 Task: Look for space in Redhill, United Kingdom from 11th June, 2023 to 15th June, 2023 for 2 adults in price range Rs.7000 to Rs.16000. Place can be private room with 1  bedroom having 2 beds and 1 bathroom. Property type can be house, flat, guest house, hotel. Booking option can be shelf check-in. Required host language is English.
Action: Mouse moved to (487, 106)
Screenshot: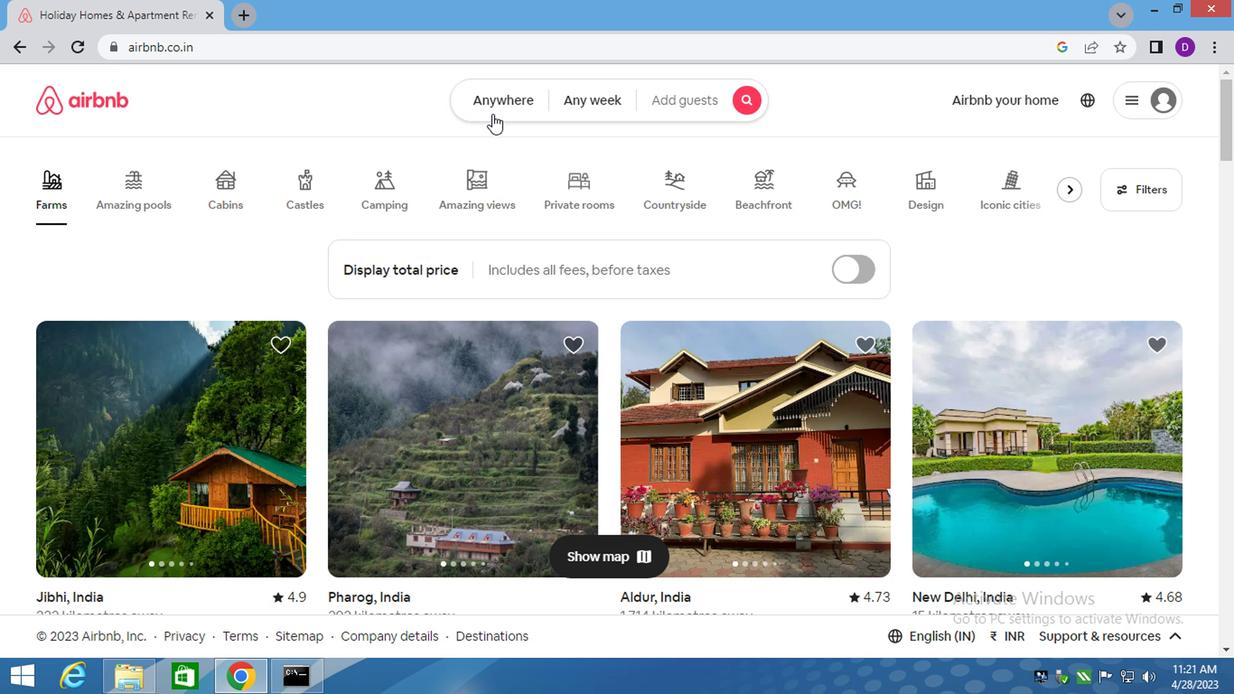 
Action: Mouse pressed left at (487, 106)
Screenshot: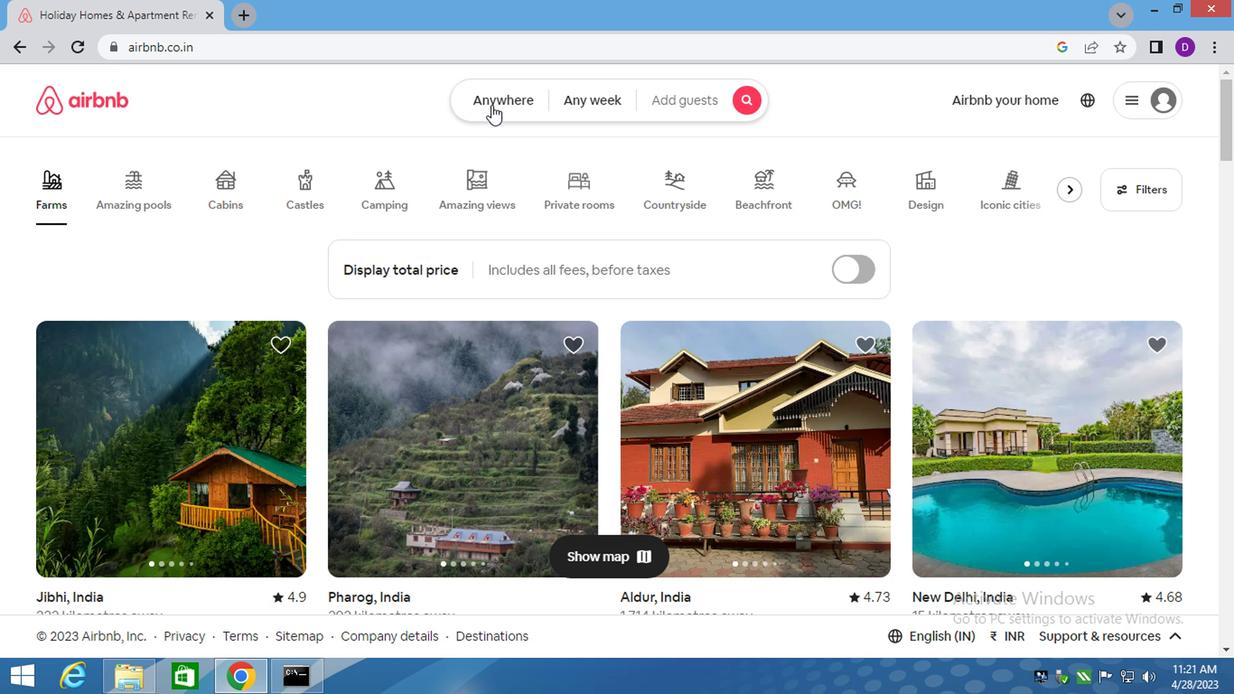 
Action: Mouse moved to (314, 178)
Screenshot: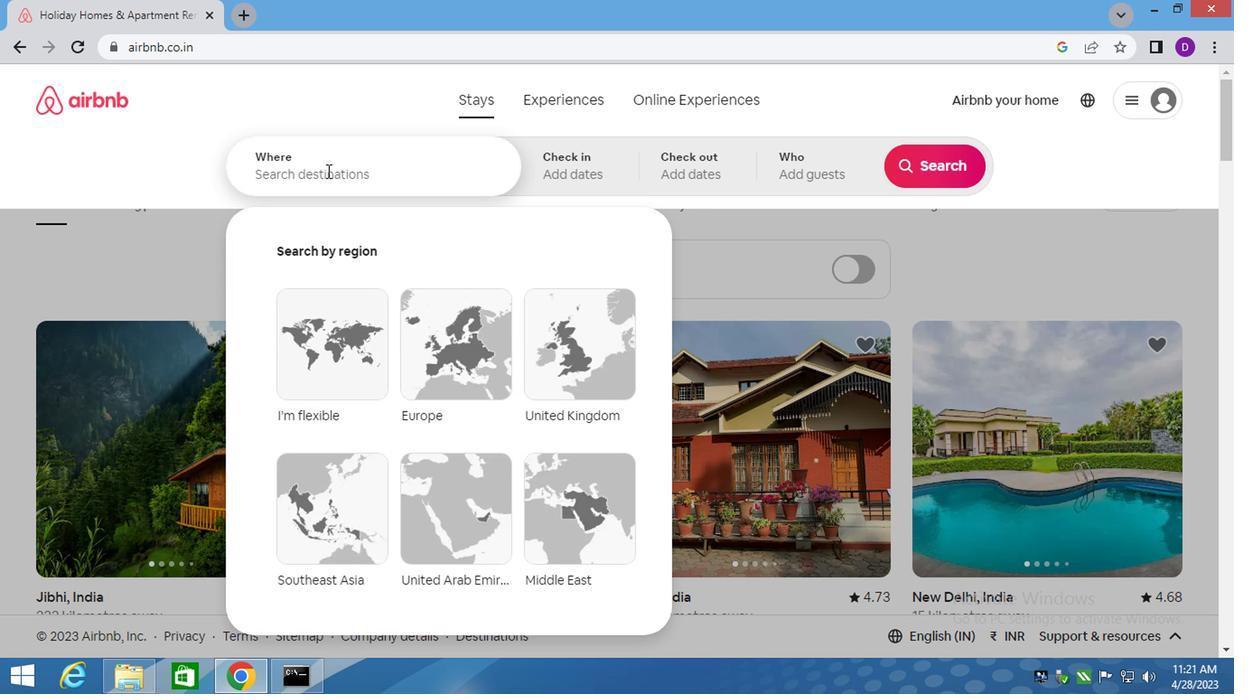 
Action: Mouse pressed left at (314, 178)
Screenshot: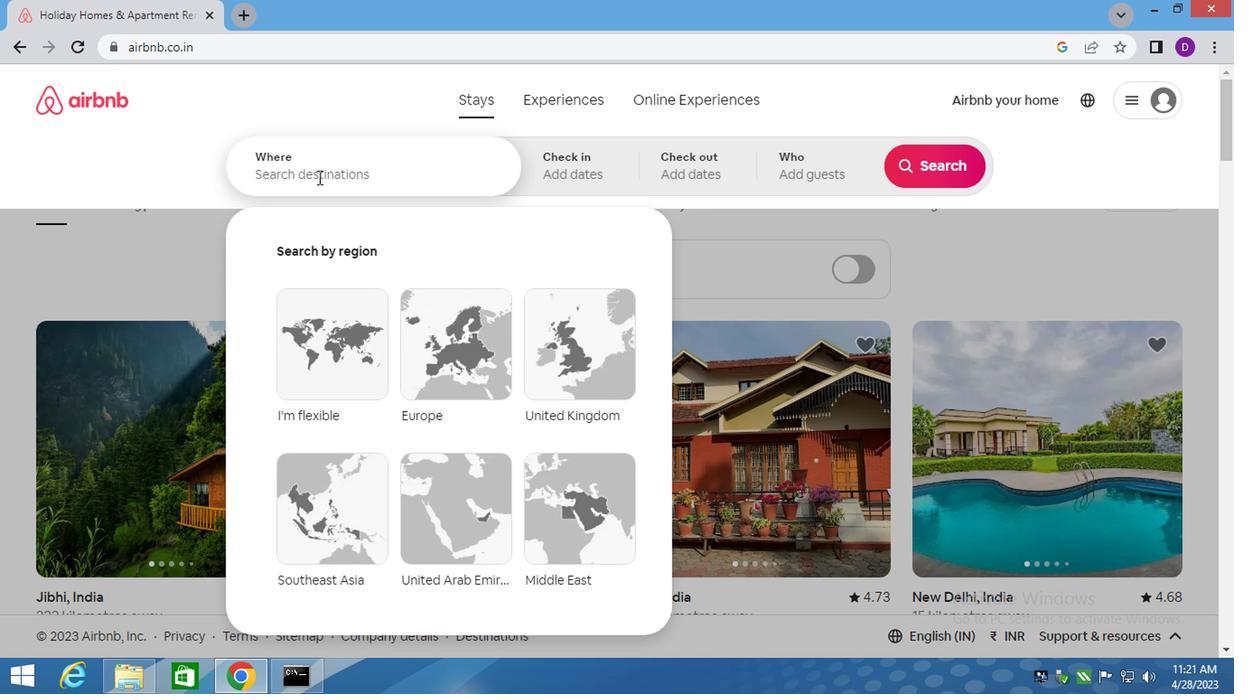 
Action: Key pressed redhill
Screenshot: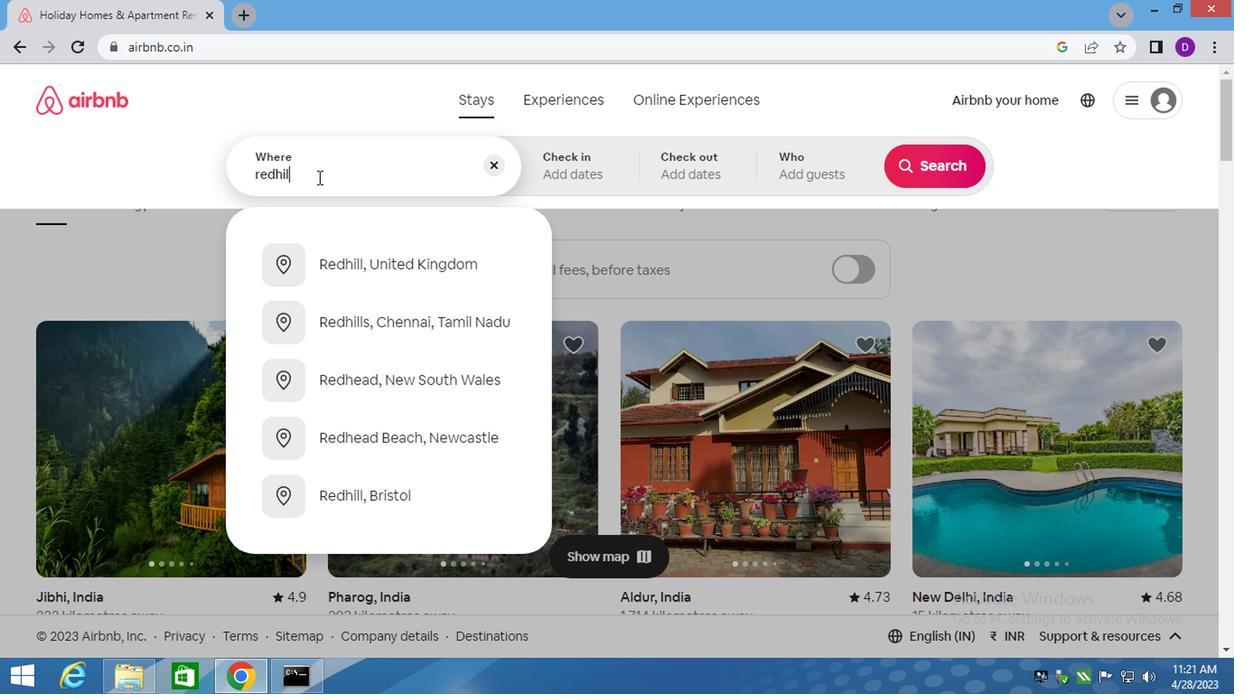 
Action: Mouse moved to (426, 265)
Screenshot: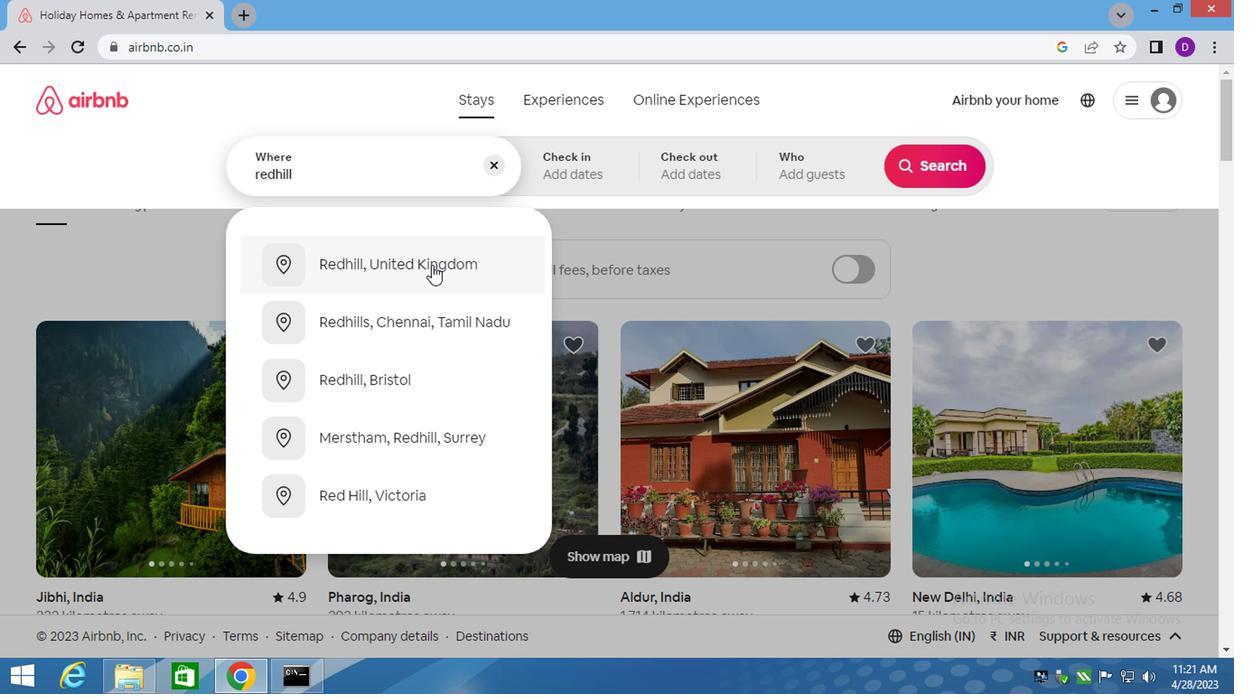 
Action: Mouse pressed left at (426, 265)
Screenshot: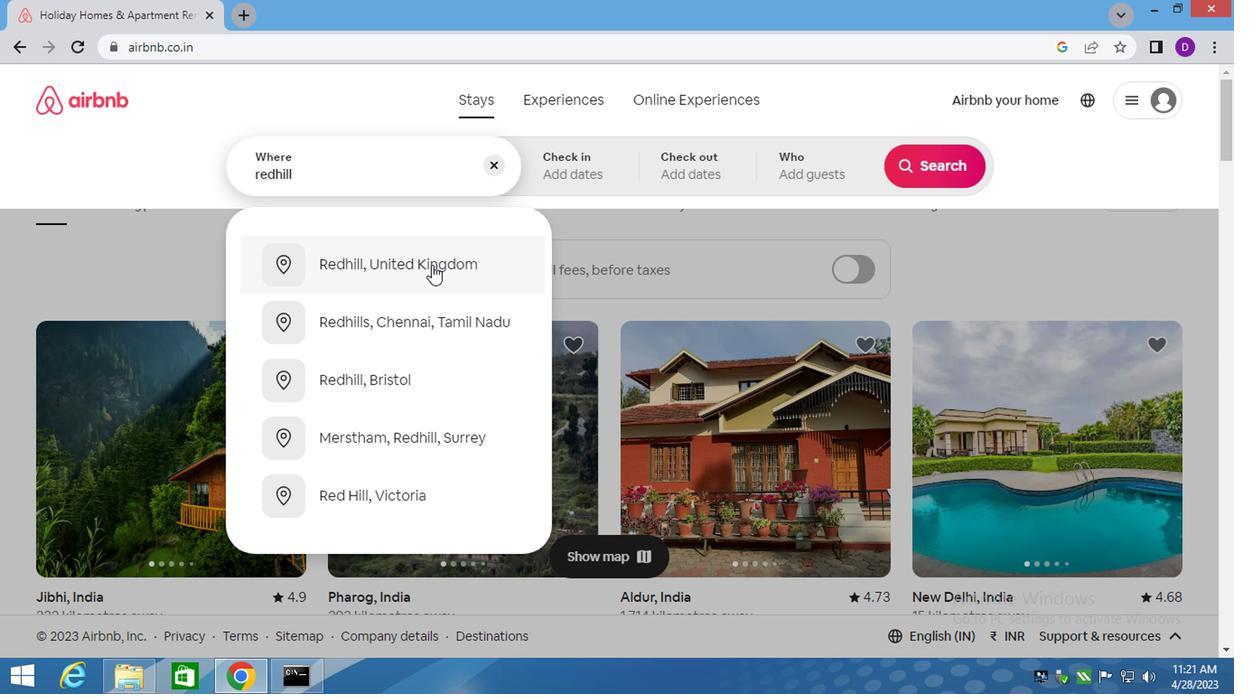 
Action: Mouse moved to (923, 312)
Screenshot: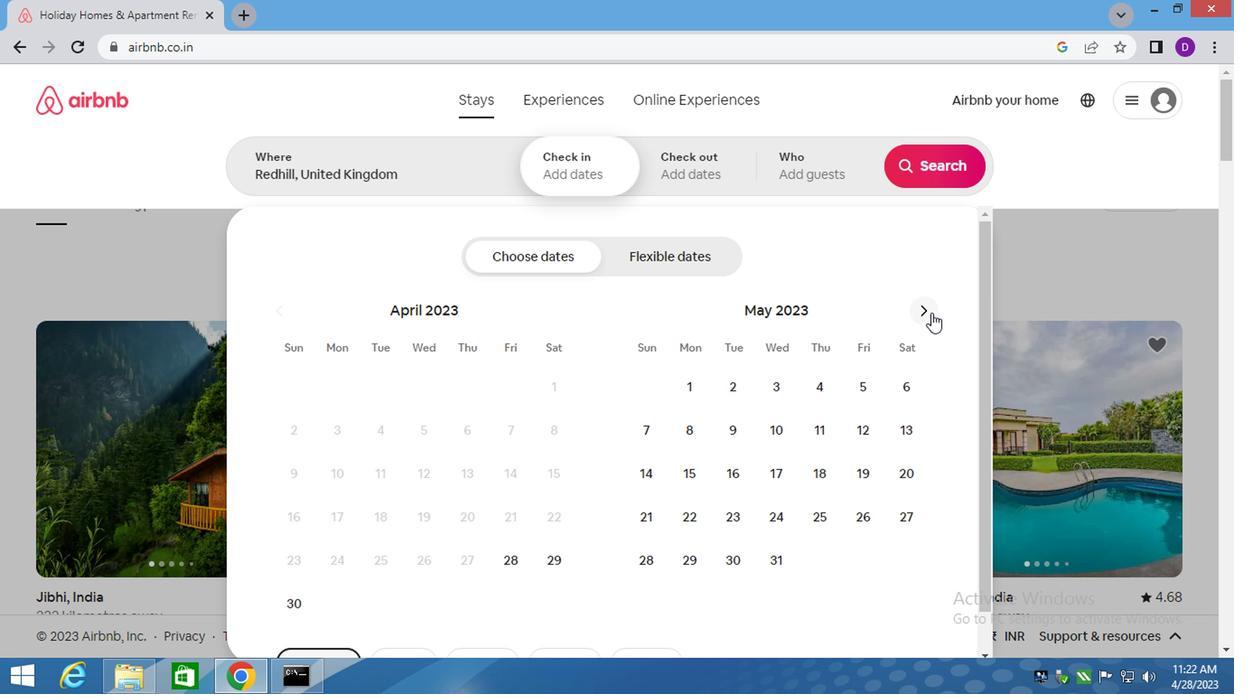 
Action: Mouse pressed left at (923, 312)
Screenshot: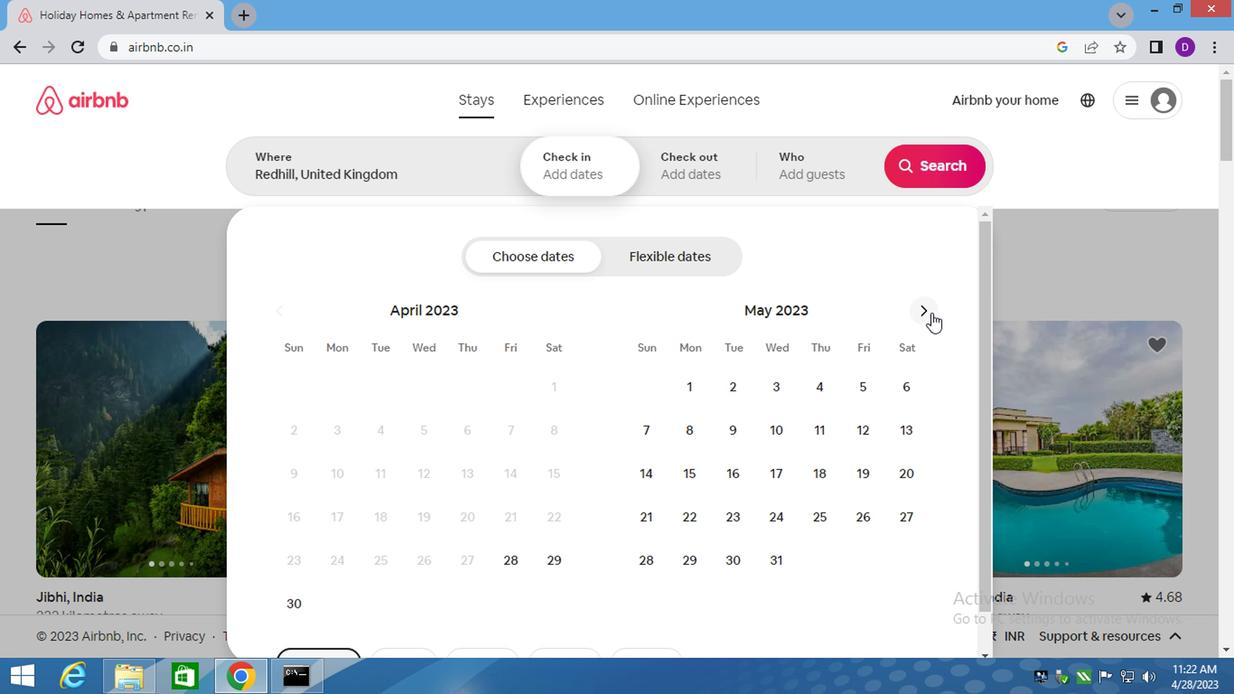 
Action: Mouse moved to (655, 473)
Screenshot: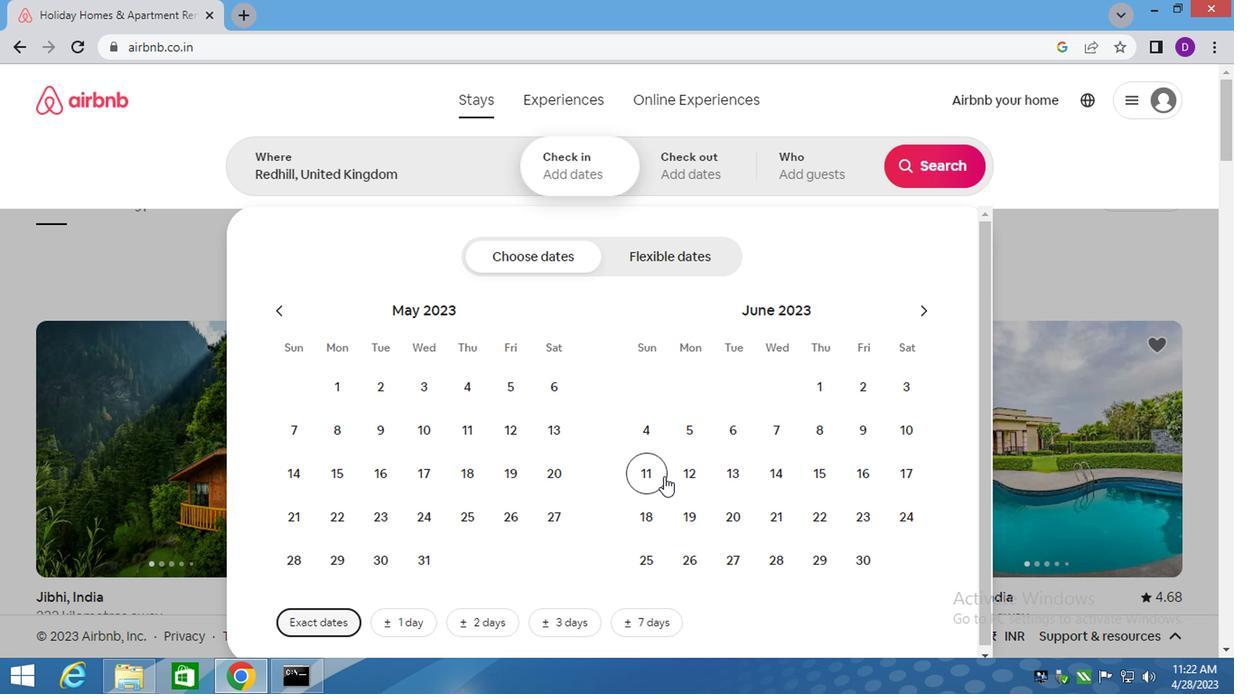 
Action: Mouse pressed left at (655, 473)
Screenshot: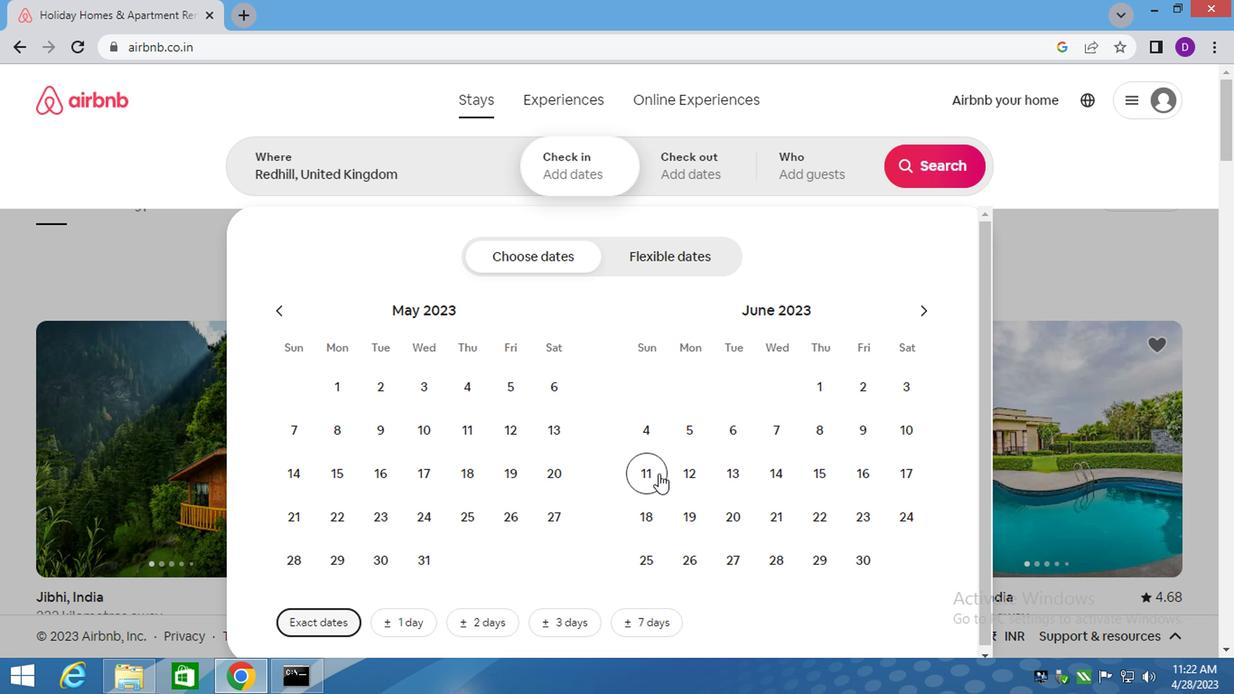 
Action: Mouse moved to (804, 476)
Screenshot: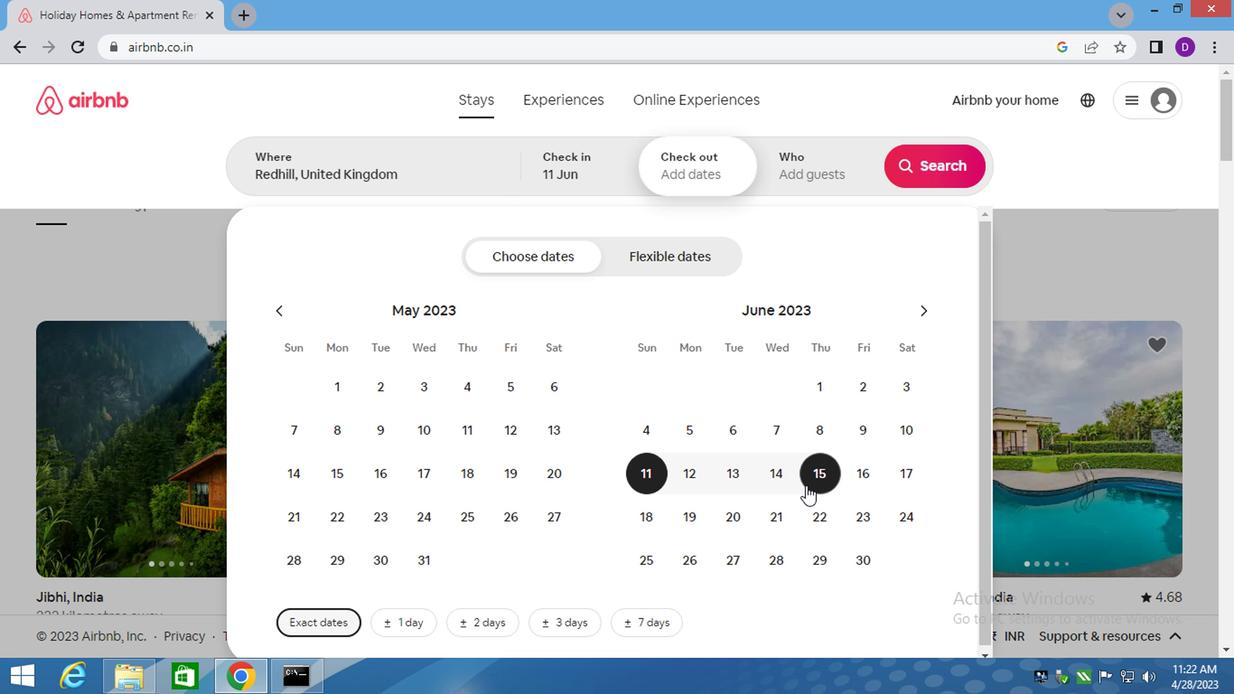 
Action: Mouse pressed left at (804, 476)
Screenshot: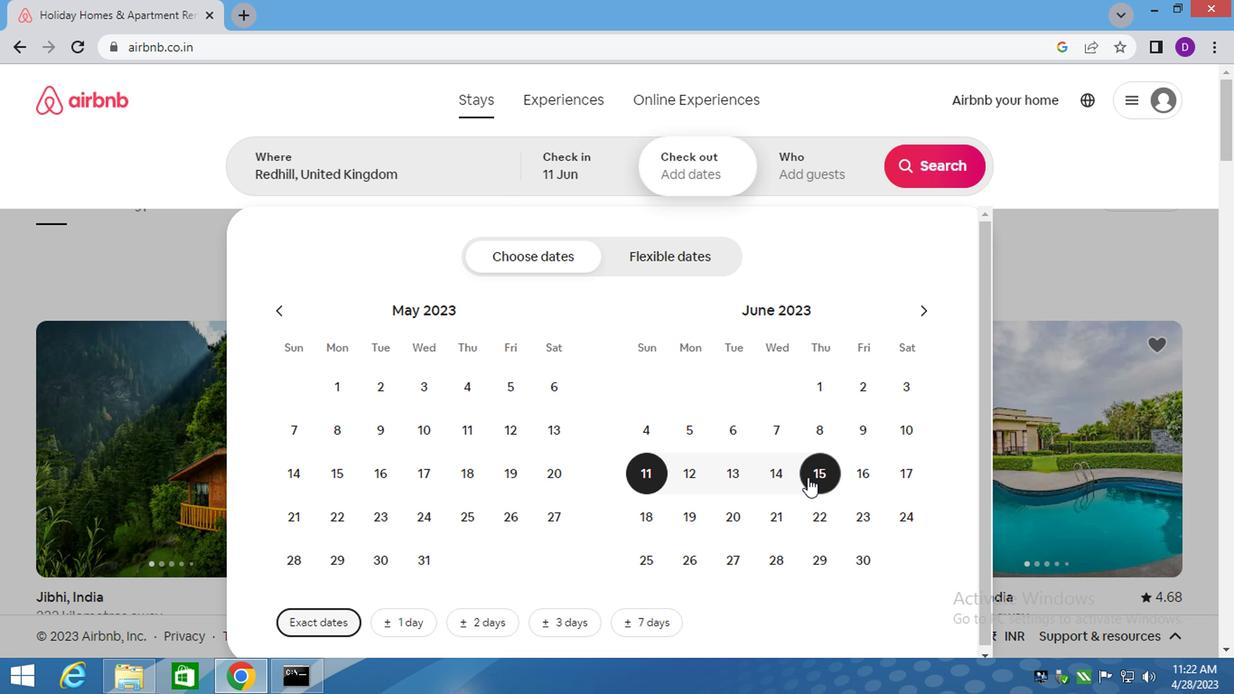 
Action: Mouse moved to (802, 165)
Screenshot: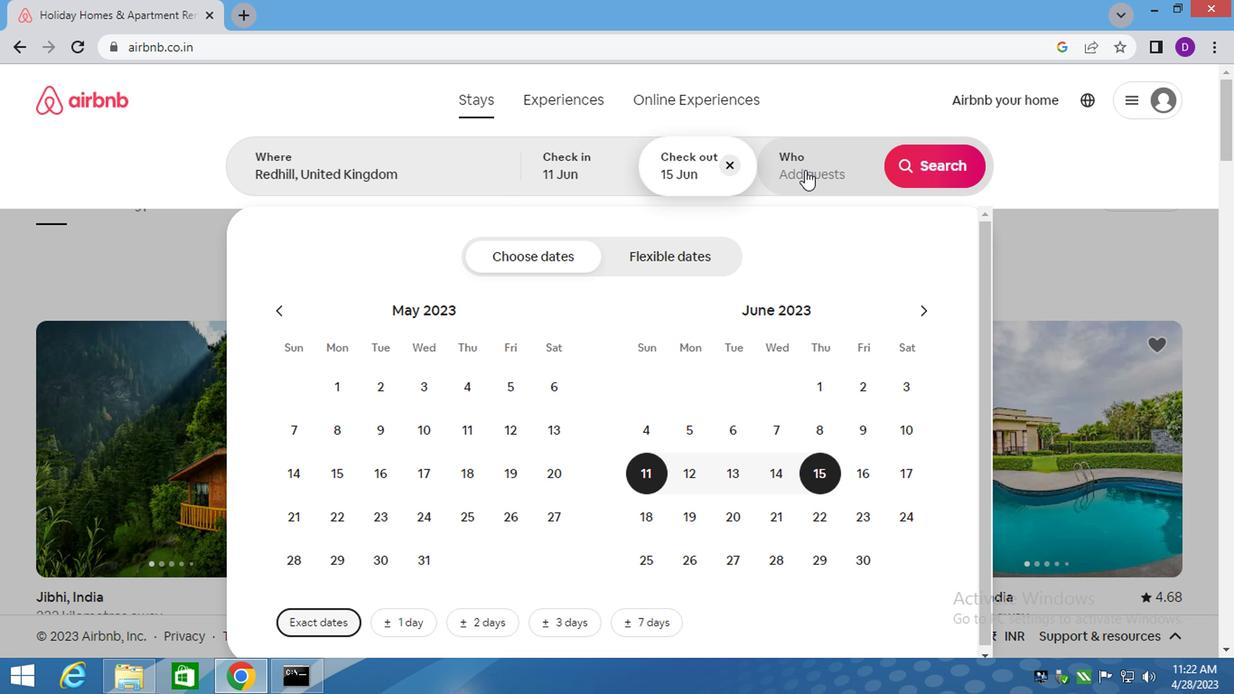 
Action: Mouse pressed left at (802, 165)
Screenshot: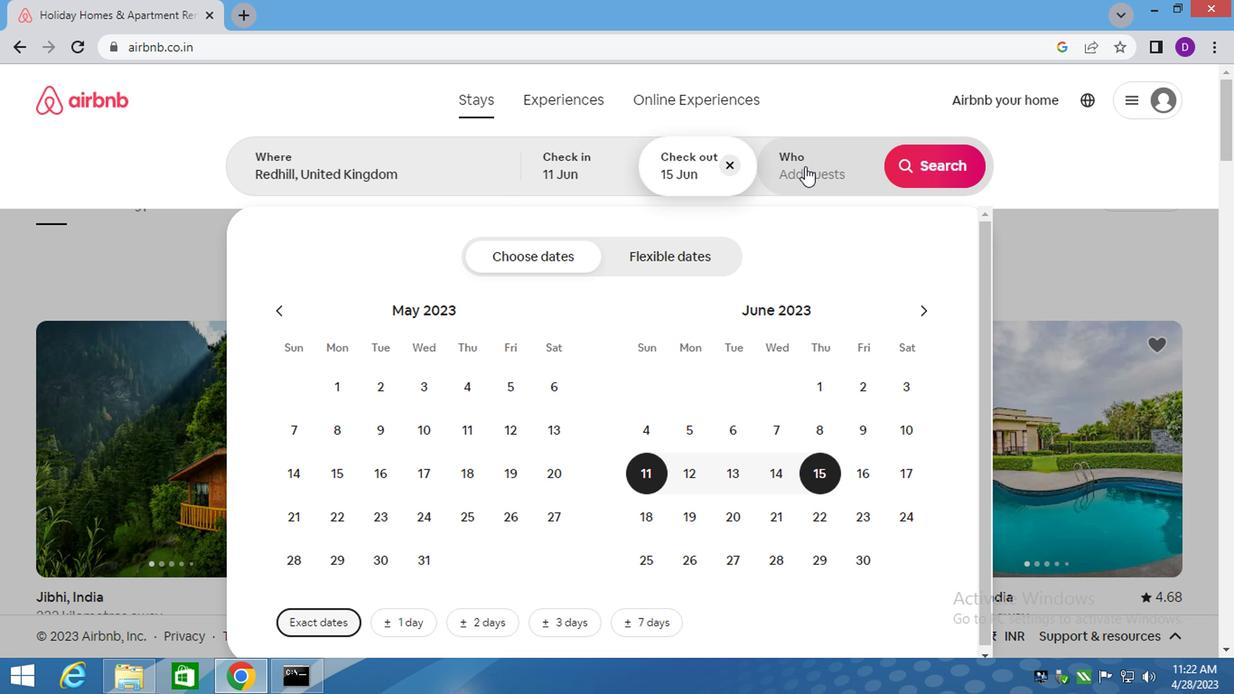 
Action: Mouse moved to (926, 262)
Screenshot: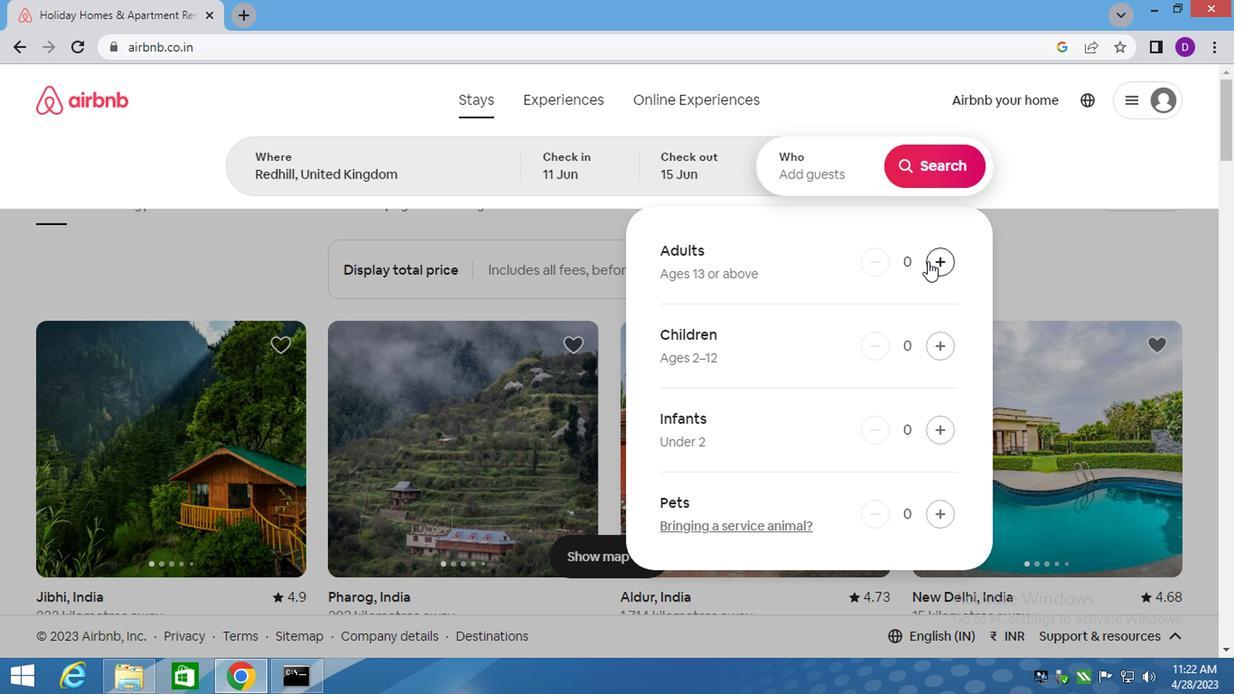 
Action: Mouse pressed left at (926, 262)
Screenshot: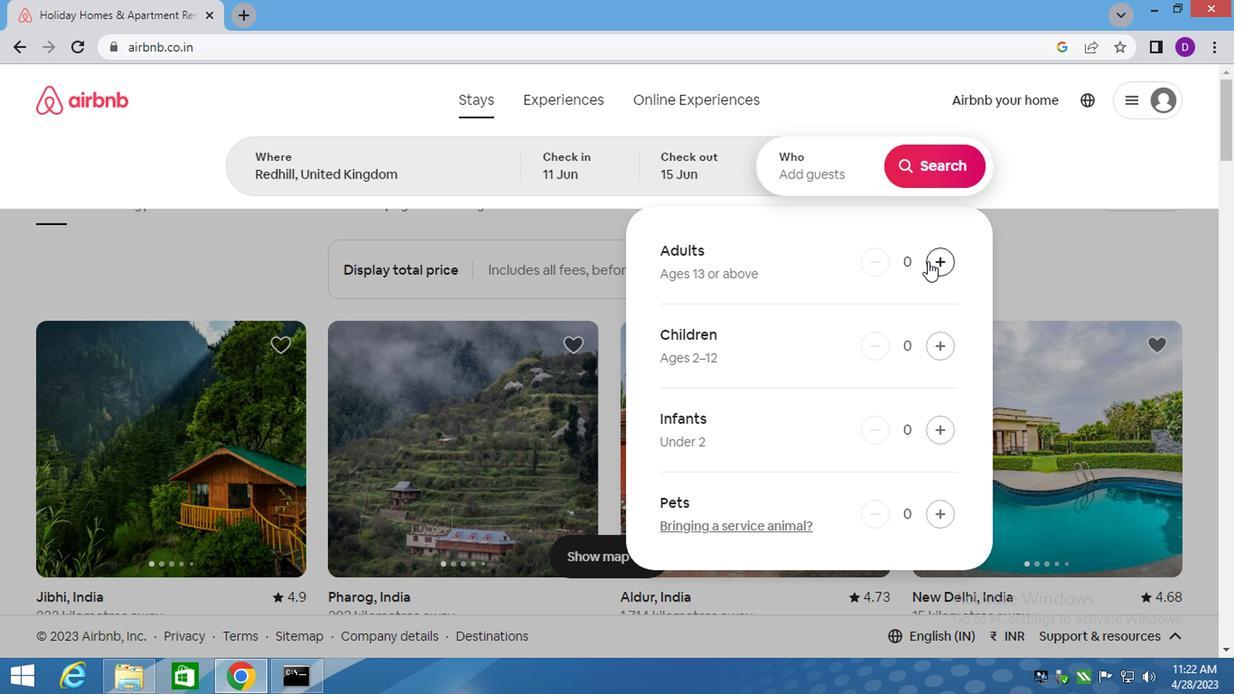 
Action: Mouse pressed left at (926, 262)
Screenshot: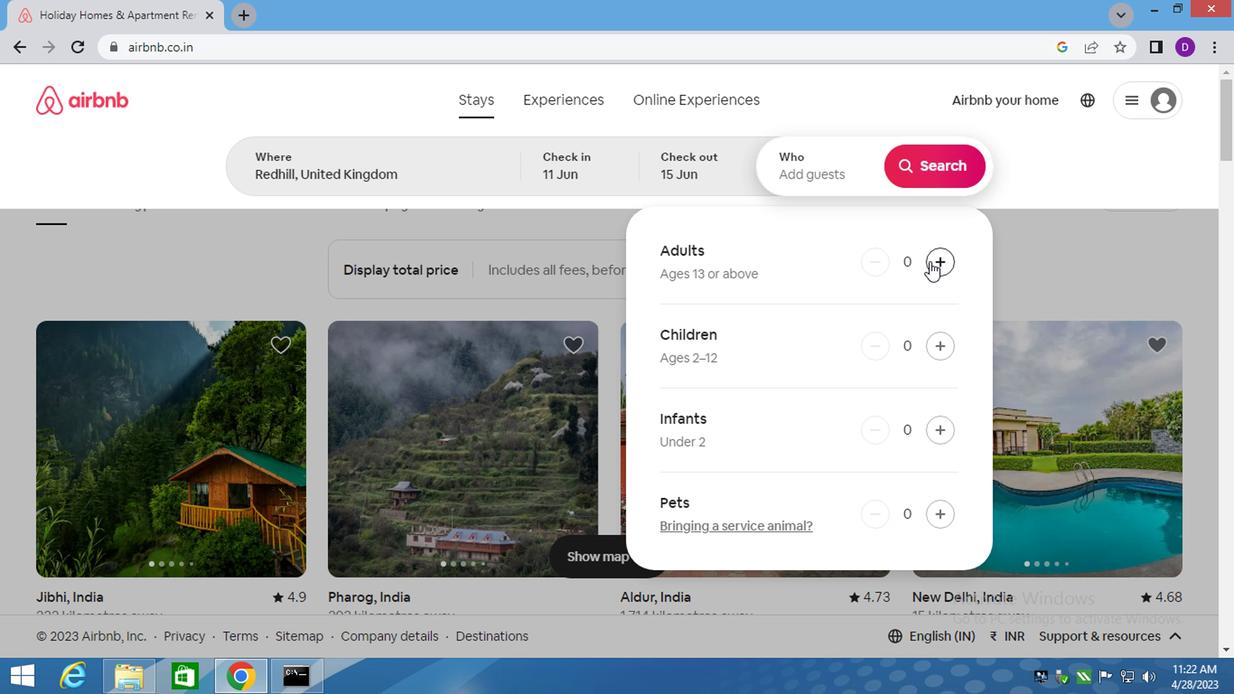 
Action: Mouse moved to (922, 167)
Screenshot: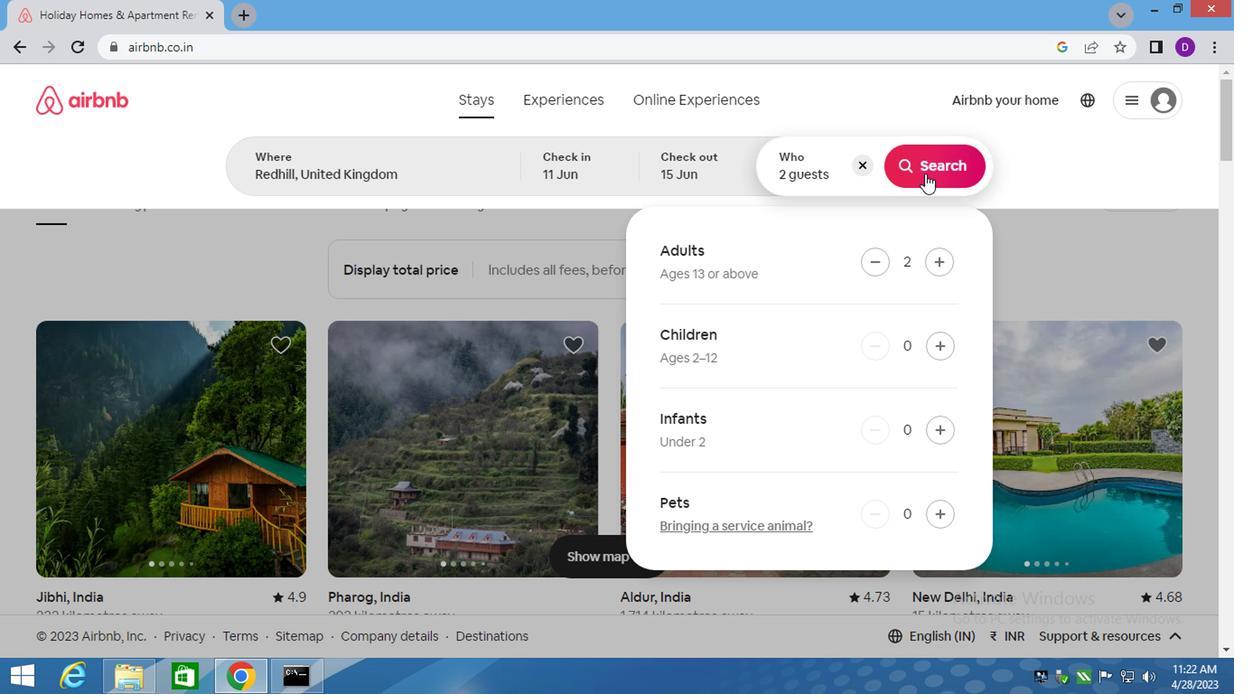 
Action: Mouse pressed left at (922, 167)
Screenshot: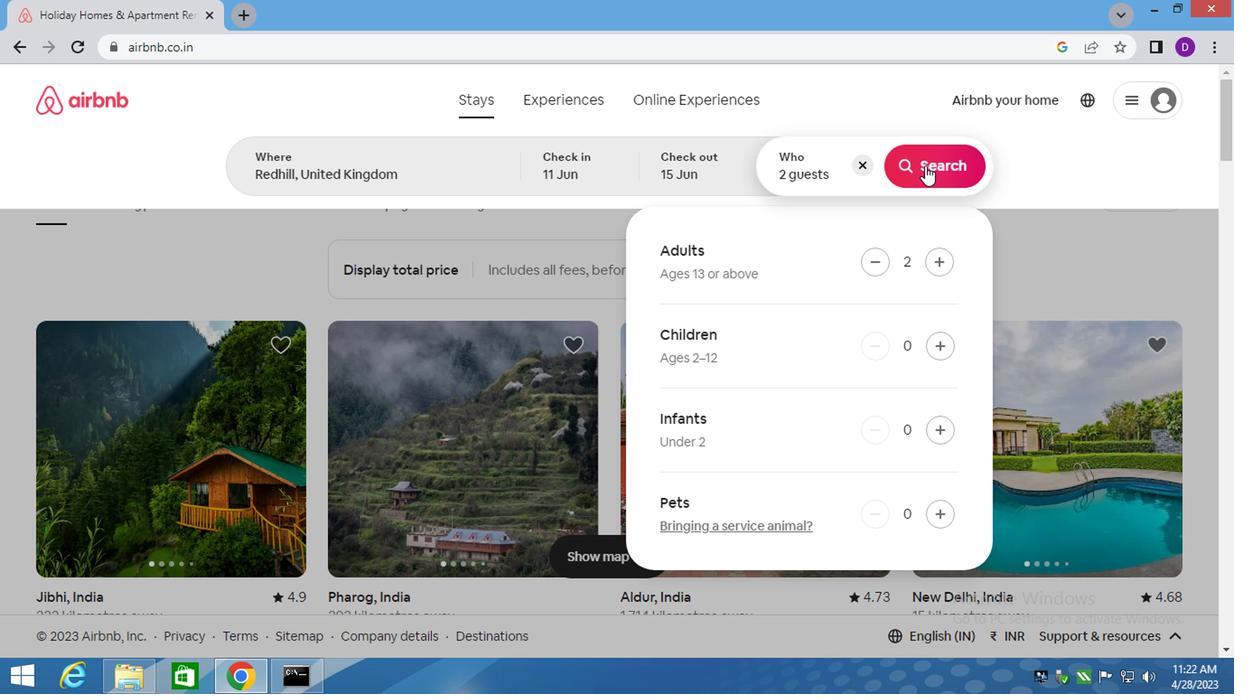 
Action: Mouse moved to (1142, 174)
Screenshot: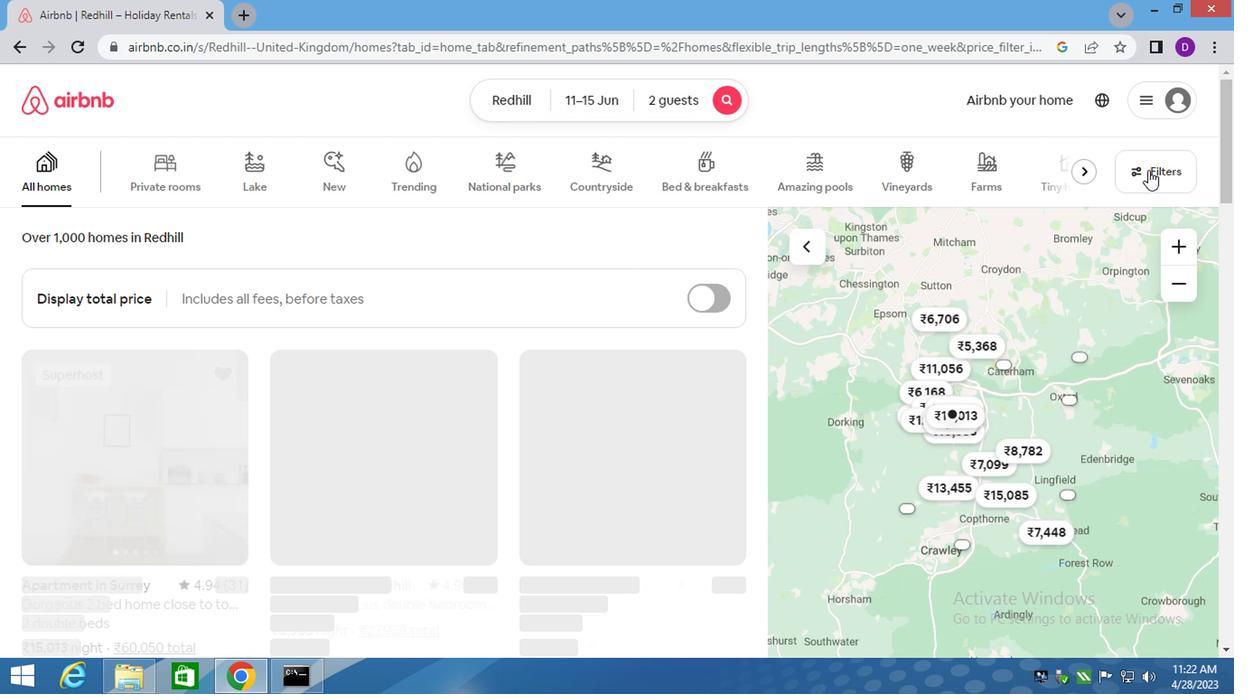 
Action: Mouse pressed left at (1142, 174)
Screenshot: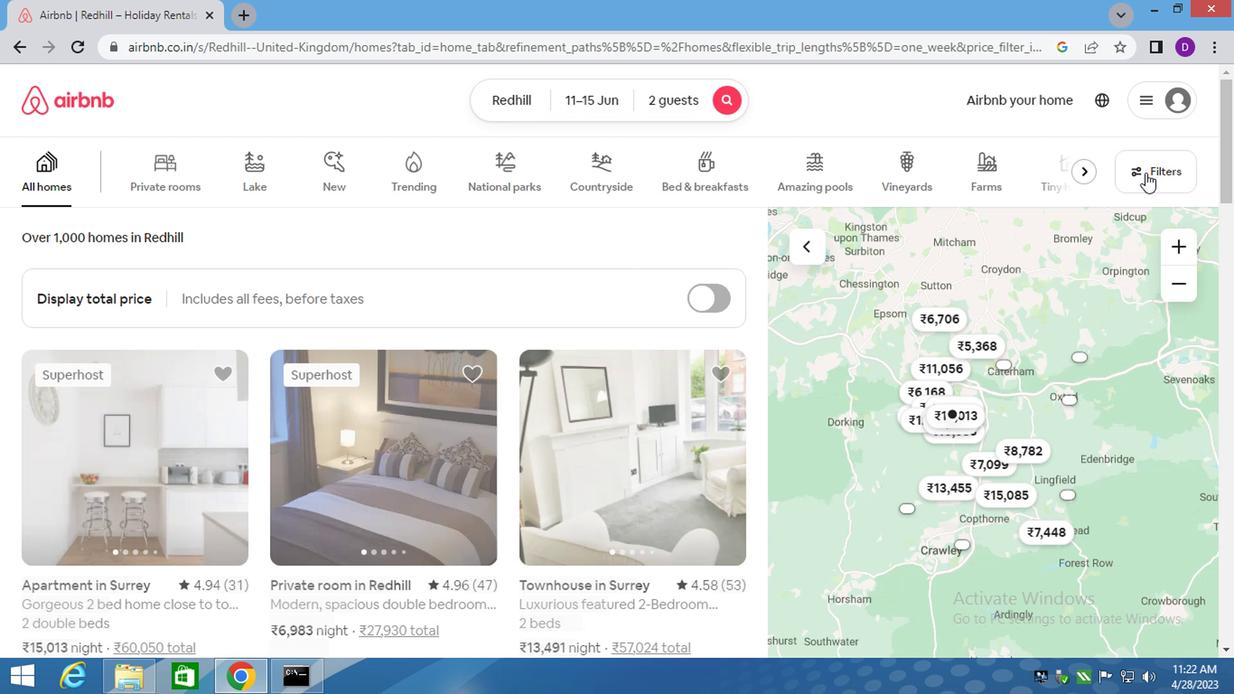 
Action: Mouse moved to (402, 407)
Screenshot: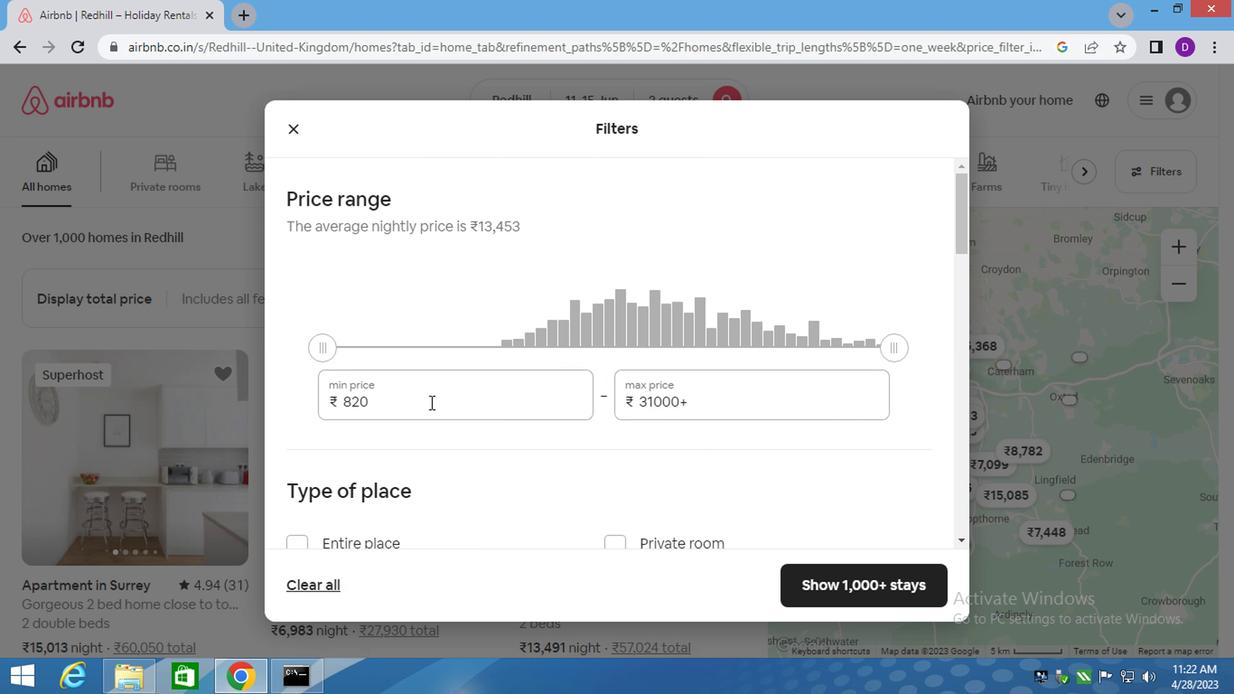
Action: Mouse pressed left at (402, 407)
Screenshot: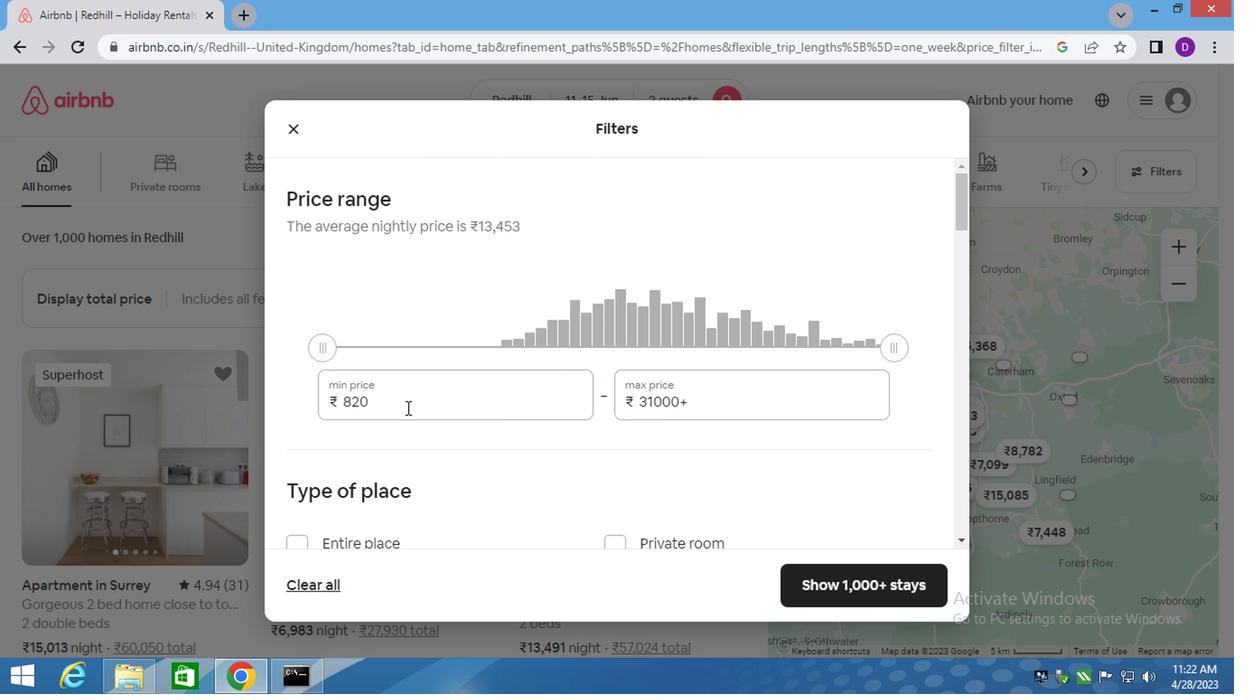 
Action: Mouse pressed left at (402, 407)
Screenshot: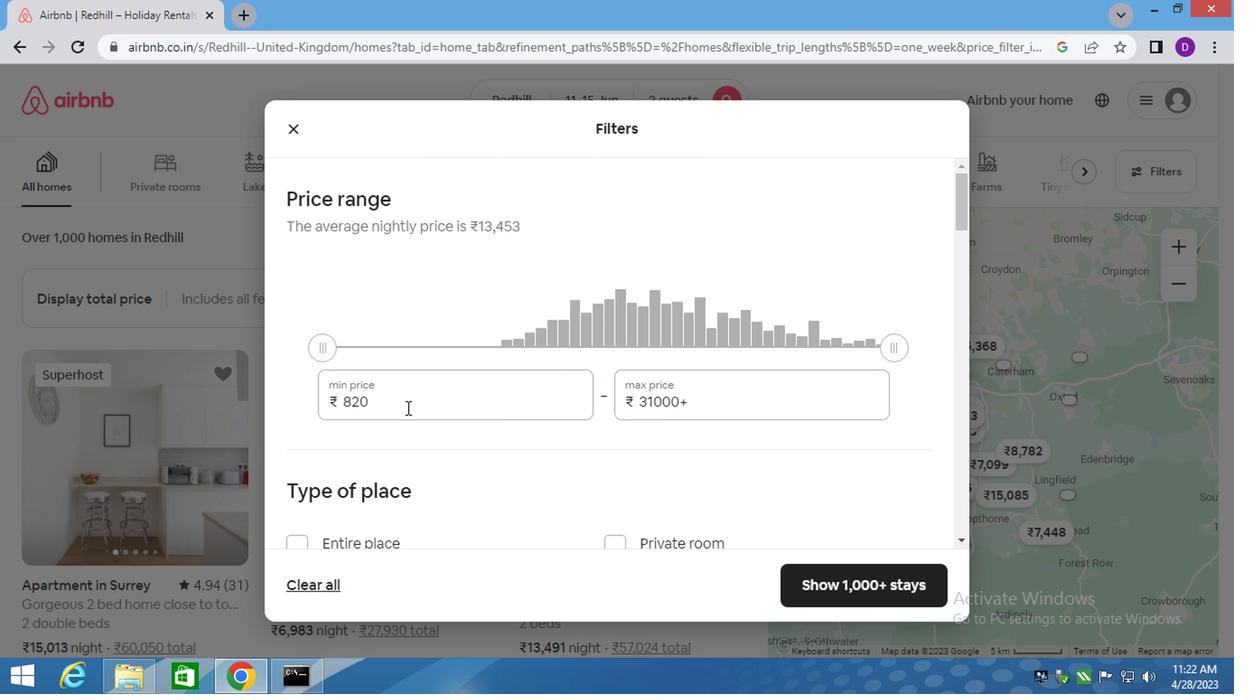 
Action: Key pressed 7000<Key.tab>16000
Screenshot: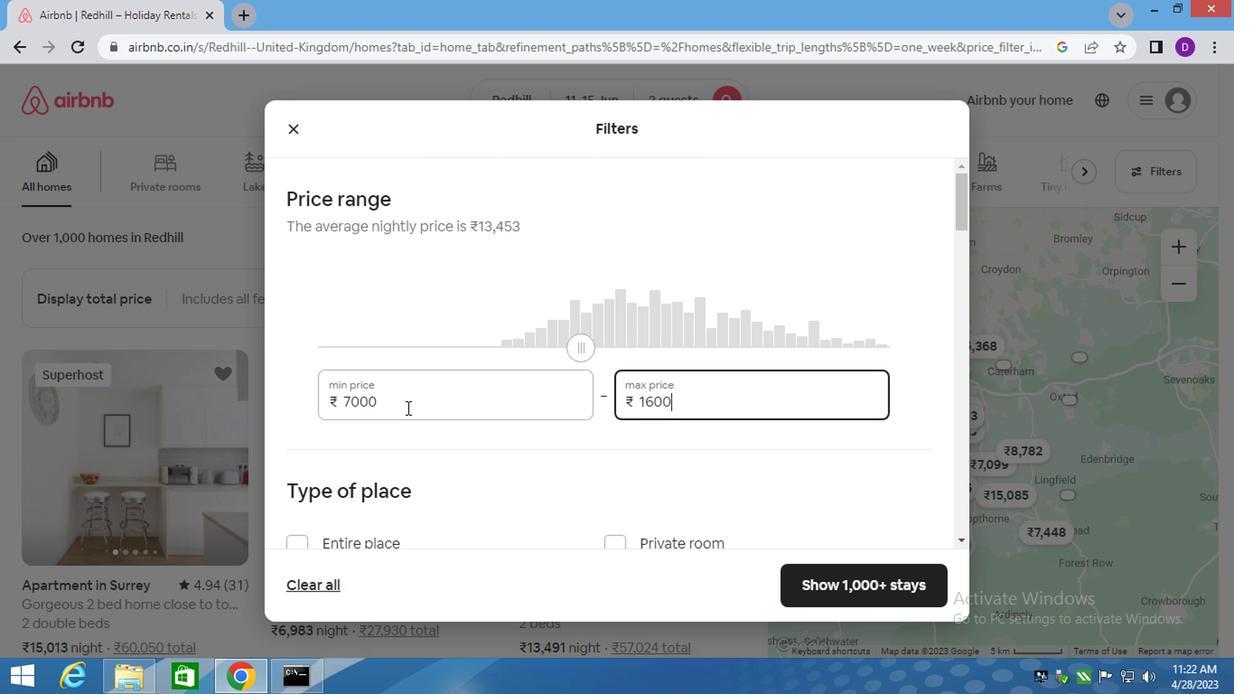 
Action: Mouse moved to (404, 414)
Screenshot: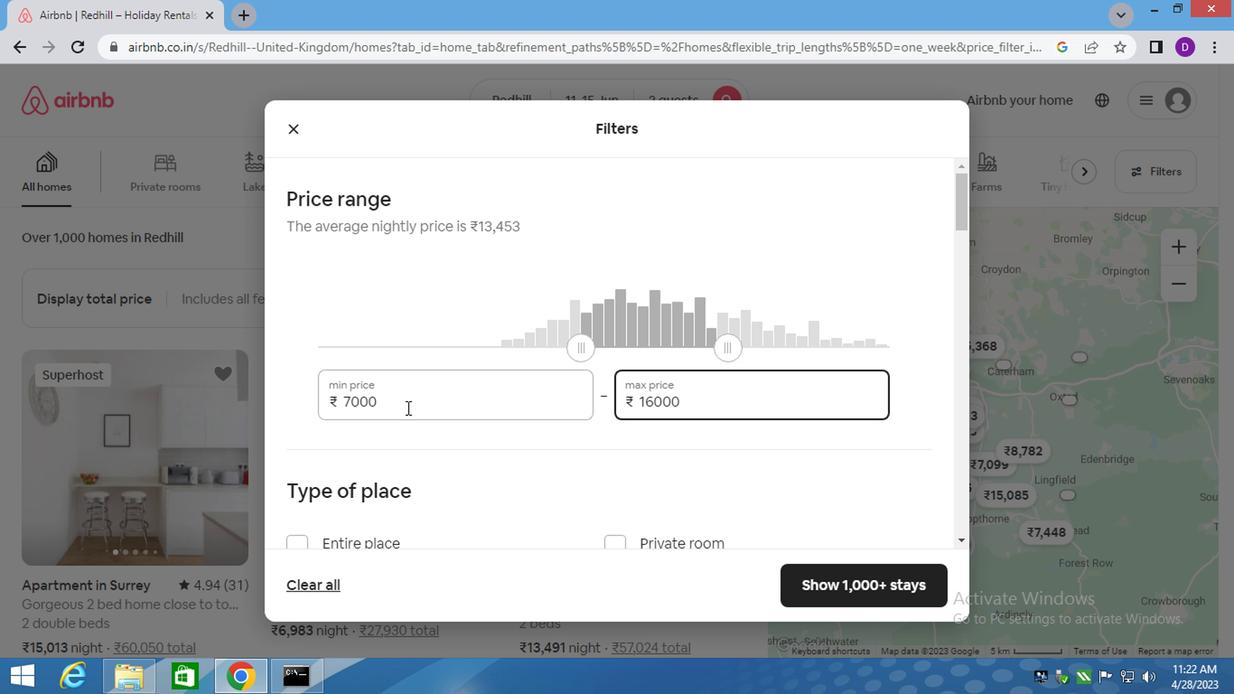 
Action: Mouse scrolled (404, 413) with delta (0, -1)
Screenshot: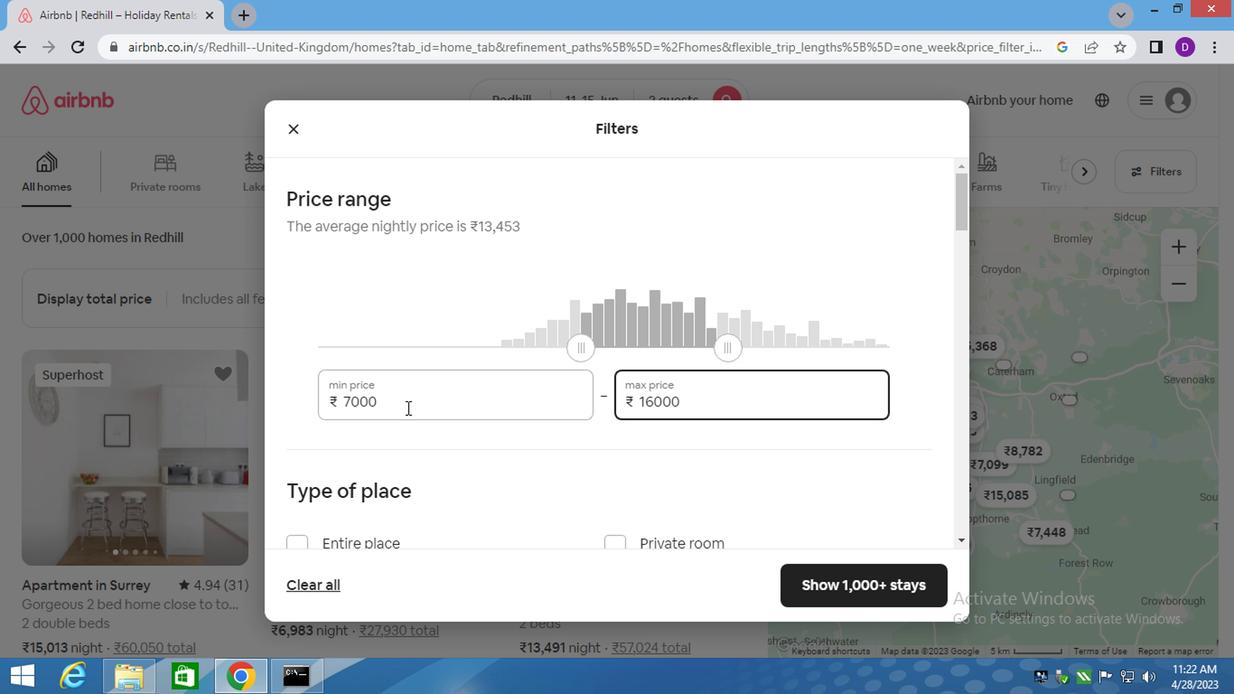 
Action: Mouse moved to (404, 416)
Screenshot: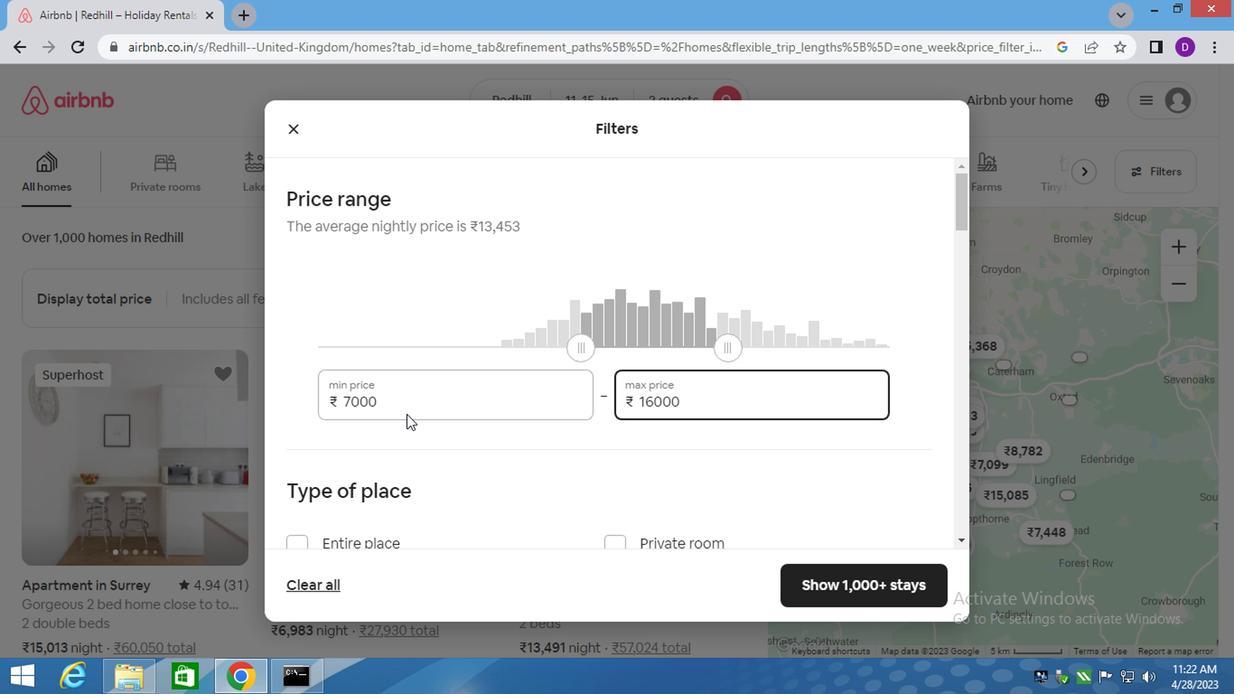 
Action: Mouse scrolled (404, 415) with delta (0, -1)
Screenshot: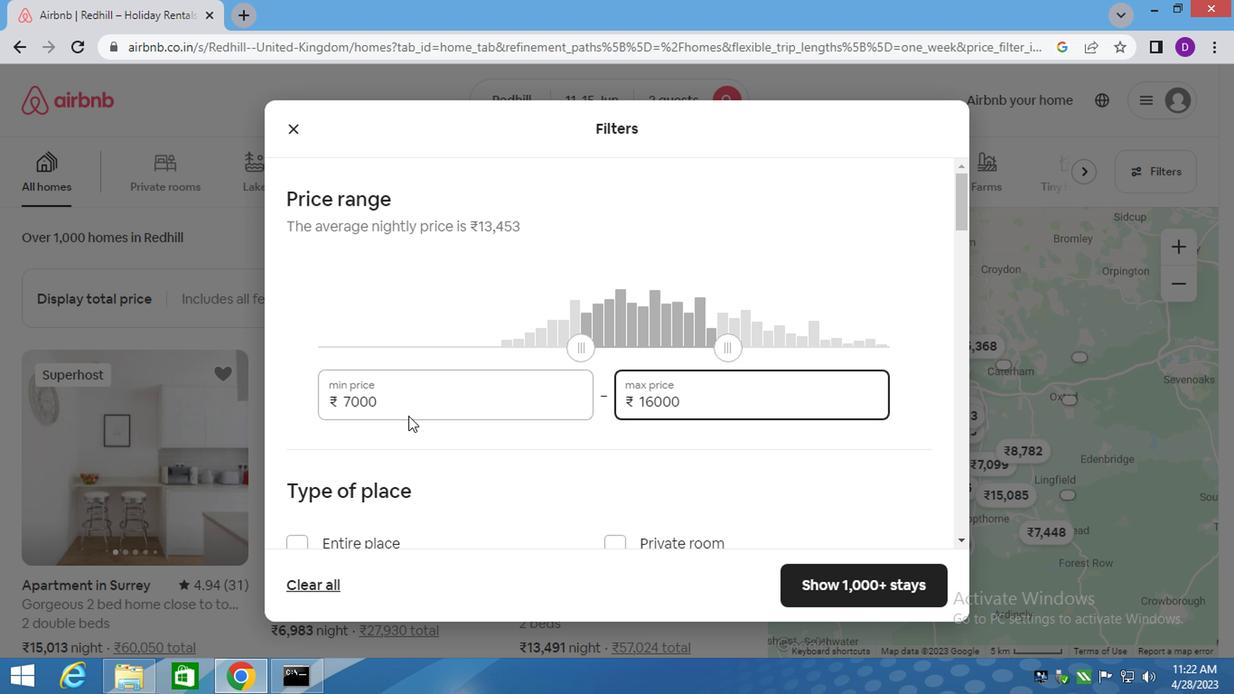
Action: Mouse moved to (616, 364)
Screenshot: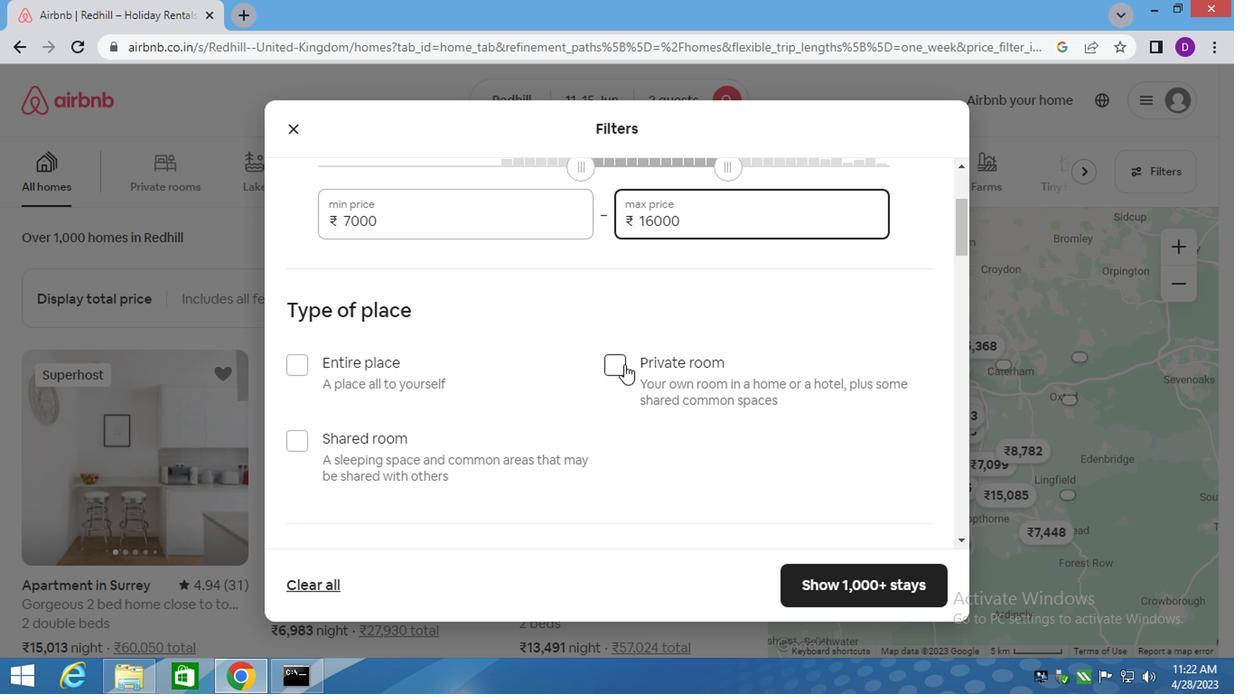 
Action: Mouse pressed left at (616, 364)
Screenshot: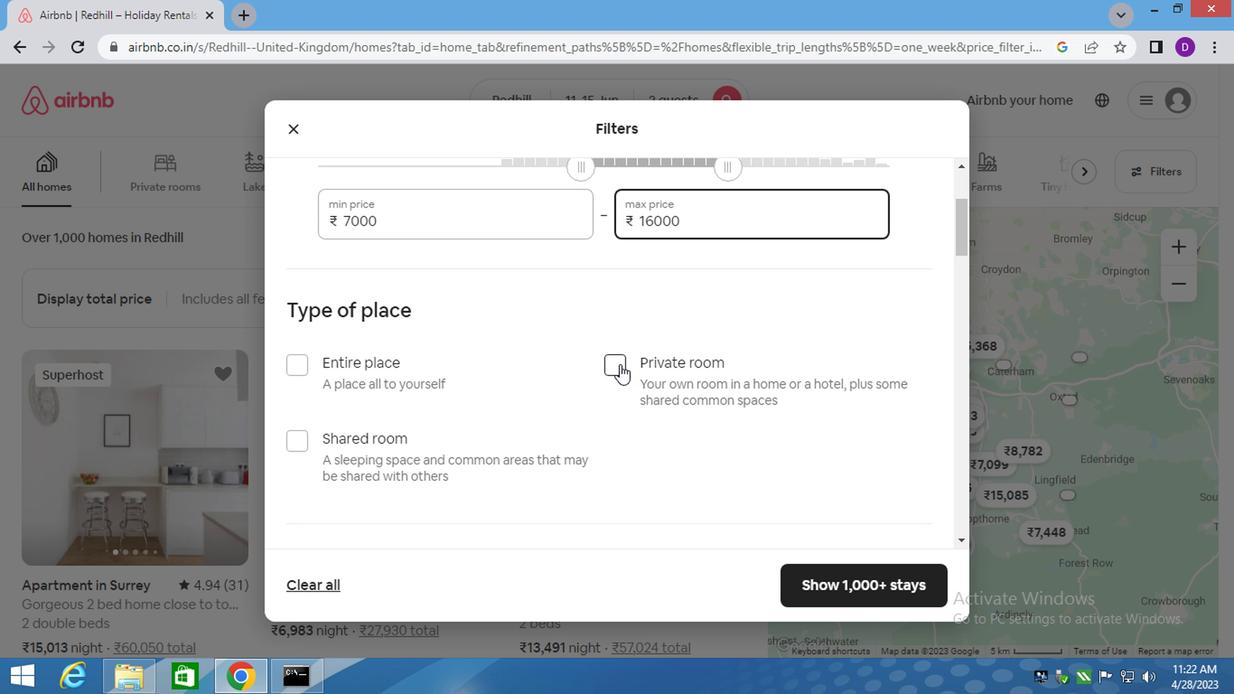 
Action: Mouse scrolled (616, 363) with delta (0, -1)
Screenshot: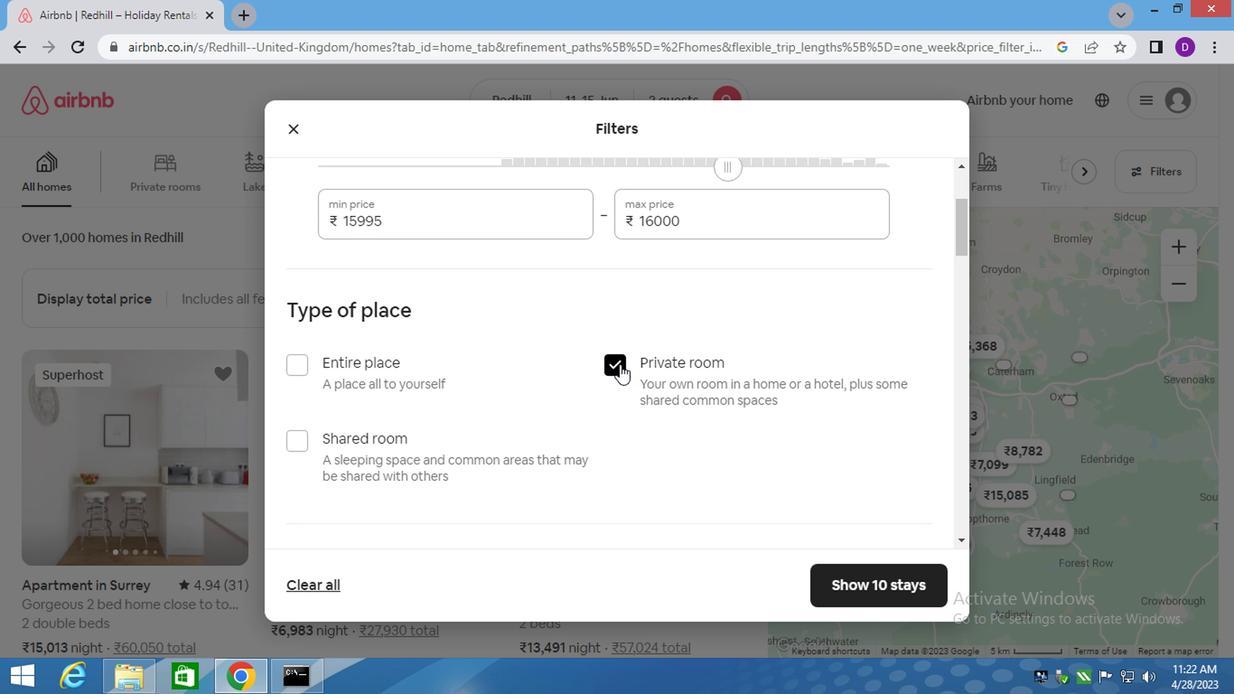 
Action: Mouse scrolled (616, 363) with delta (0, -1)
Screenshot: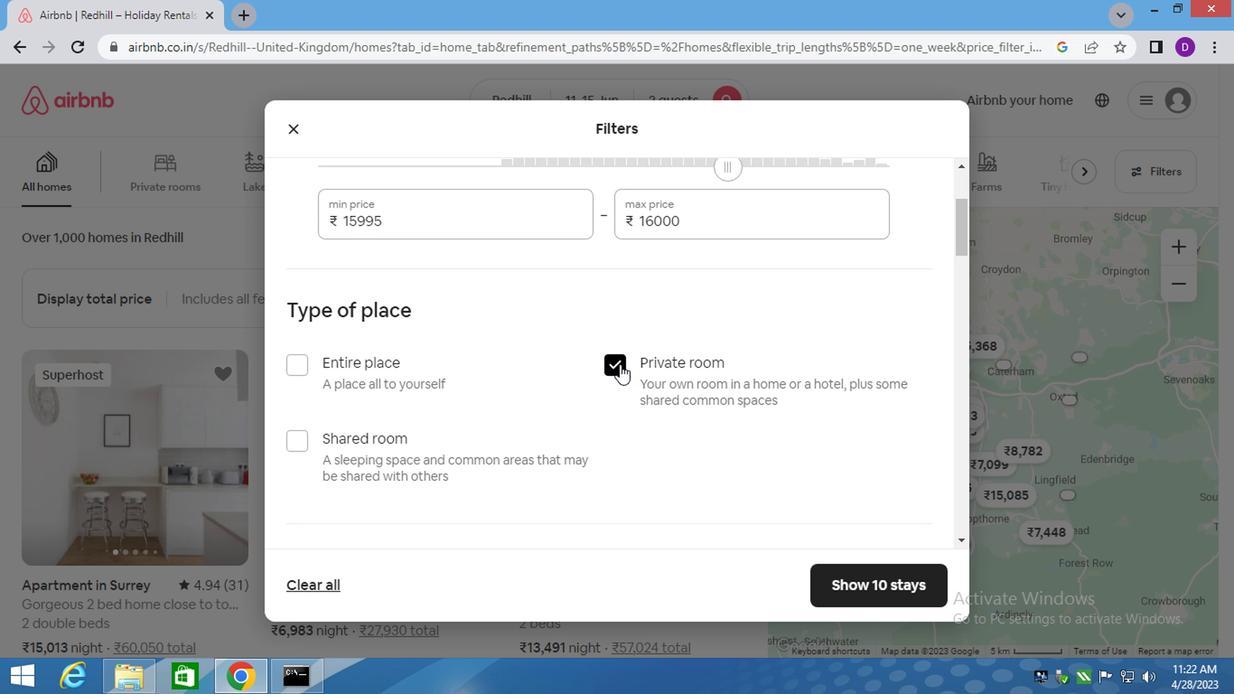 
Action: Mouse moved to (614, 364)
Screenshot: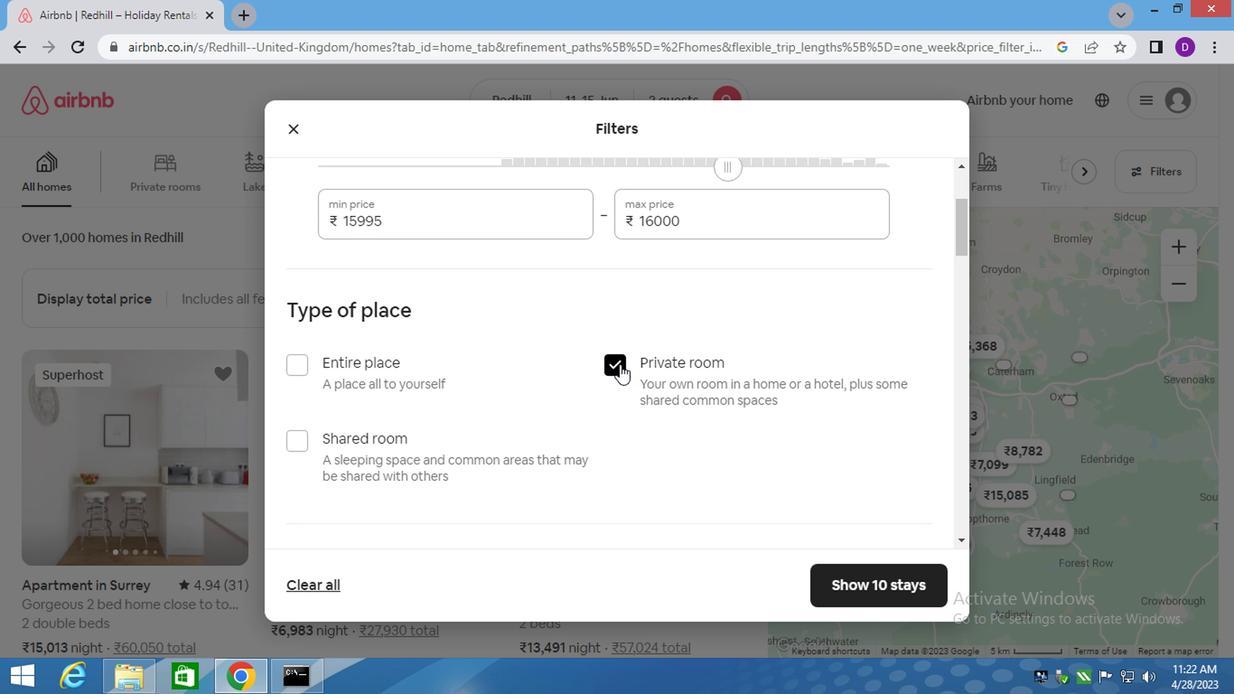 
Action: Mouse scrolled (614, 363) with delta (0, -1)
Screenshot: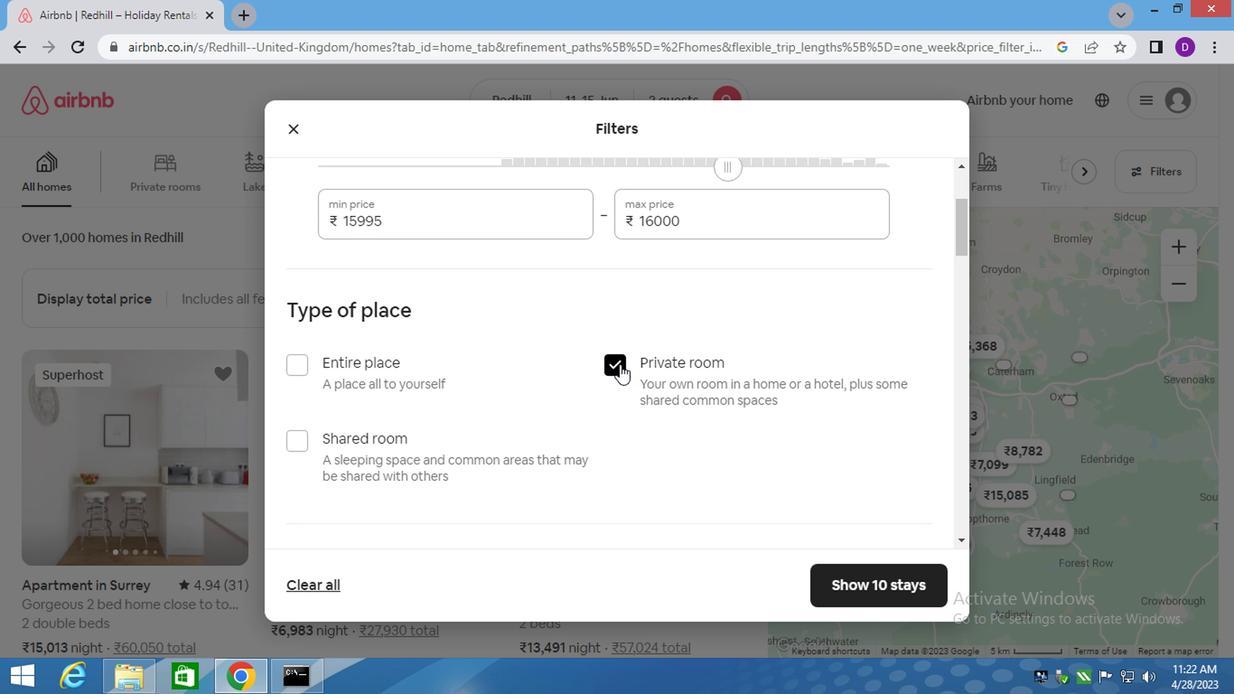 
Action: Mouse moved to (604, 375)
Screenshot: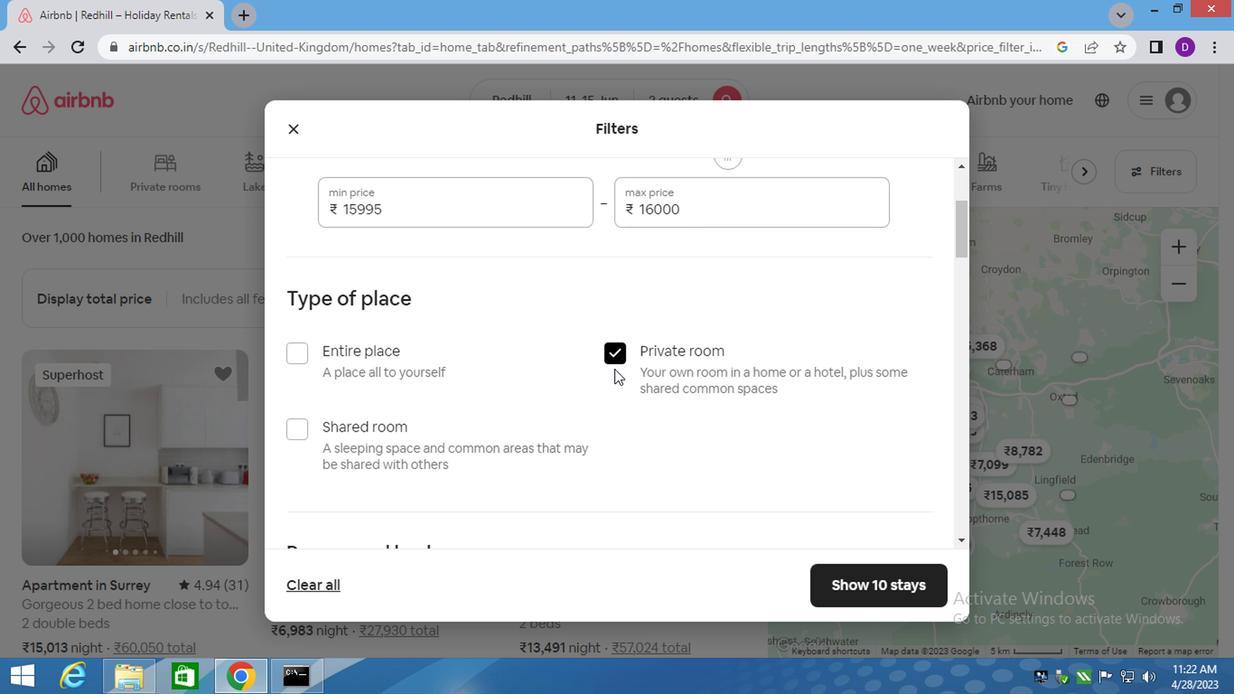 
Action: Mouse scrolled (604, 374) with delta (0, -1)
Screenshot: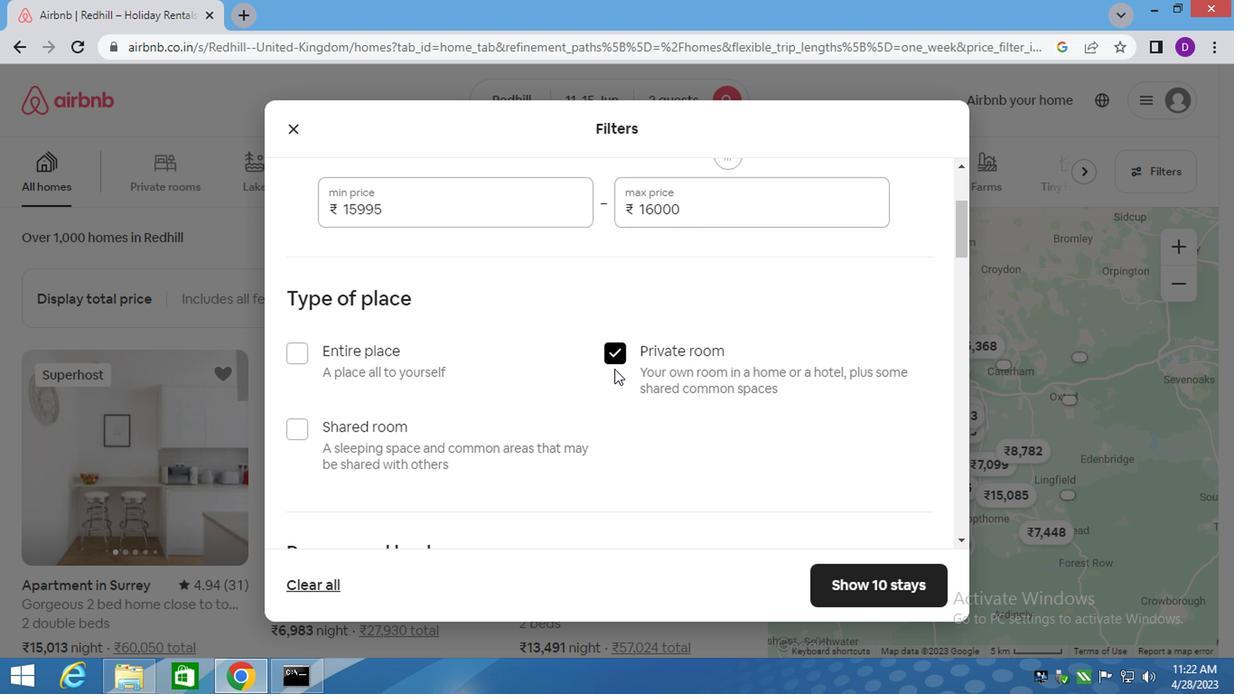
Action: Mouse moved to (390, 307)
Screenshot: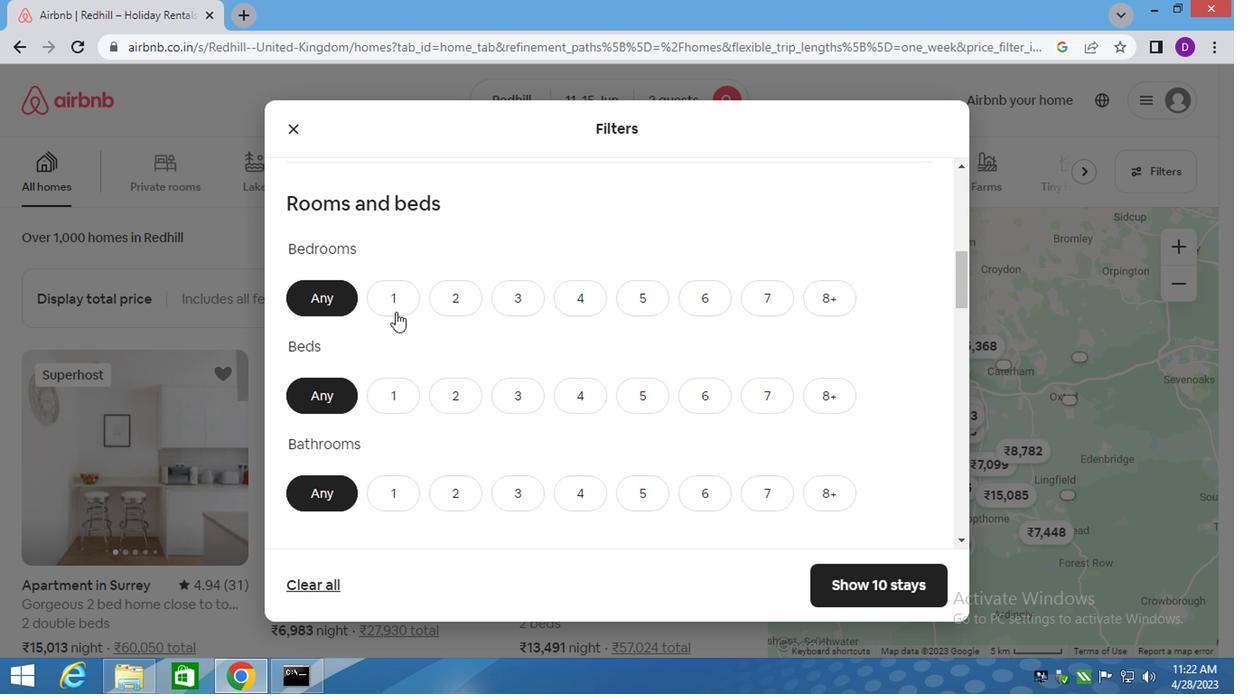 
Action: Mouse pressed left at (390, 307)
Screenshot: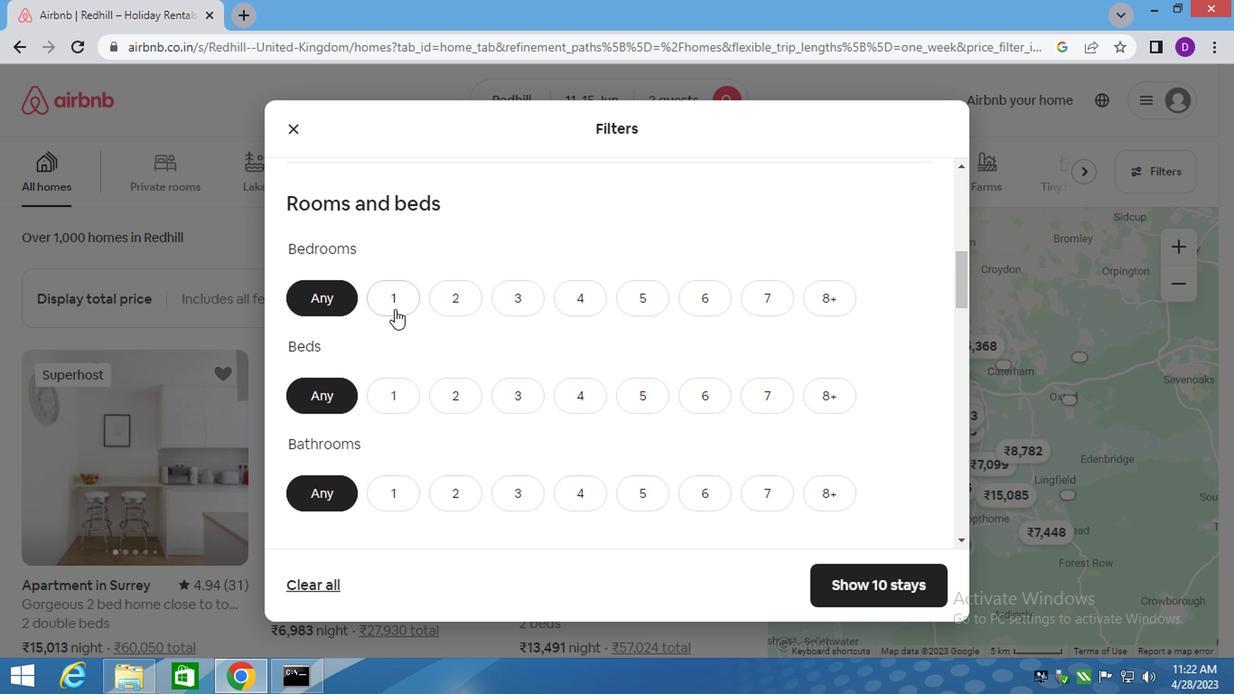 
Action: Mouse moved to (454, 397)
Screenshot: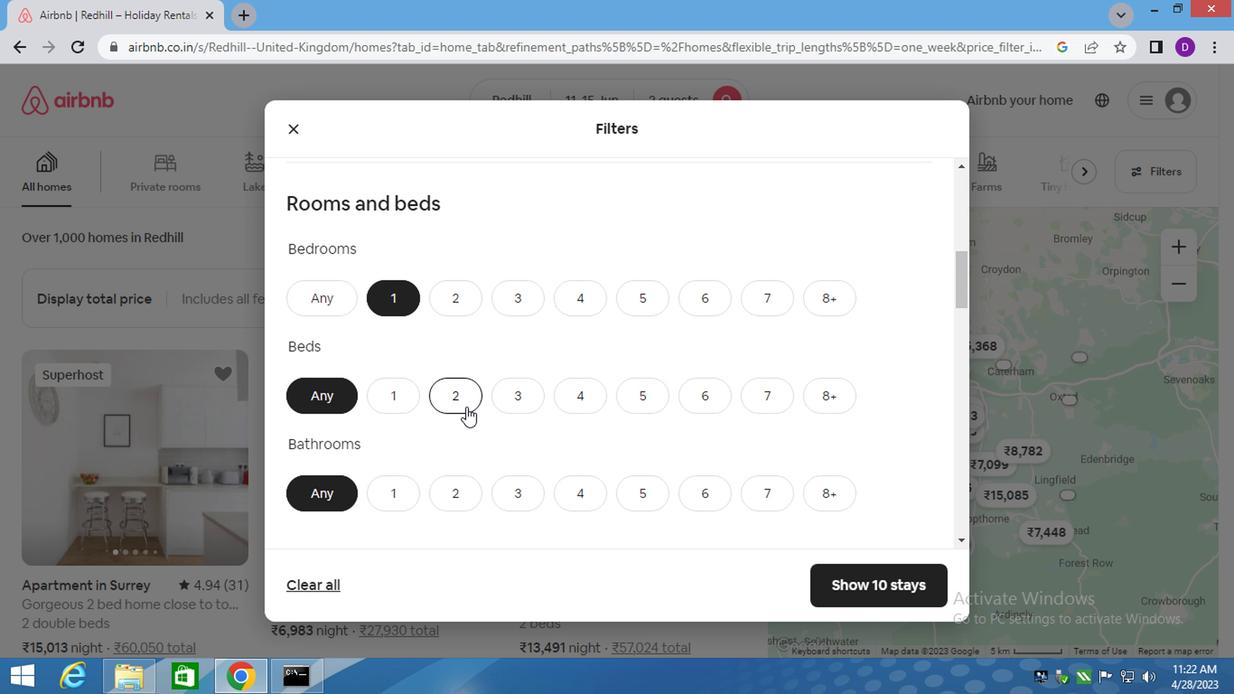 
Action: Mouse pressed left at (454, 397)
Screenshot: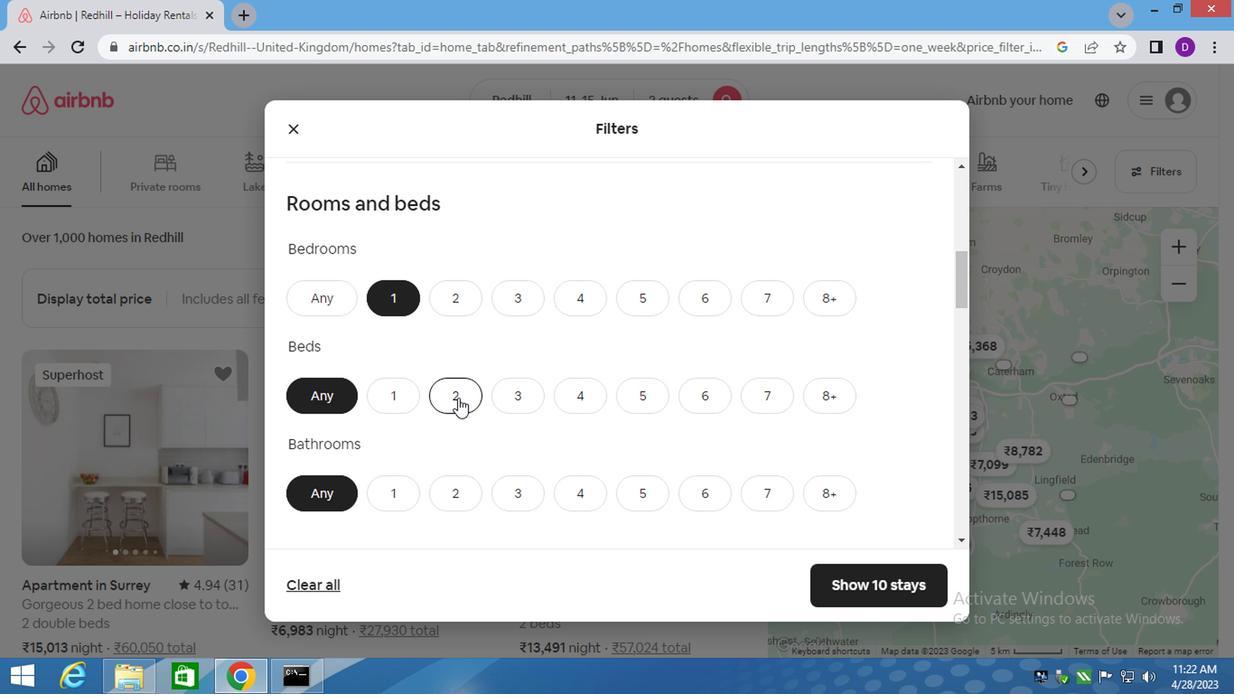 
Action: Mouse moved to (391, 489)
Screenshot: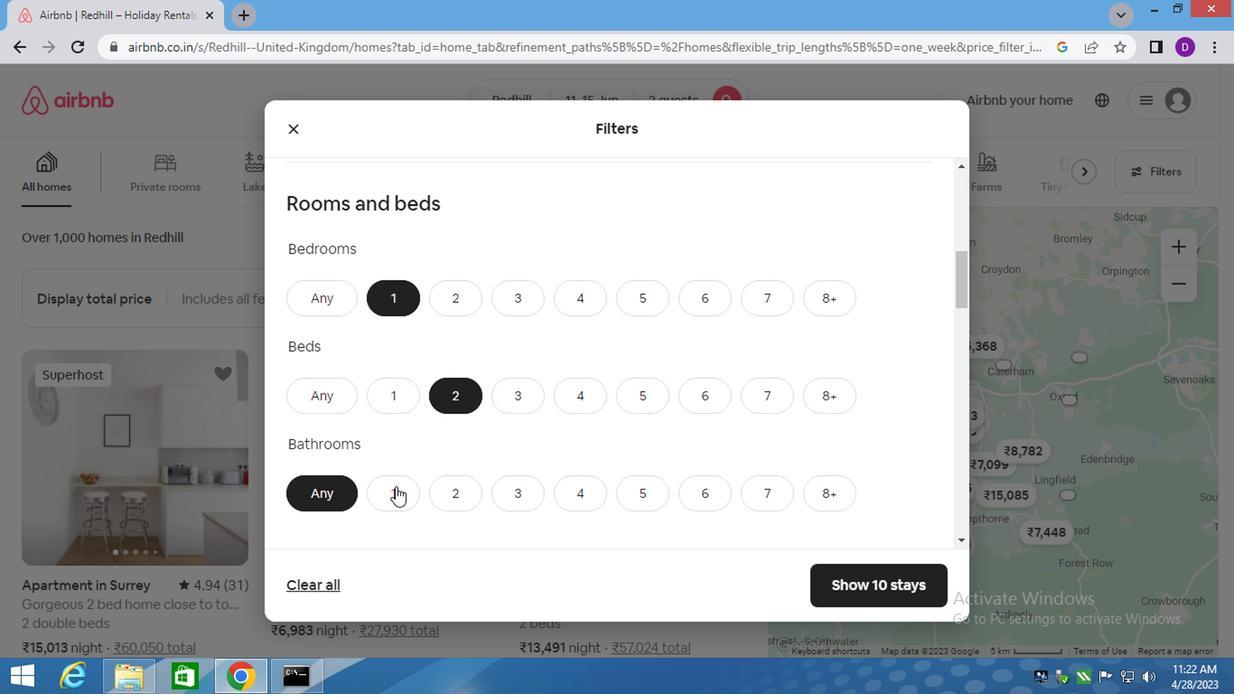 
Action: Mouse pressed left at (391, 489)
Screenshot: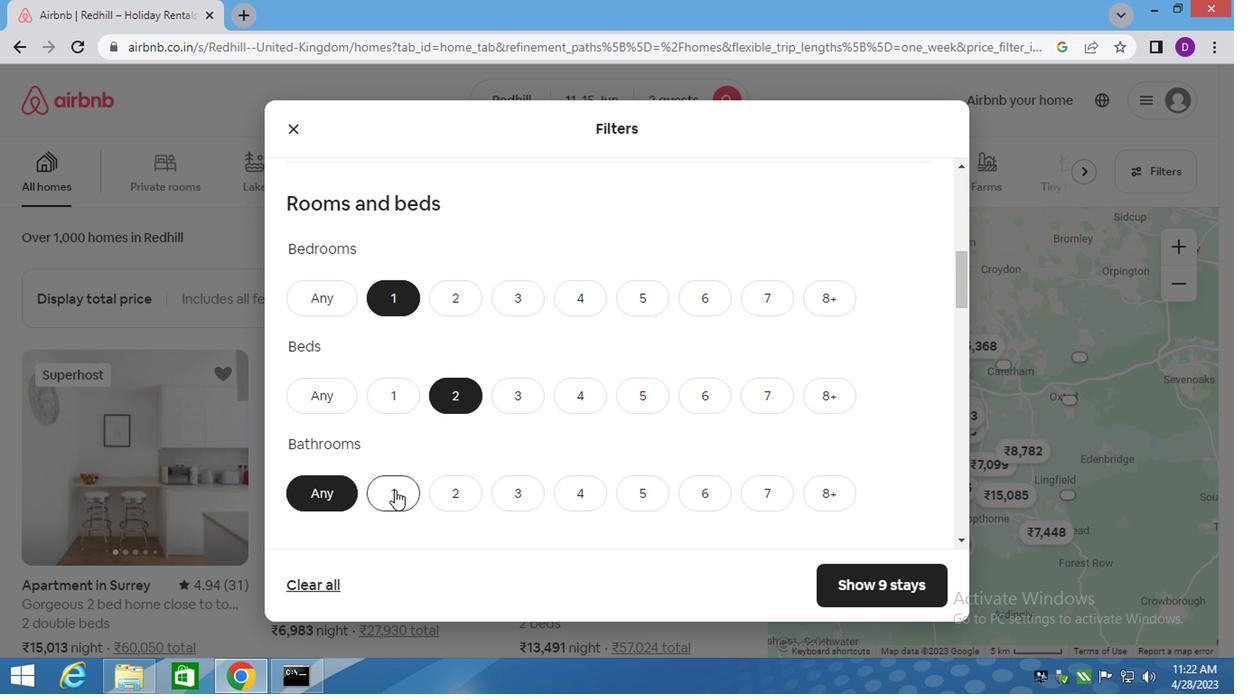 
Action: Mouse moved to (480, 414)
Screenshot: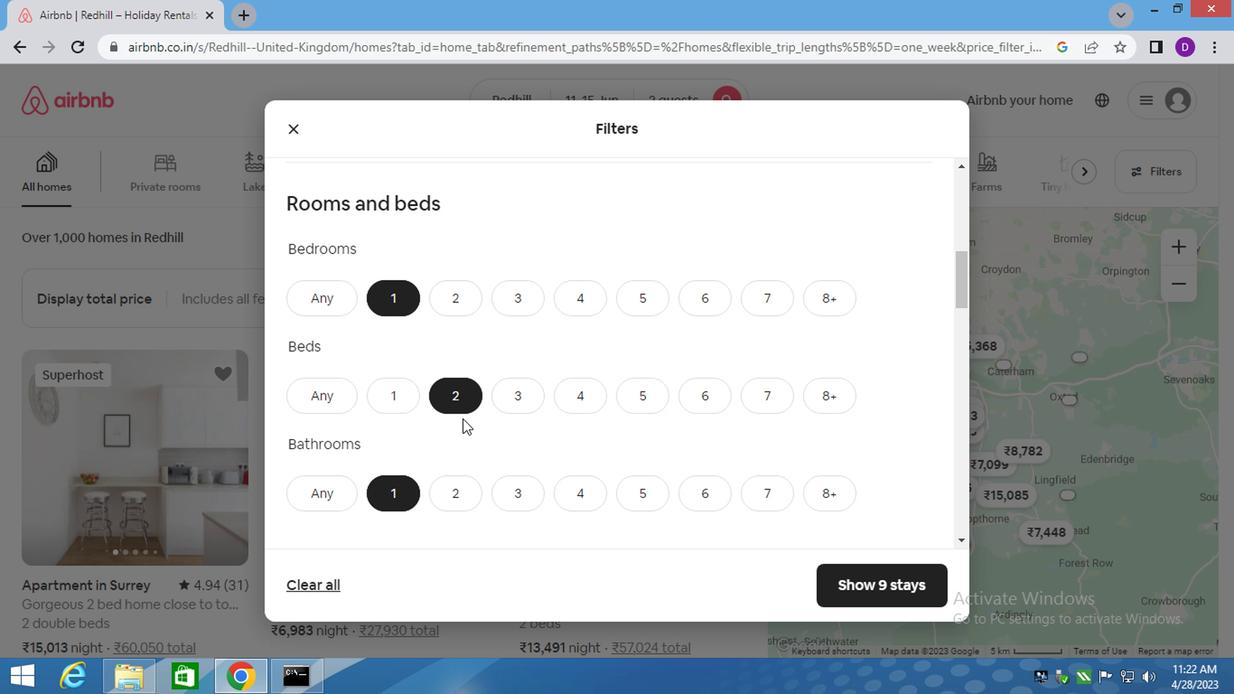 
Action: Mouse scrolled (480, 413) with delta (0, -1)
Screenshot: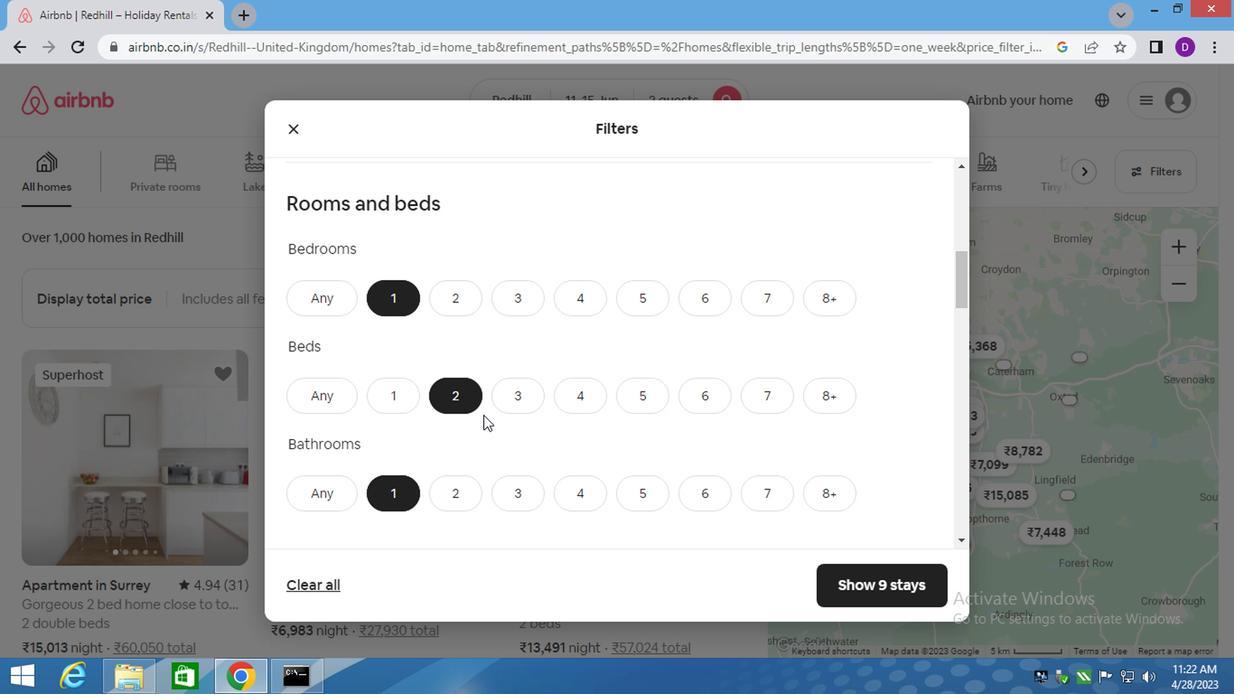 
Action: Mouse scrolled (480, 413) with delta (0, -1)
Screenshot: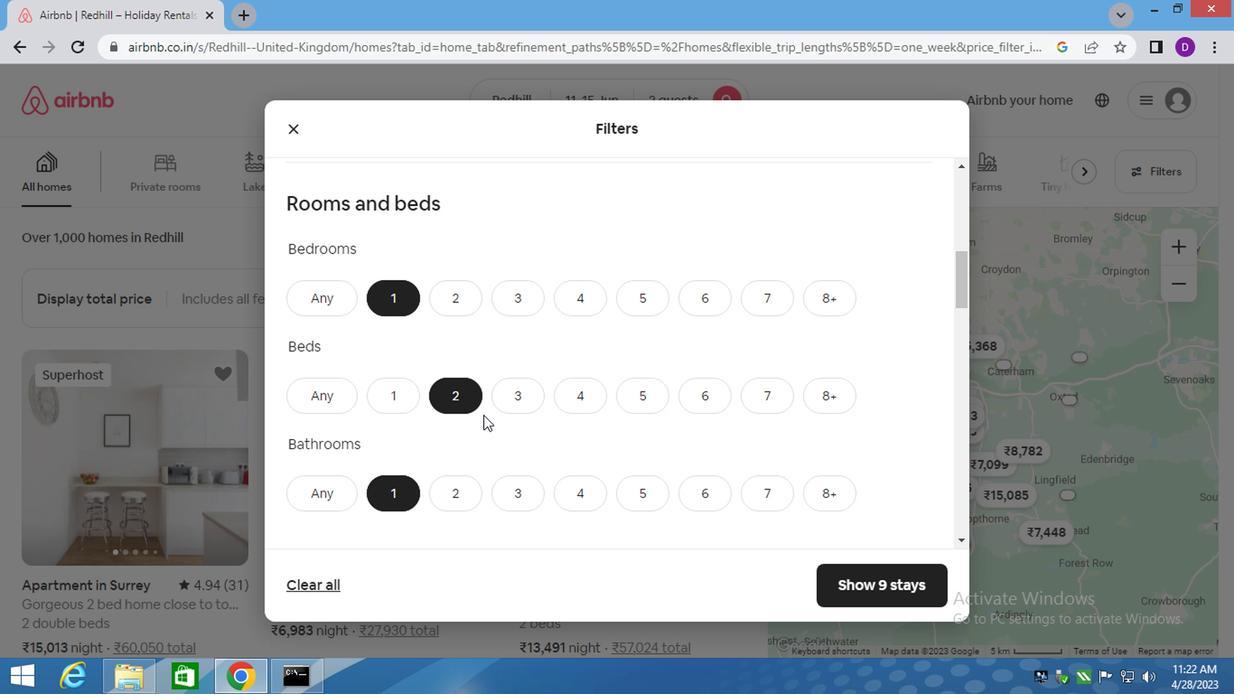 
Action: Mouse moved to (371, 465)
Screenshot: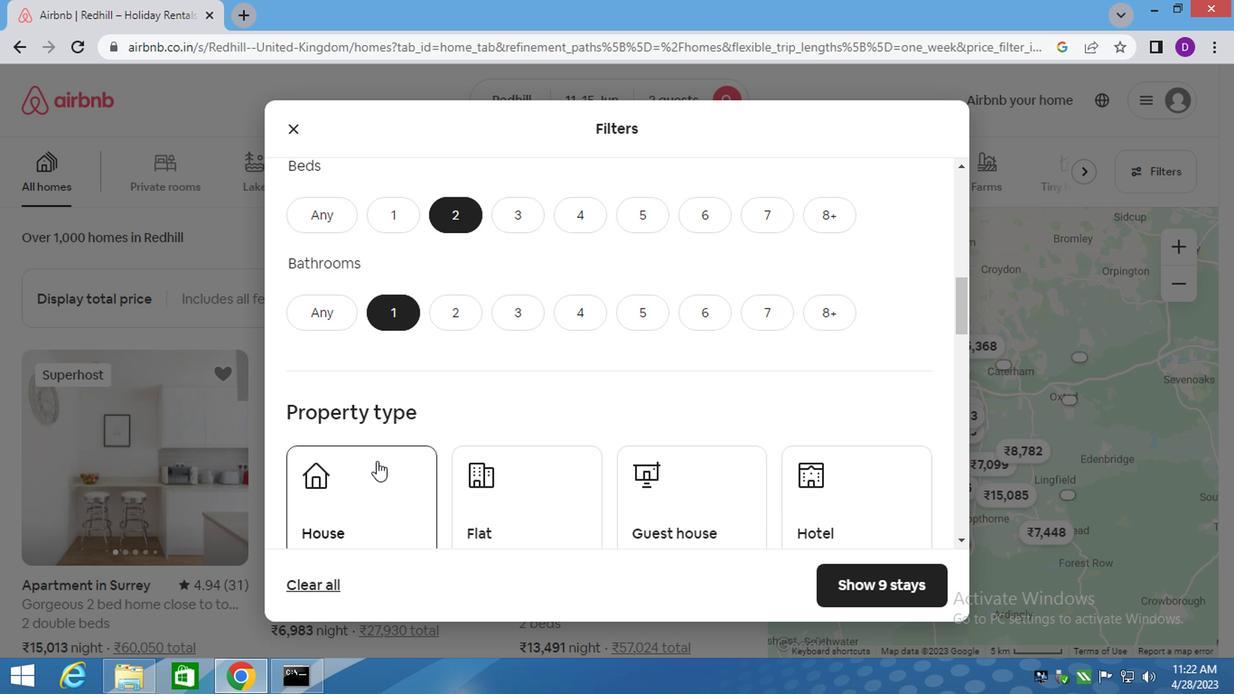 
Action: Mouse pressed left at (371, 465)
Screenshot: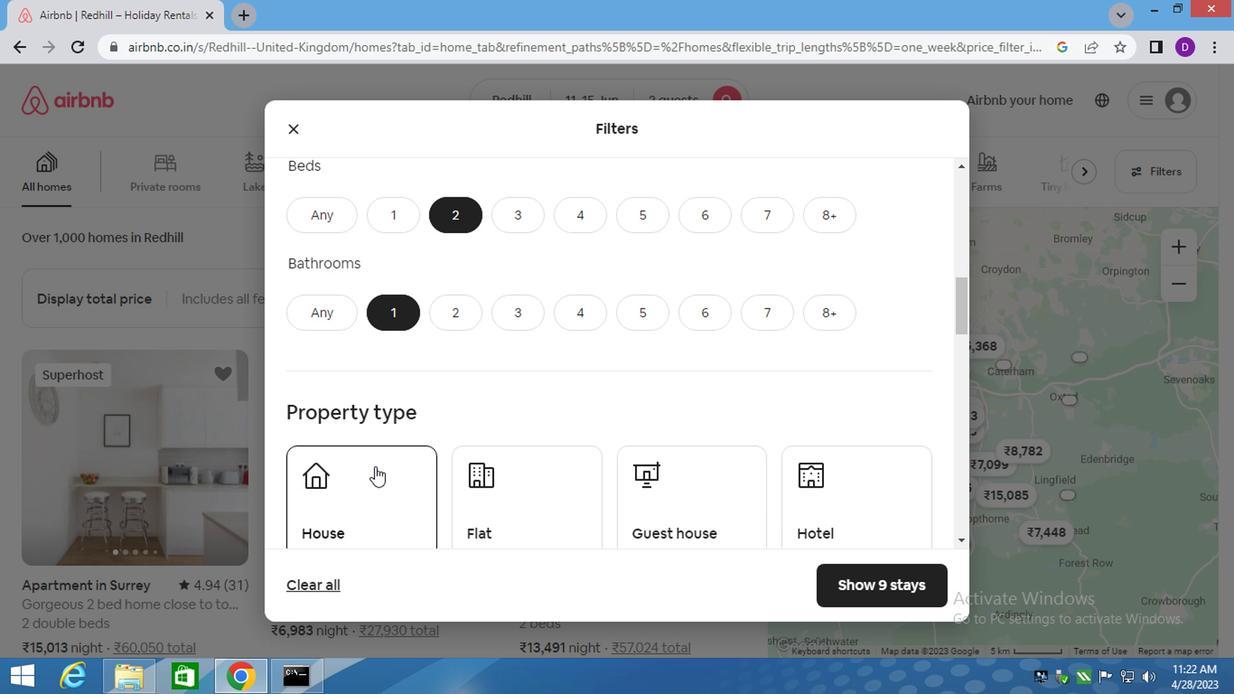 
Action: Mouse moved to (660, 464)
Screenshot: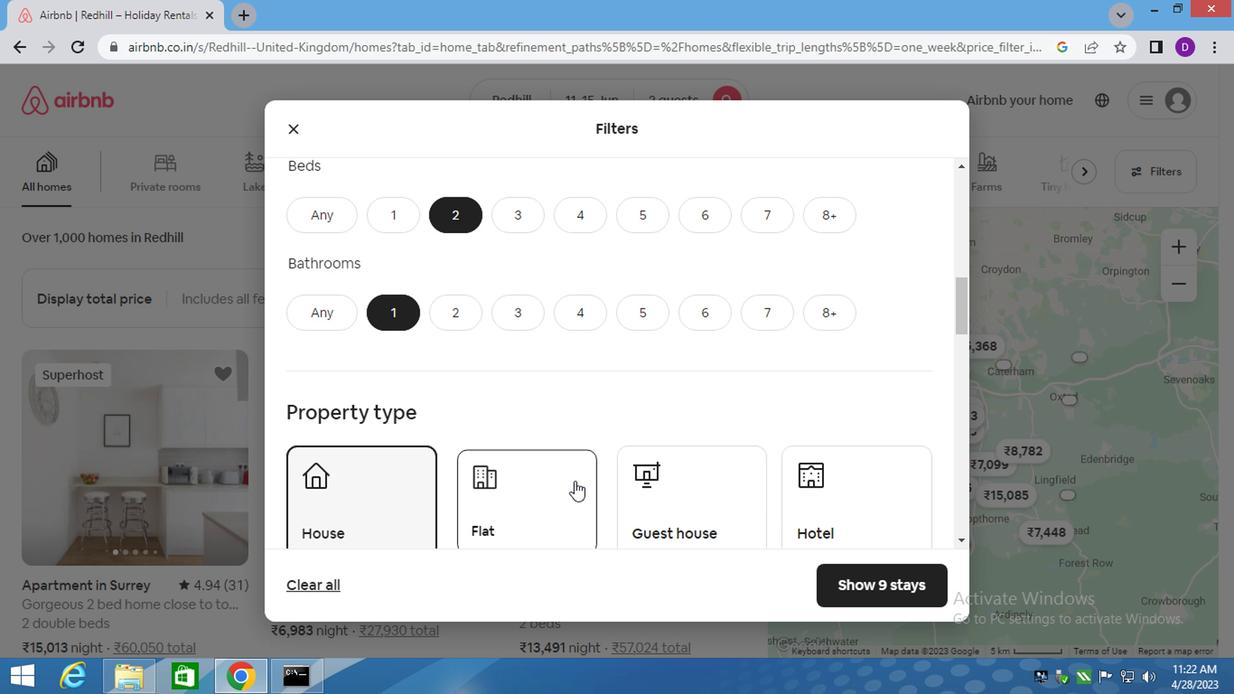 
Action: Mouse pressed left at (660, 464)
Screenshot: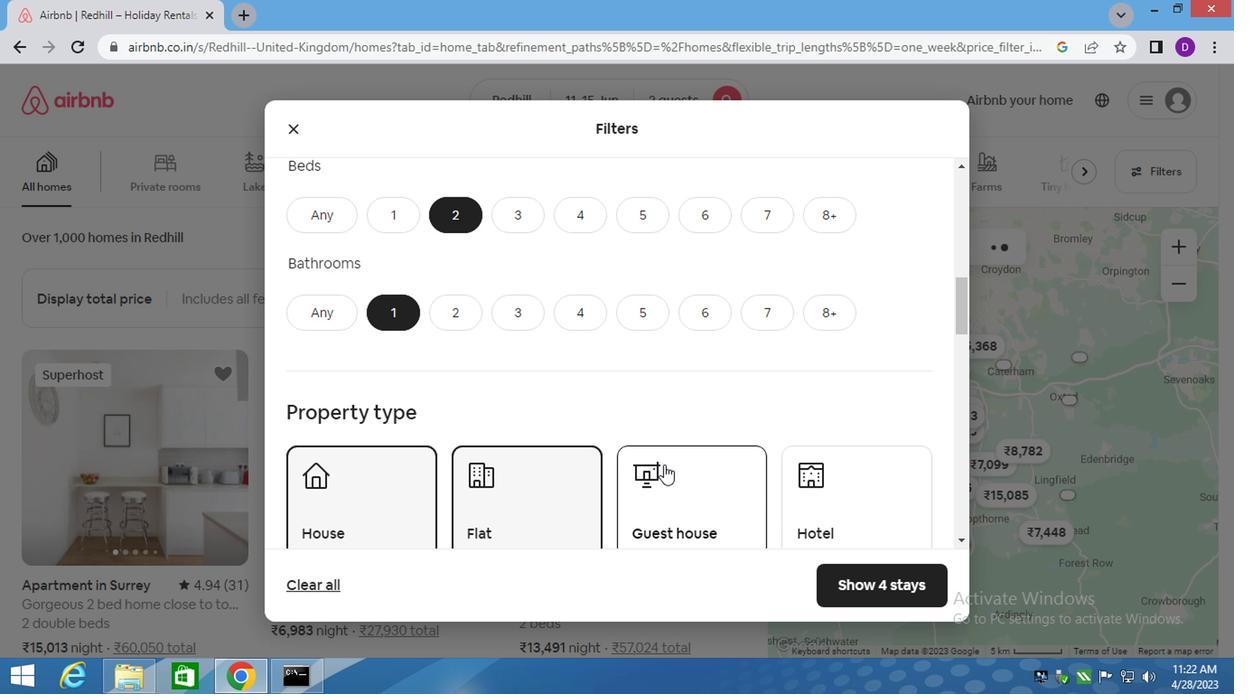 
Action: Mouse moved to (807, 483)
Screenshot: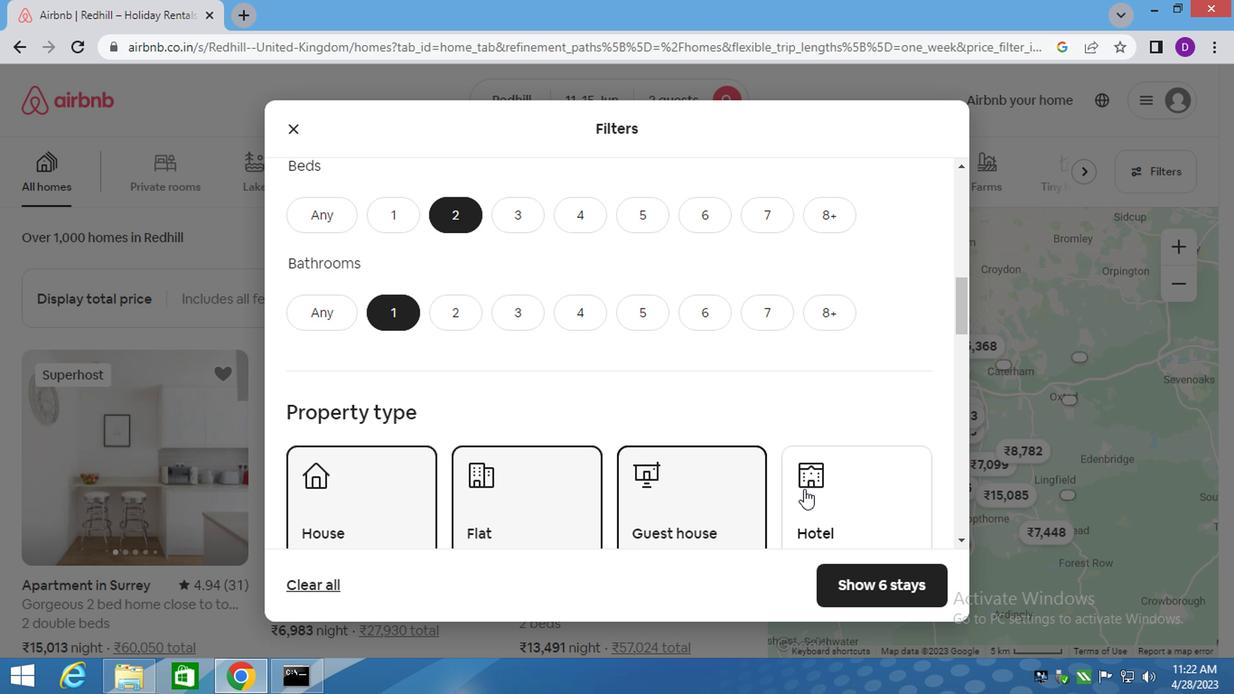 
Action: Mouse pressed left at (807, 483)
Screenshot: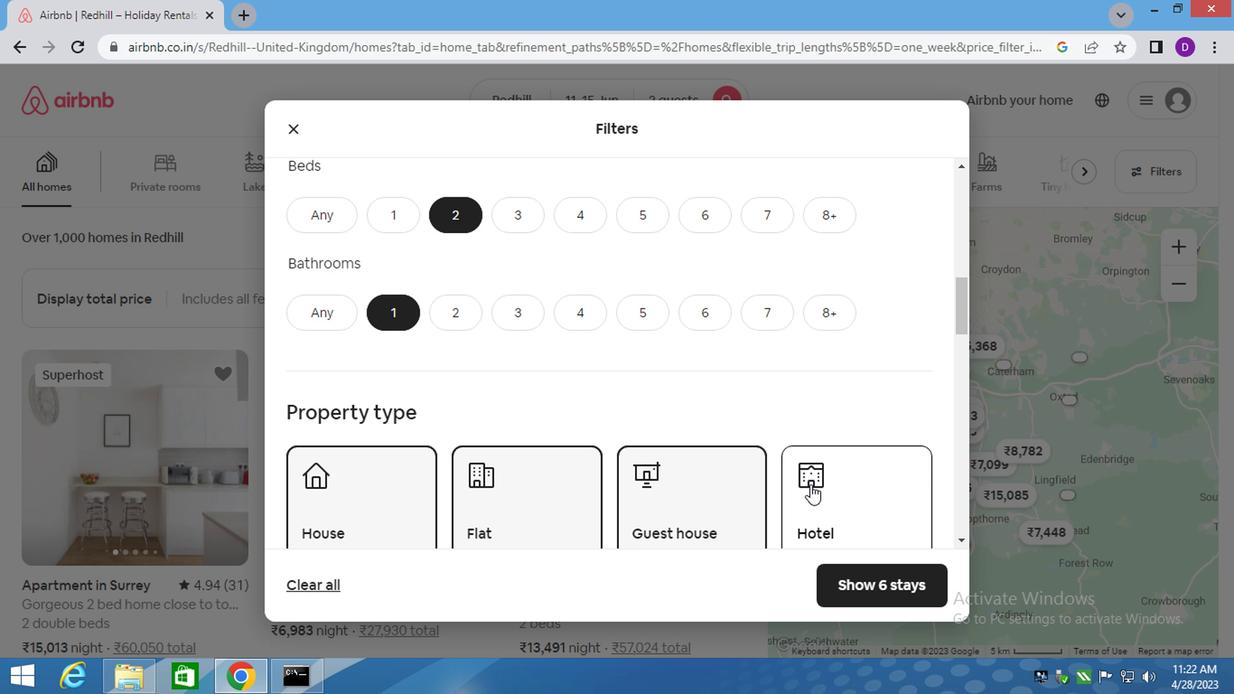 
Action: Mouse moved to (585, 377)
Screenshot: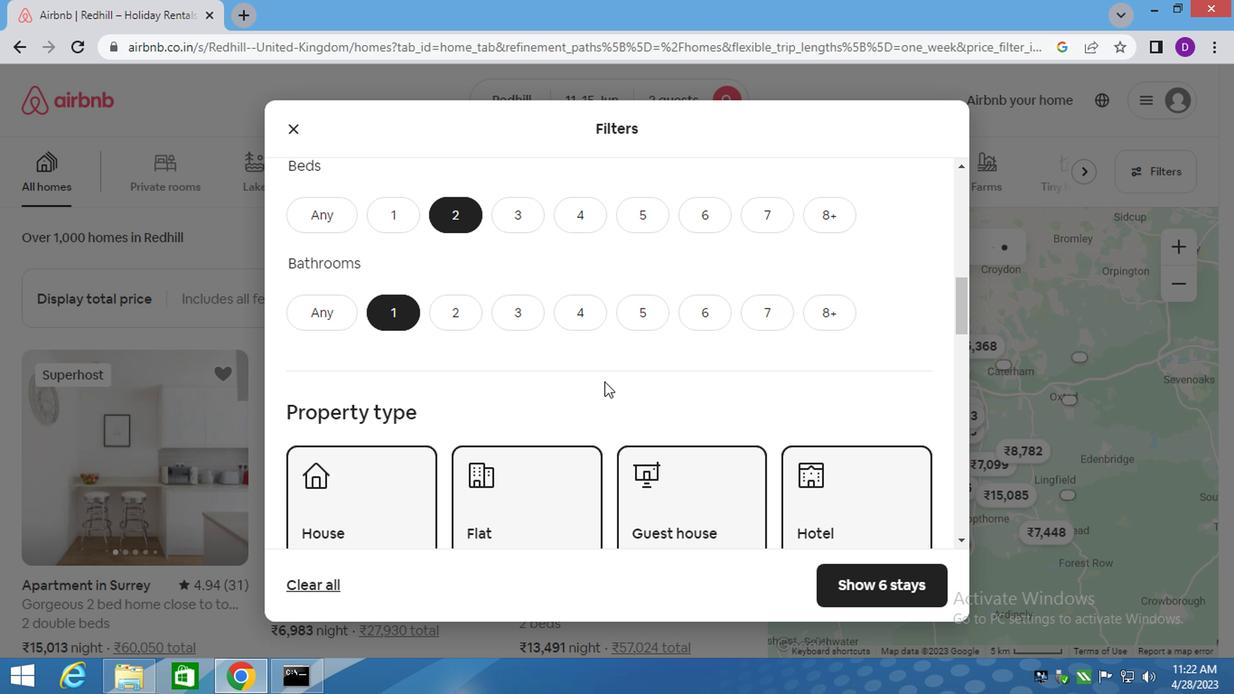 
Action: Mouse scrolled (585, 376) with delta (0, -1)
Screenshot: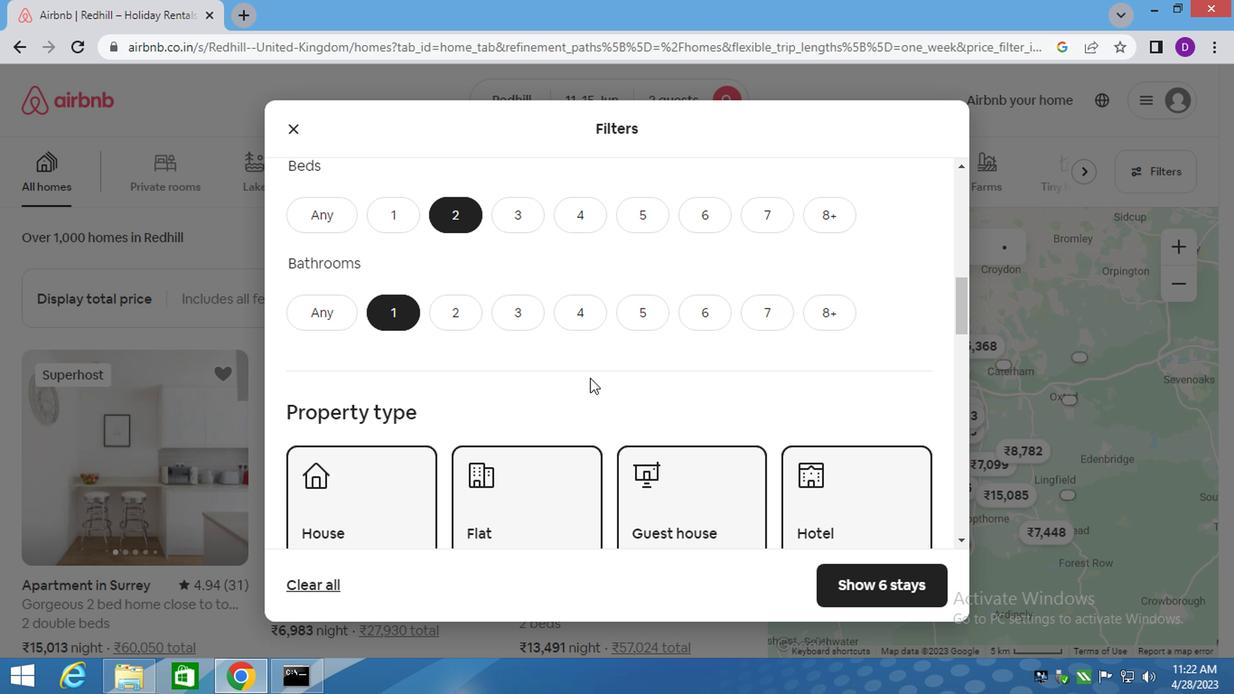 
Action: Mouse scrolled (585, 376) with delta (0, -1)
Screenshot: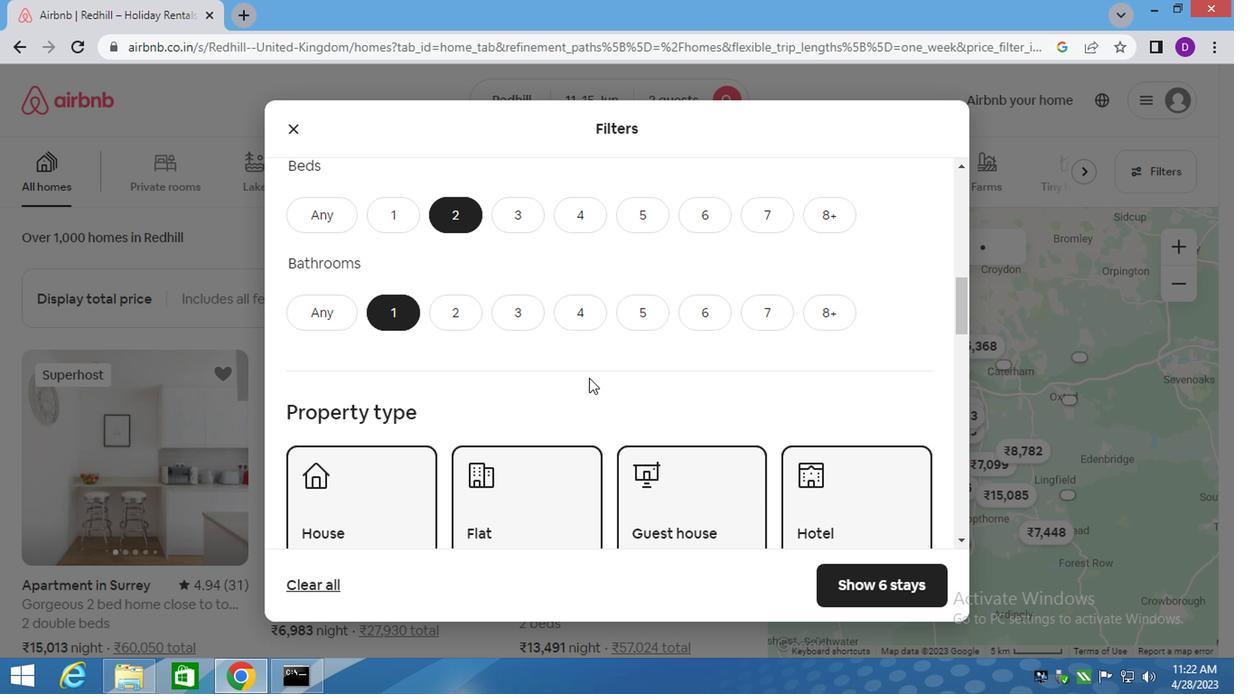 
Action: Mouse scrolled (585, 376) with delta (0, -1)
Screenshot: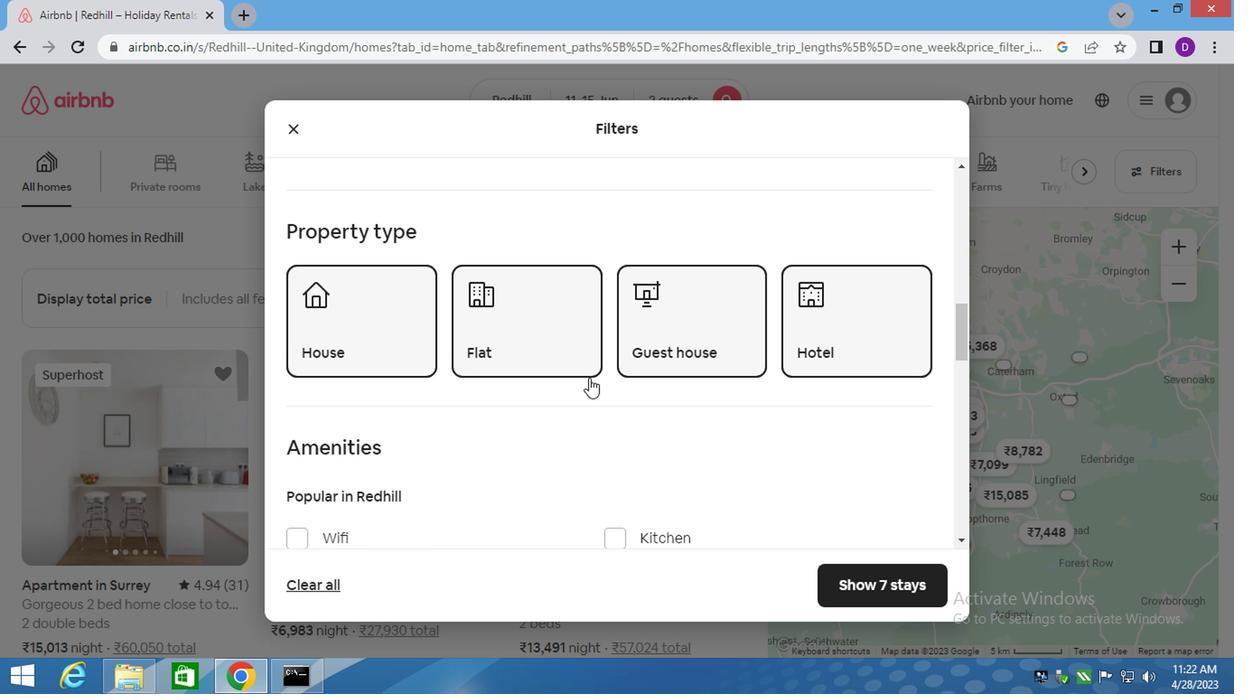 
Action: Mouse moved to (580, 386)
Screenshot: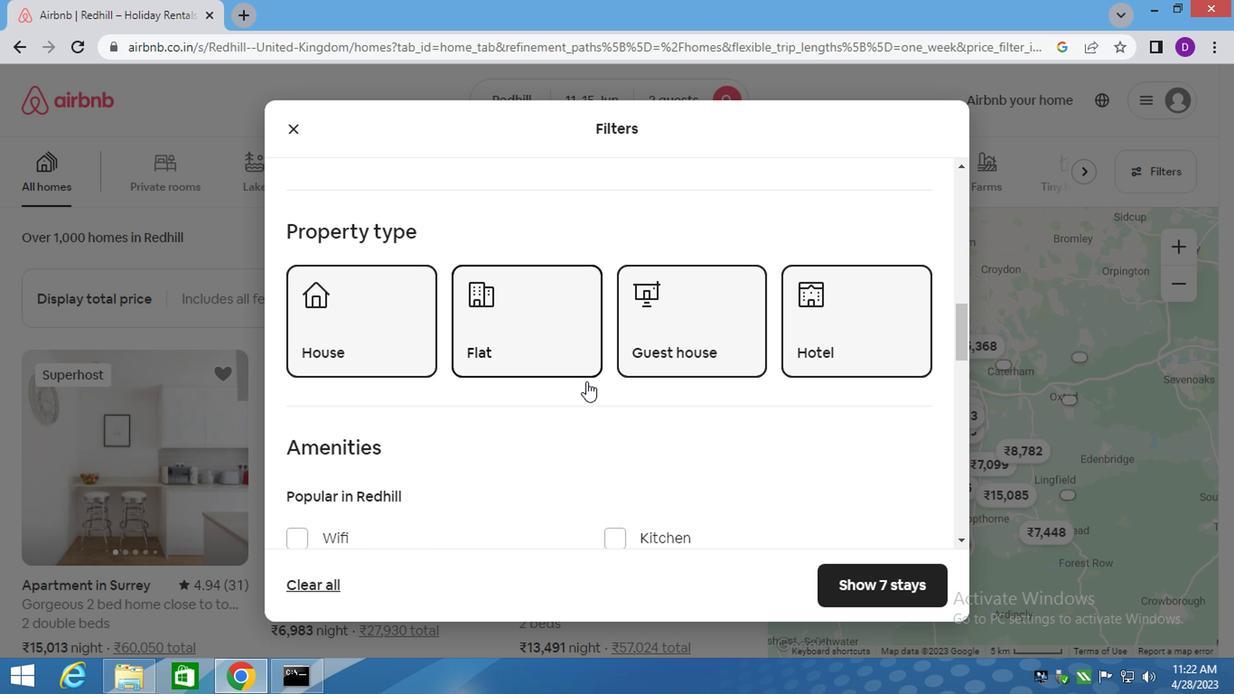 
Action: Mouse scrolled (580, 385) with delta (0, -1)
Screenshot: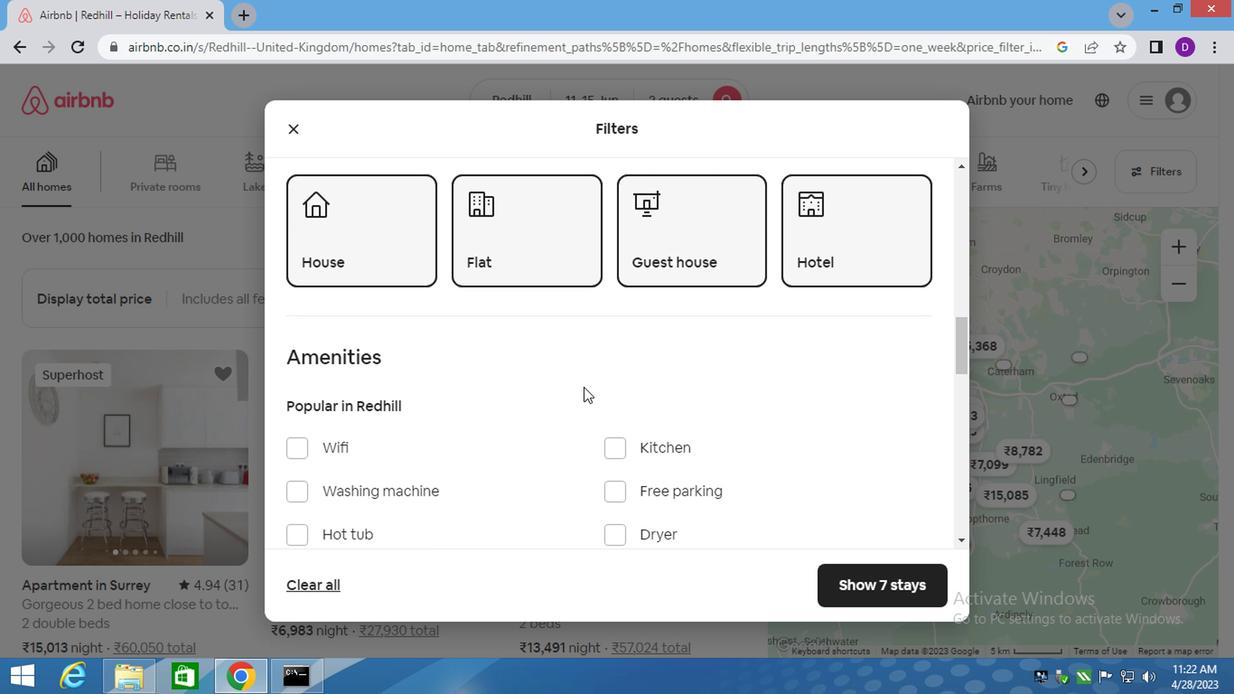 
Action: Mouse scrolled (580, 385) with delta (0, -1)
Screenshot: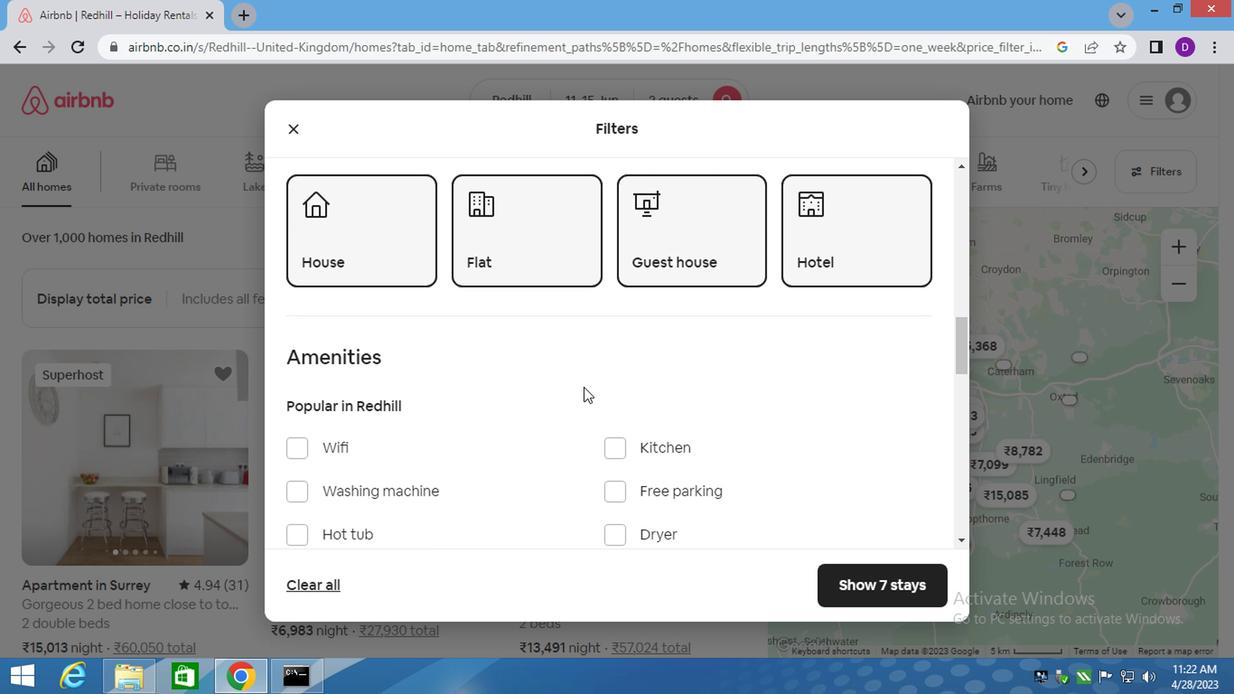 
Action: Mouse scrolled (580, 385) with delta (0, -1)
Screenshot: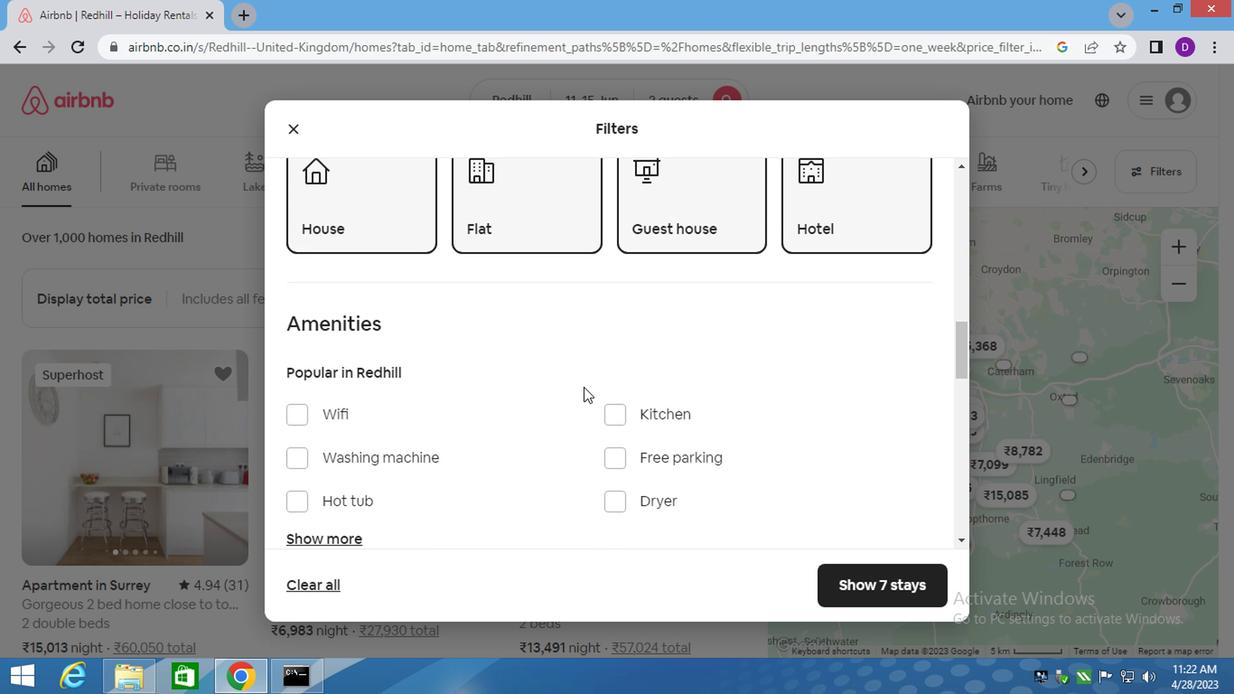 
Action: Mouse scrolled (580, 385) with delta (0, -1)
Screenshot: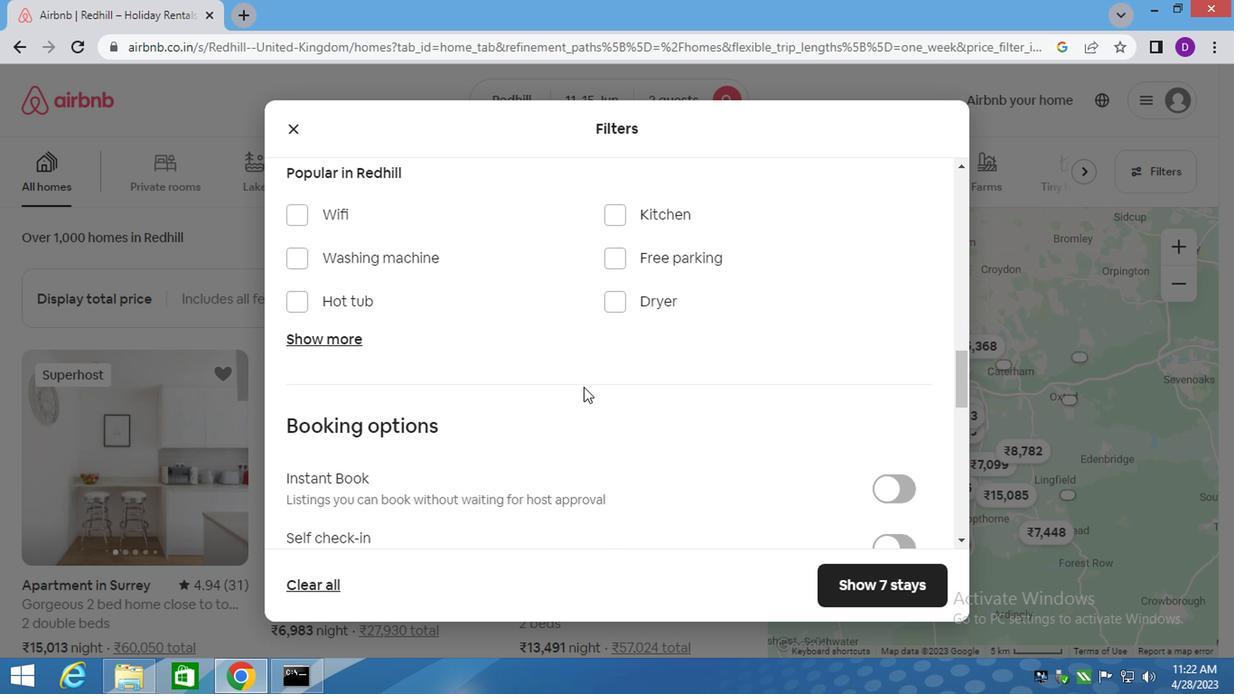 
Action: Mouse moved to (874, 419)
Screenshot: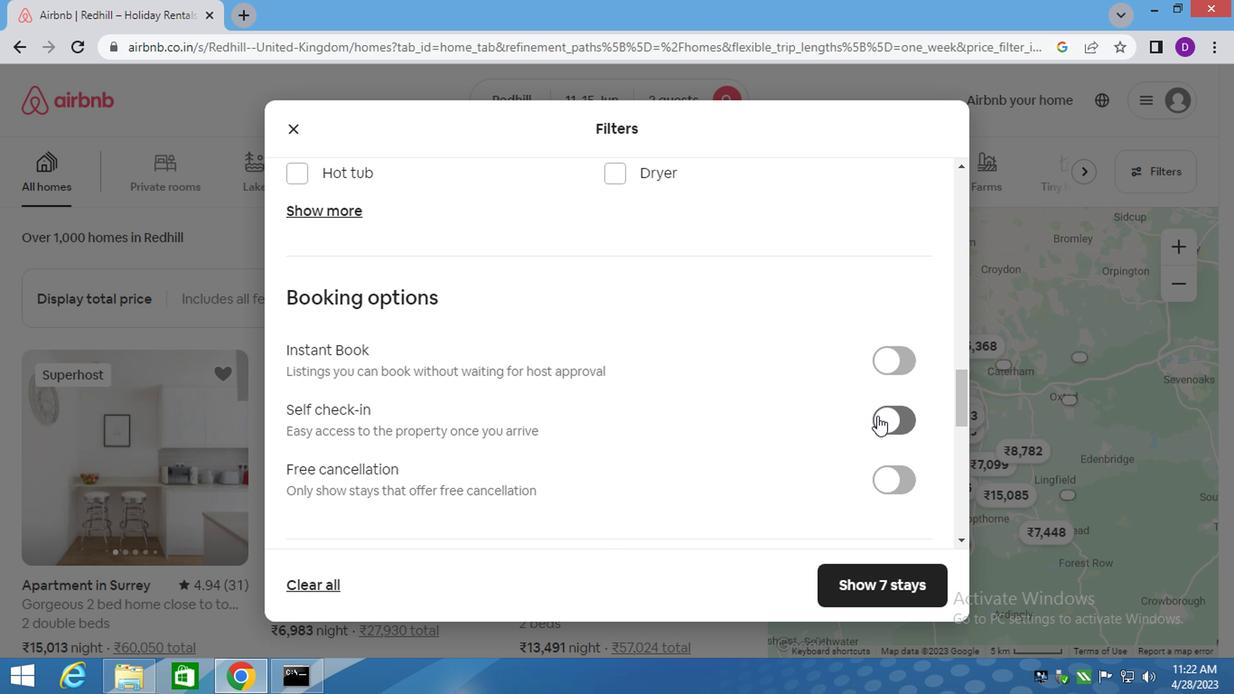 
Action: Mouse pressed left at (874, 419)
Screenshot: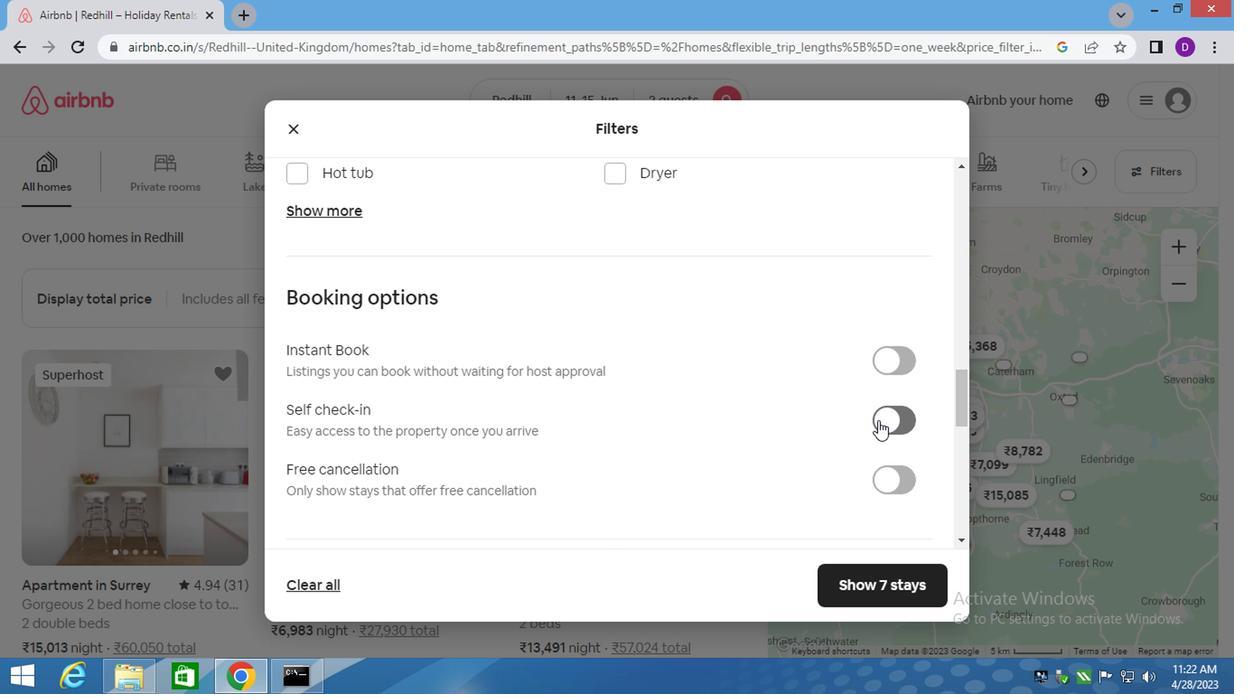 
Action: Mouse moved to (640, 419)
Screenshot: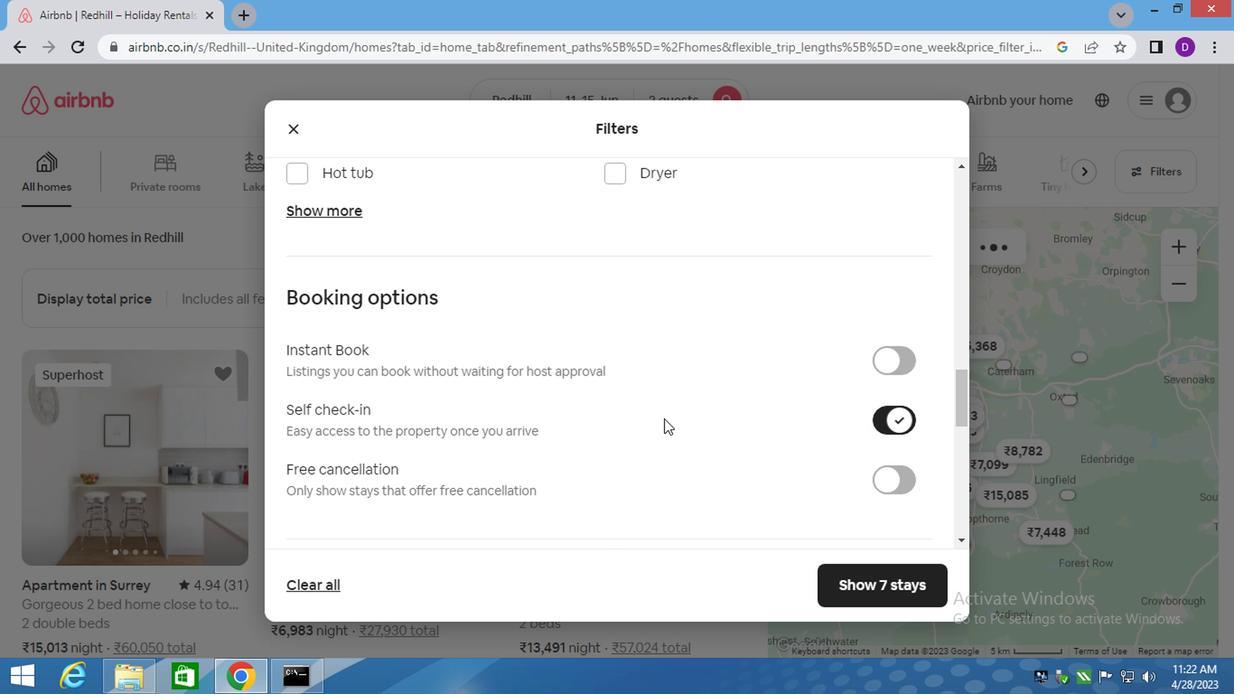 
Action: Mouse scrolled (640, 419) with delta (0, 0)
Screenshot: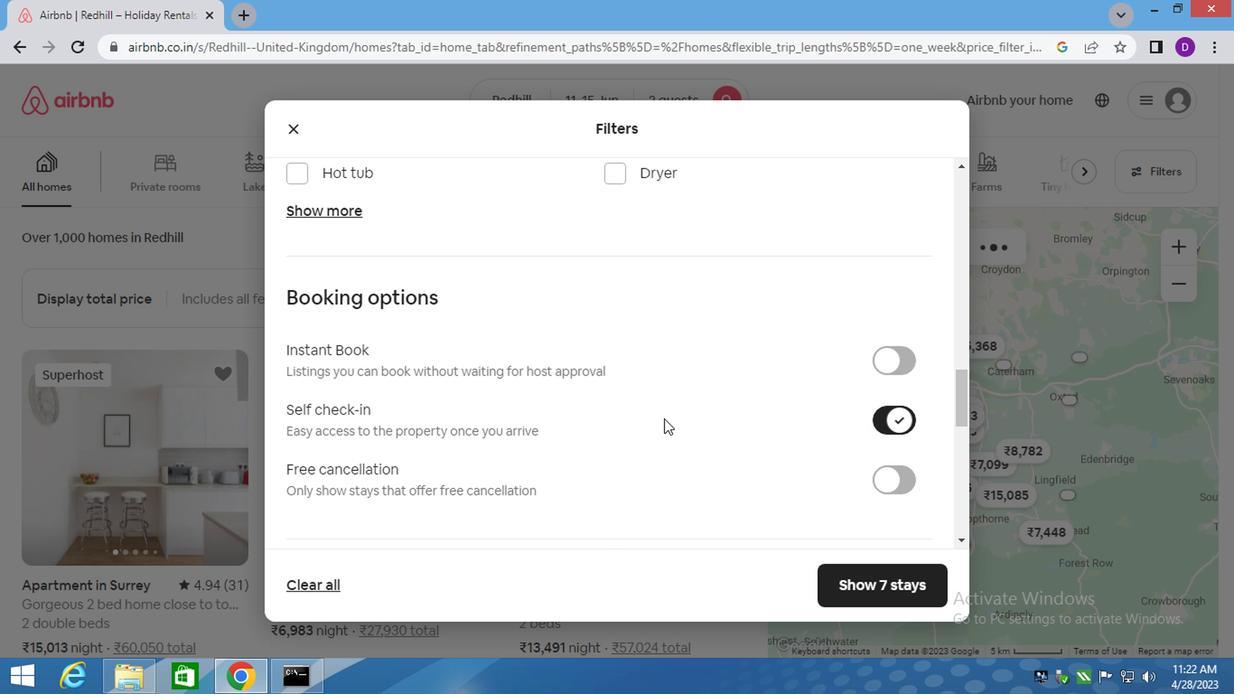 
Action: Mouse scrolled (640, 419) with delta (0, 0)
Screenshot: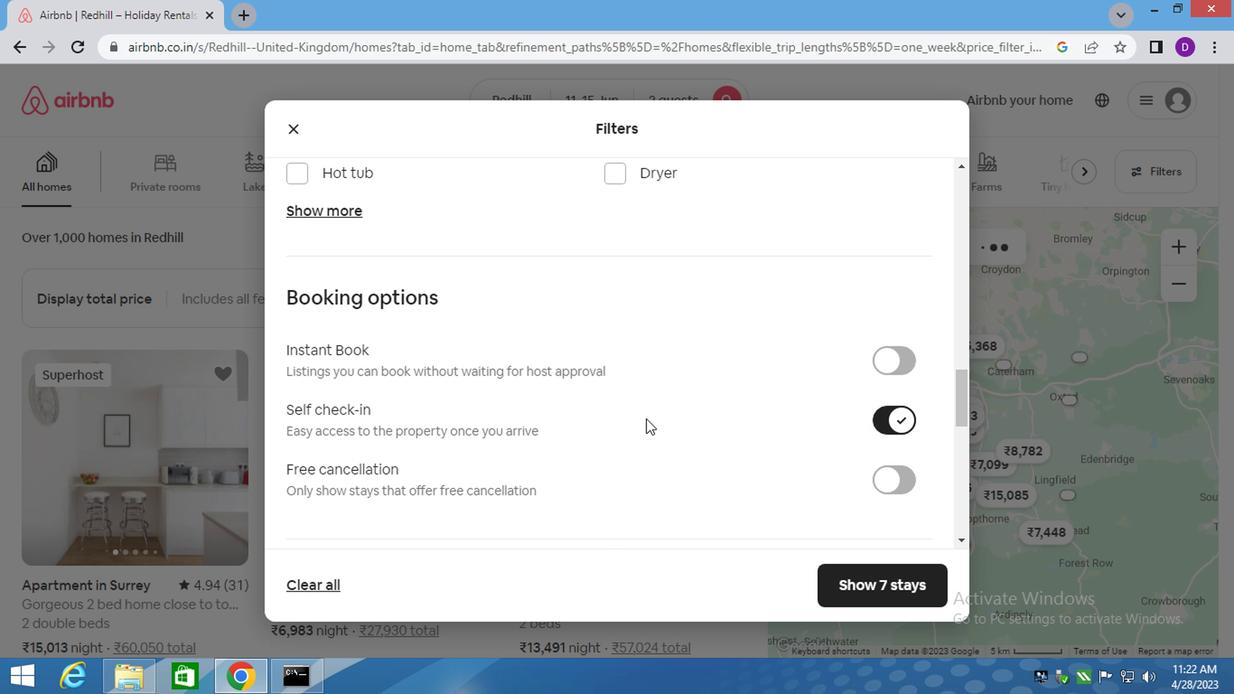 
Action: Mouse moved to (640, 419)
Screenshot: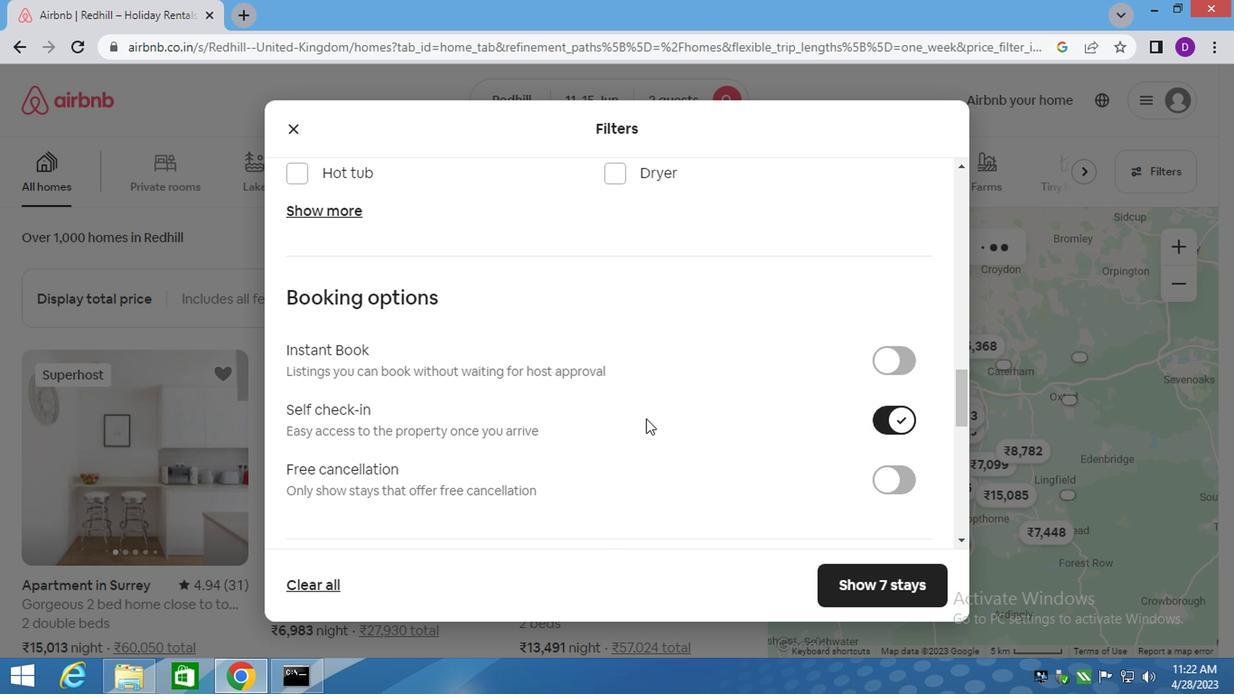 
Action: Mouse scrolled (640, 419) with delta (0, 0)
Screenshot: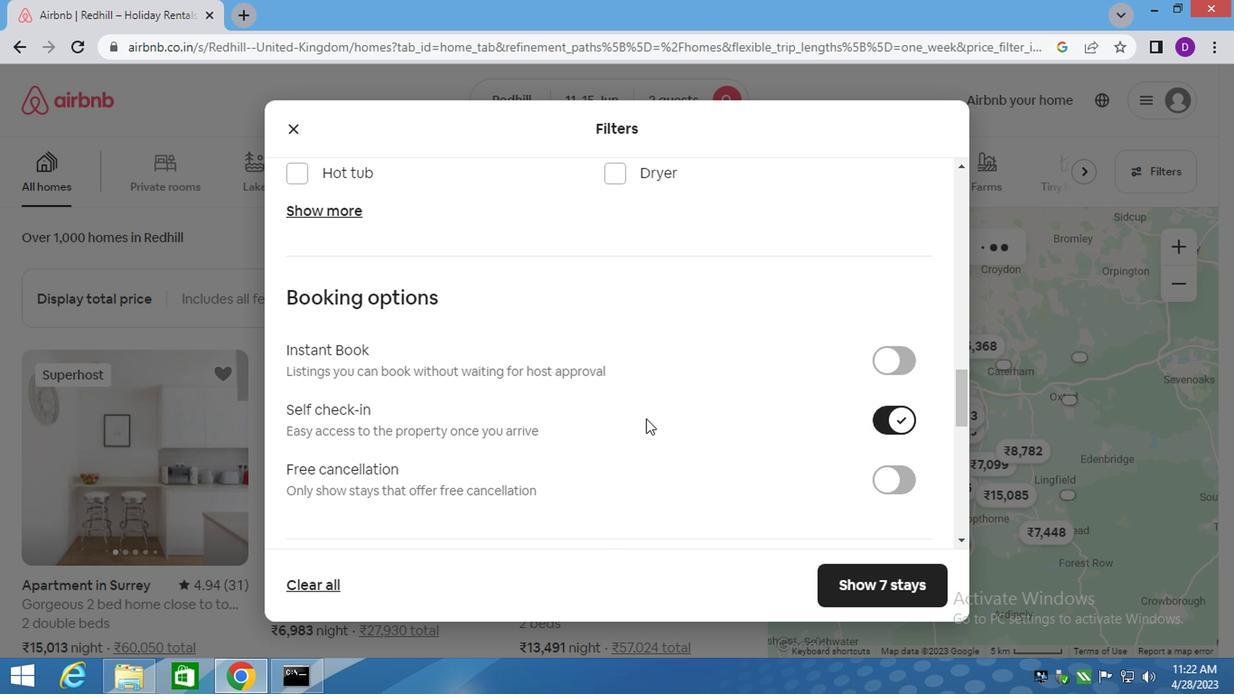 
Action: Mouse scrolled (640, 419) with delta (0, 0)
Screenshot: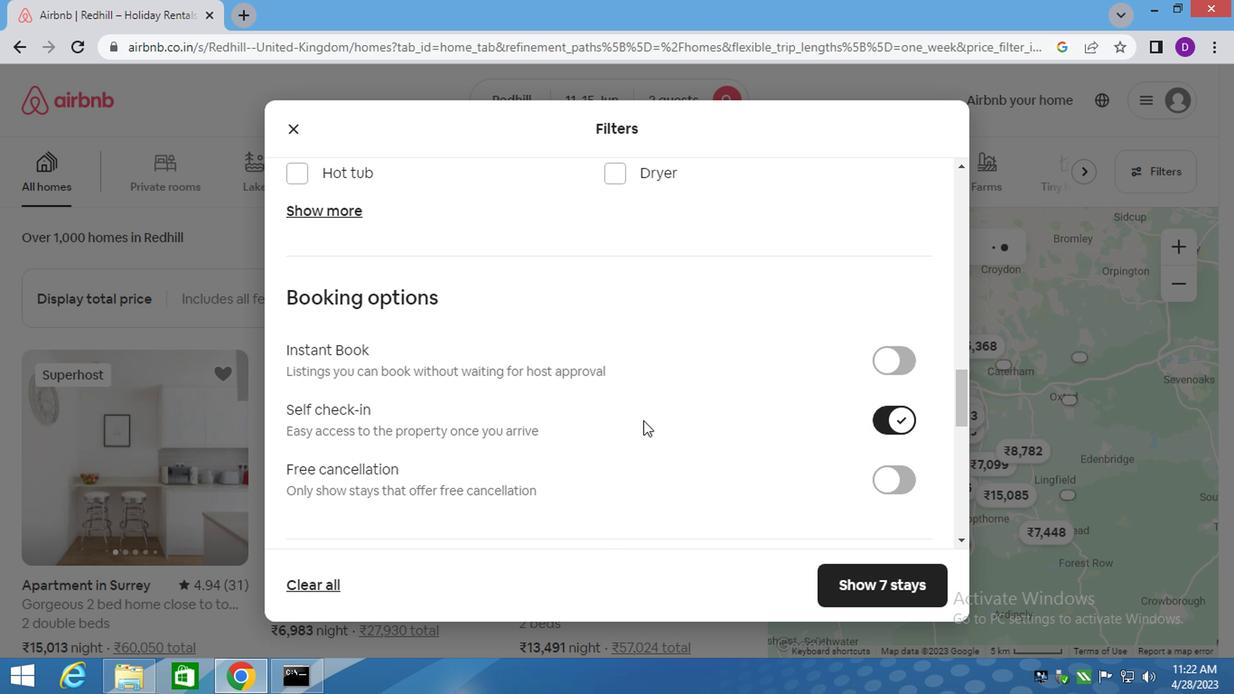 
Action: Mouse moved to (640, 419)
Screenshot: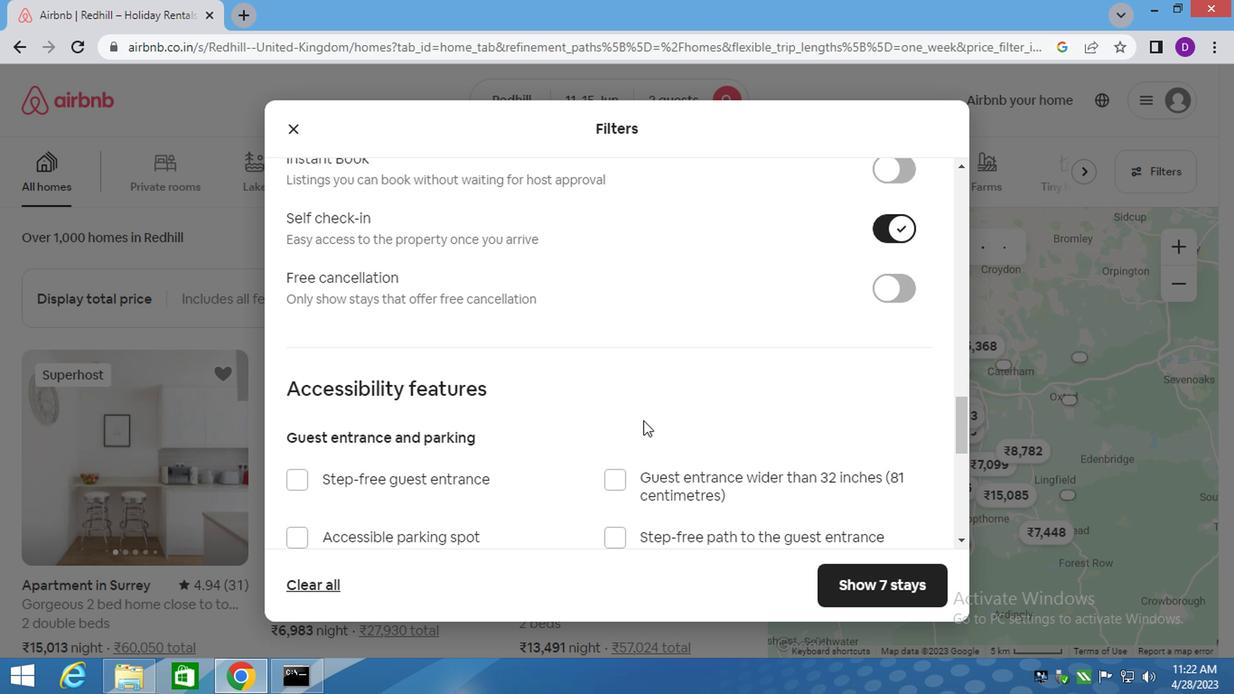 
Action: Mouse scrolled (640, 419) with delta (0, 0)
Screenshot: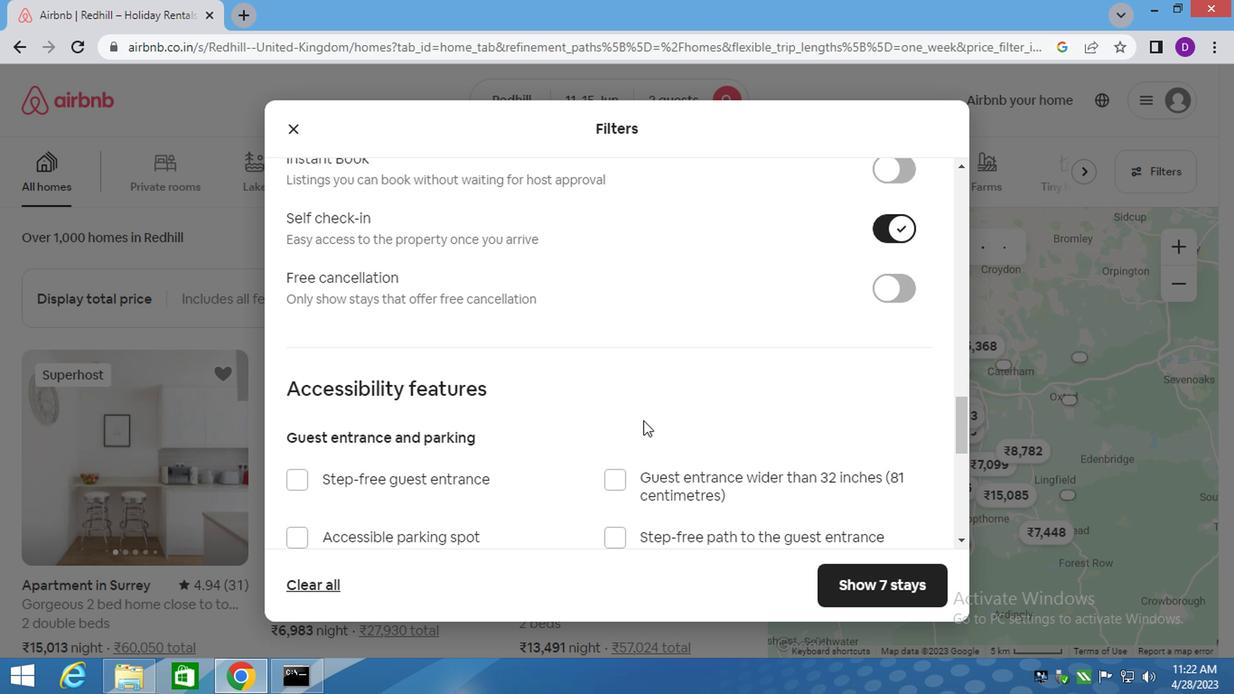 
Action: Mouse scrolled (640, 419) with delta (0, 0)
Screenshot: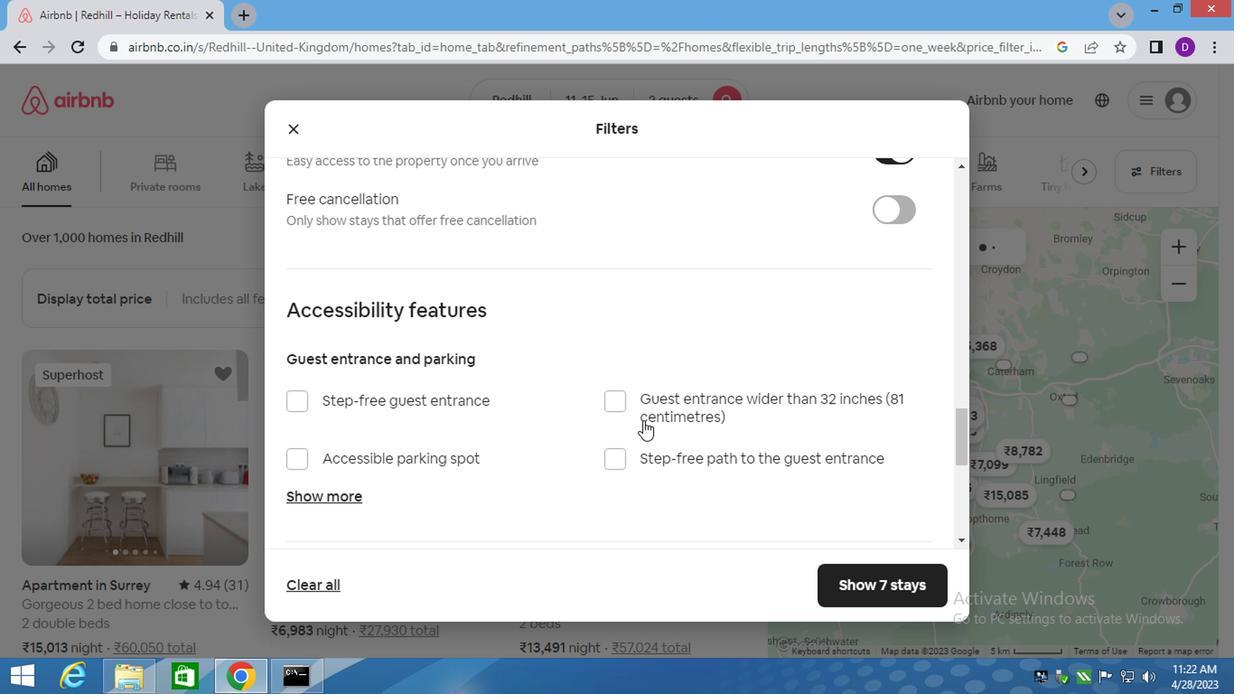 
Action: Mouse scrolled (640, 419) with delta (0, 0)
Screenshot: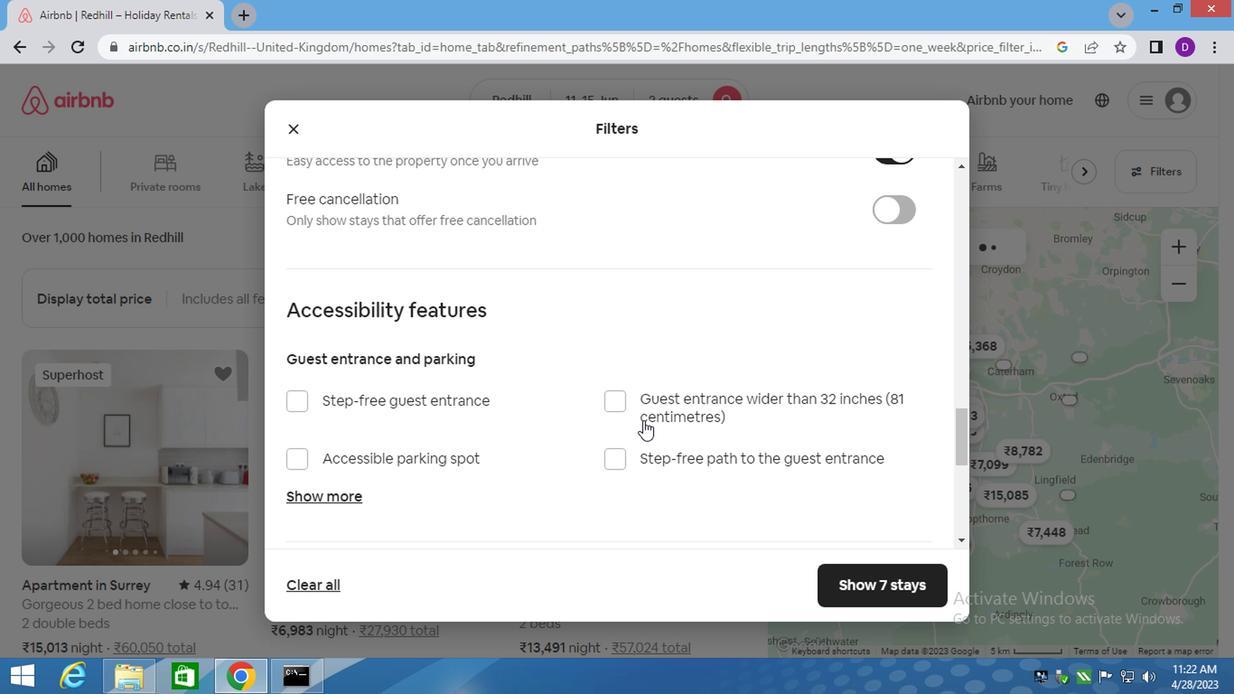 
Action: Mouse scrolled (640, 419) with delta (0, 0)
Screenshot: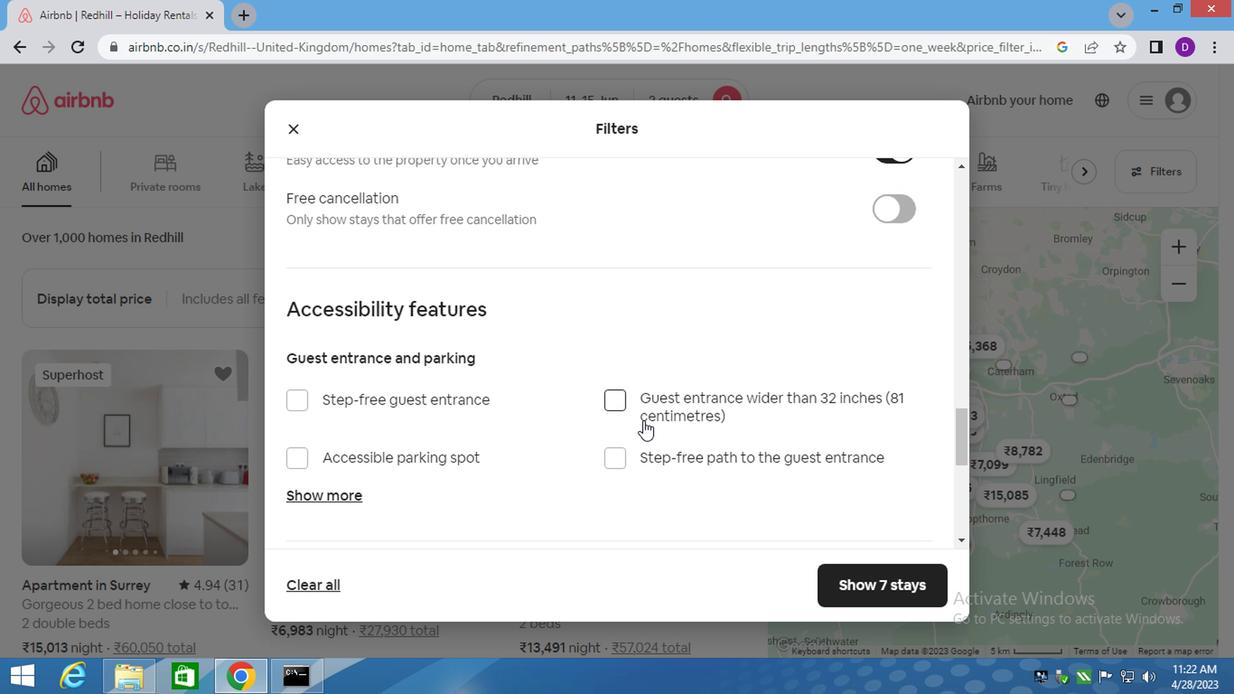 
Action: Mouse scrolled (640, 419) with delta (0, 0)
Screenshot: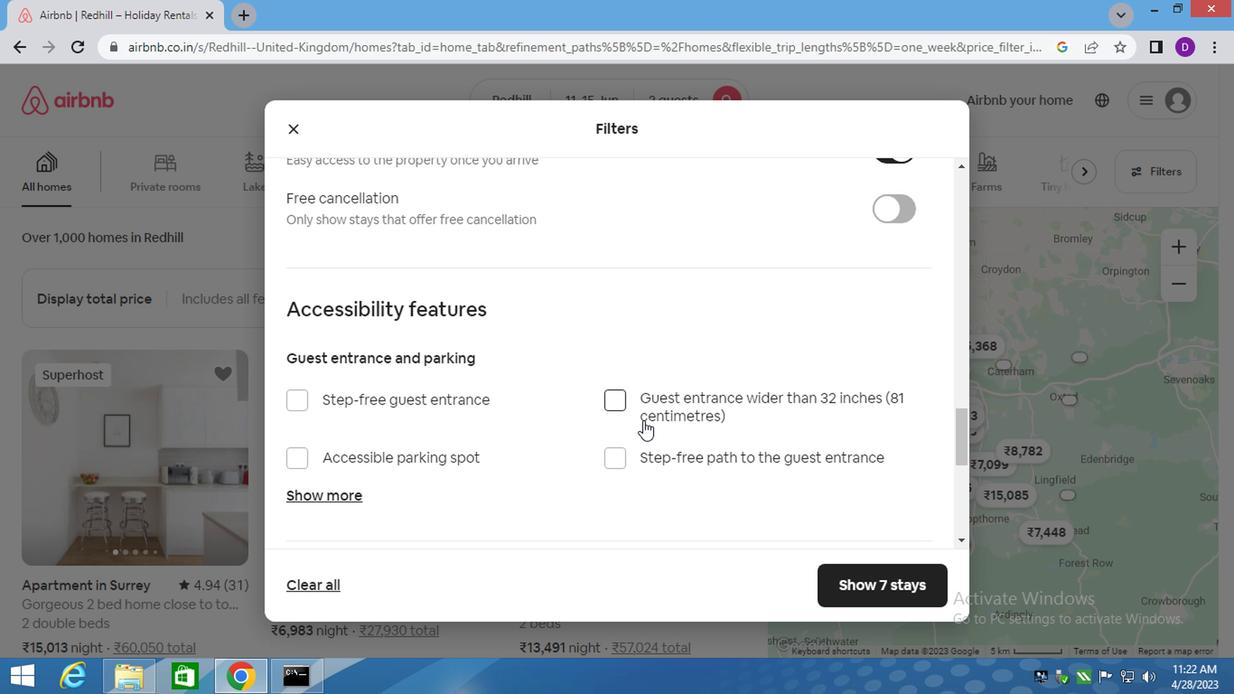 
Action: Mouse scrolled (640, 419) with delta (0, 0)
Screenshot: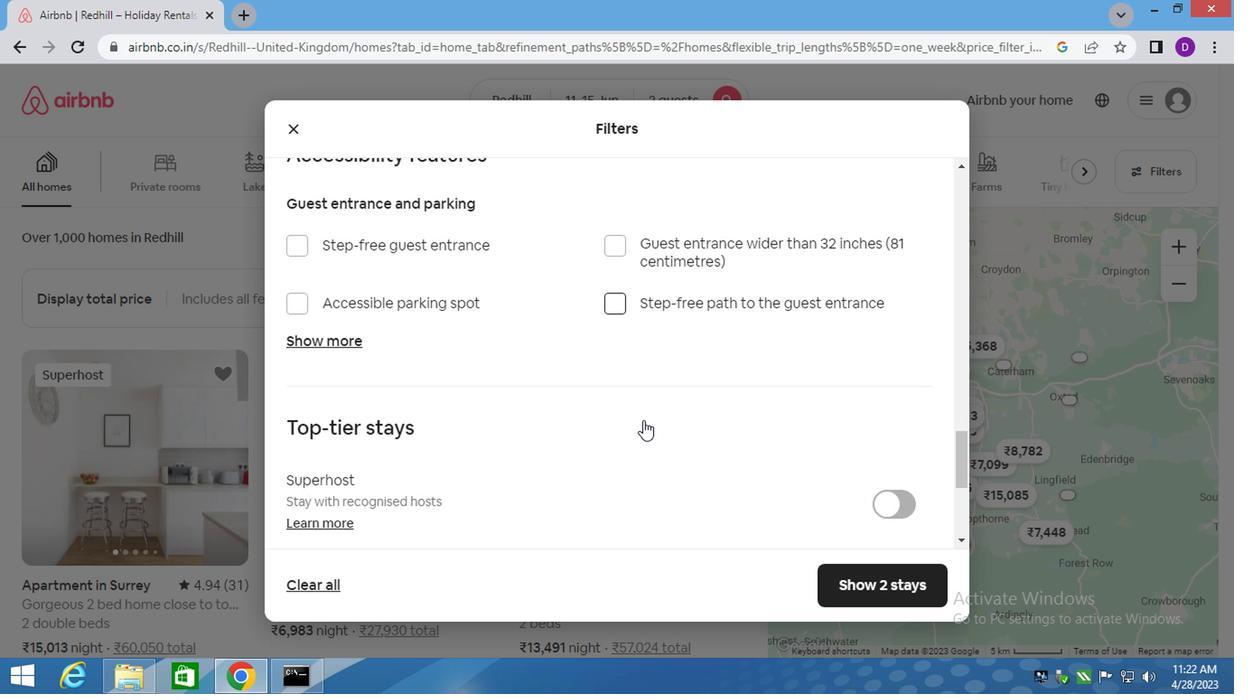 
Action: Mouse scrolled (640, 419) with delta (0, 0)
Screenshot: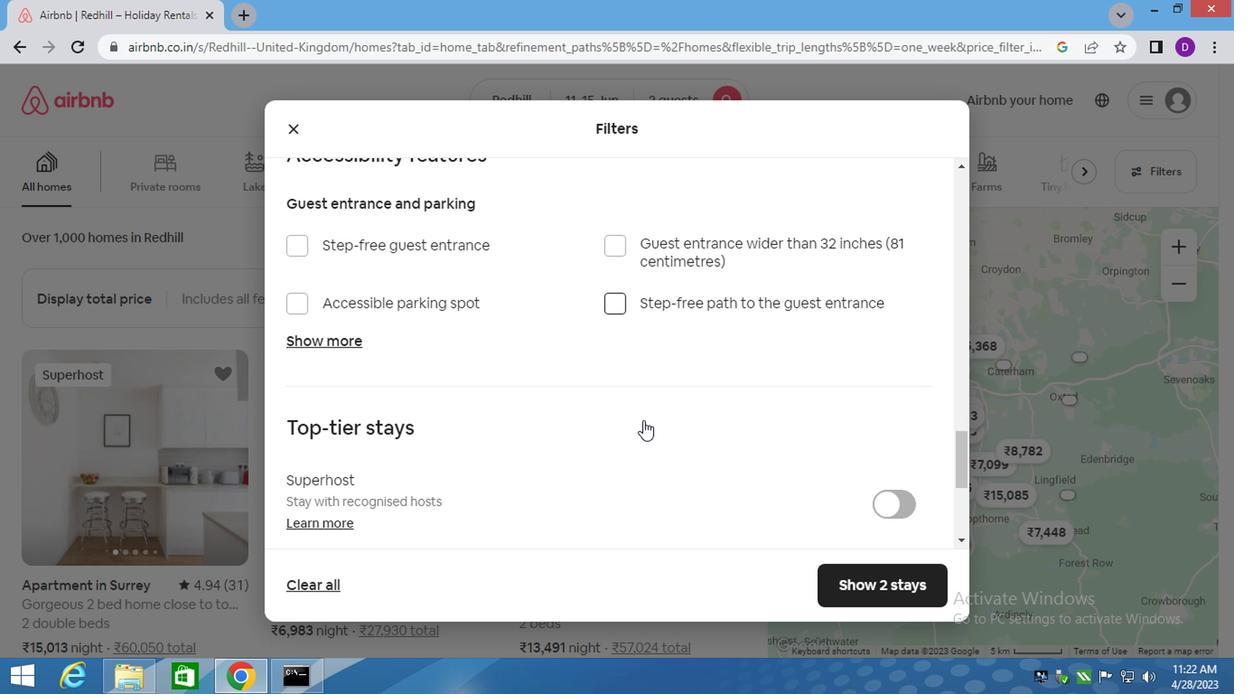
Action: Mouse moved to (473, 444)
Screenshot: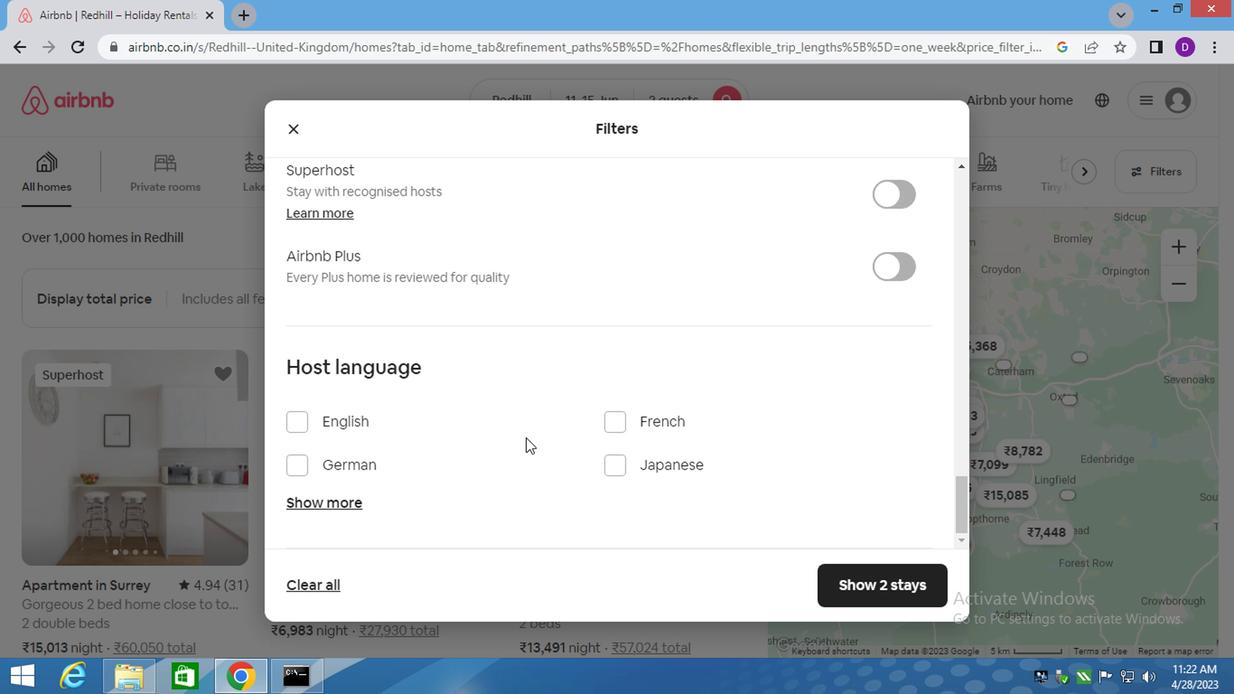 
Action: Mouse scrolled (473, 444) with delta (0, 0)
Screenshot: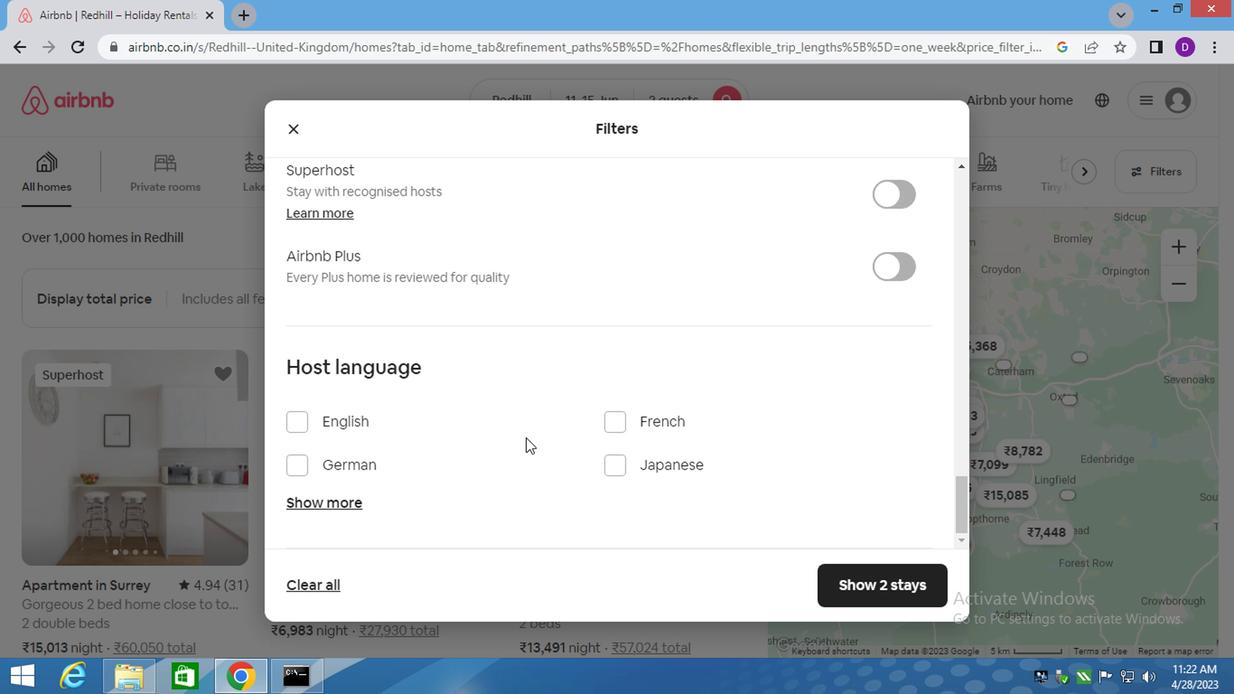 
Action: Mouse moved to (469, 446)
Screenshot: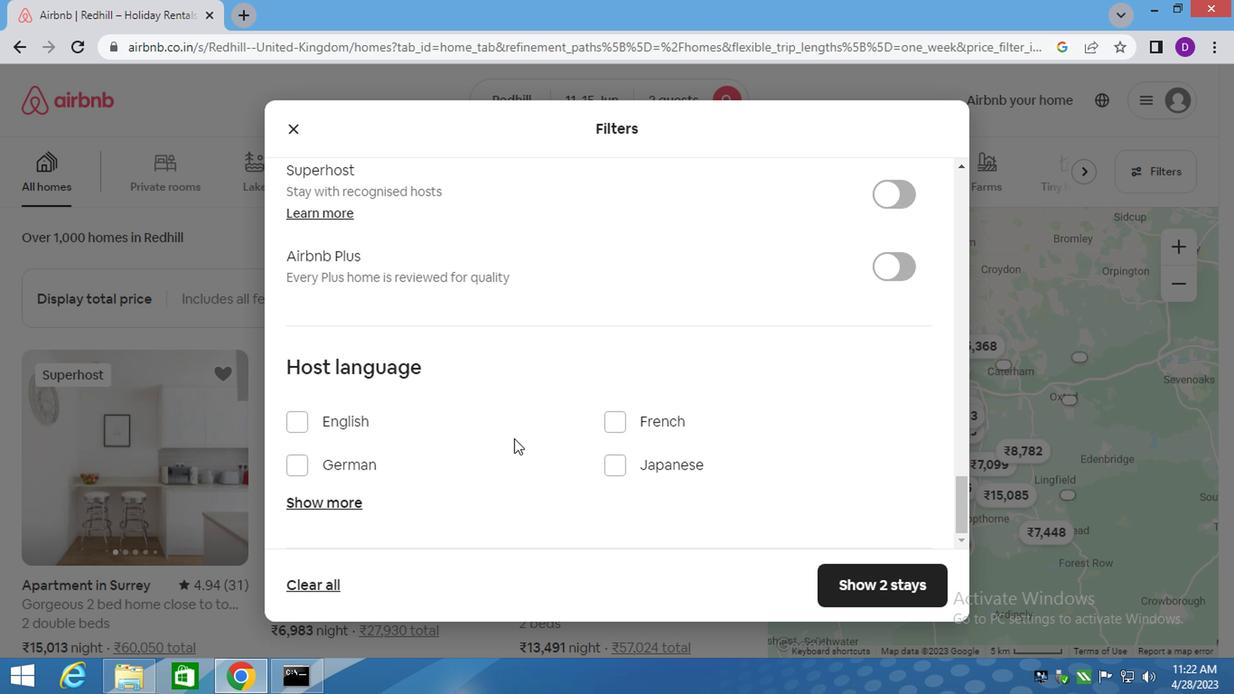 
Action: Mouse scrolled (469, 444) with delta (0, -1)
Screenshot: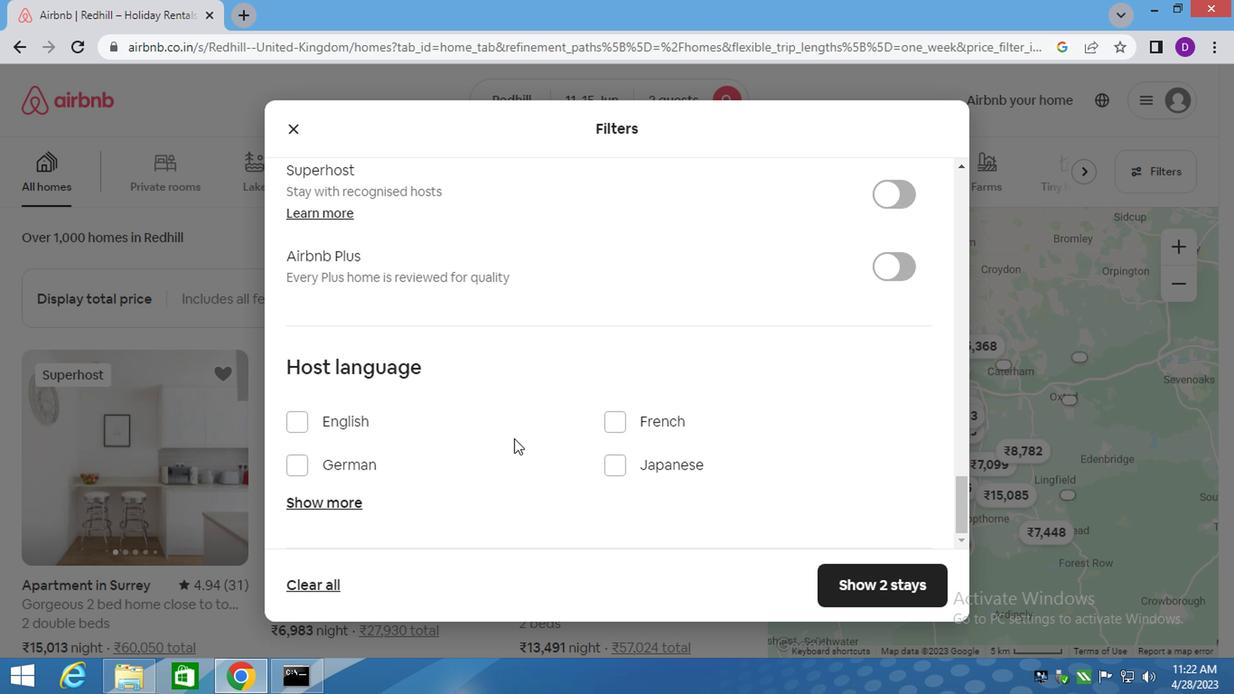 
Action: Mouse moved to (462, 446)
Screenshot: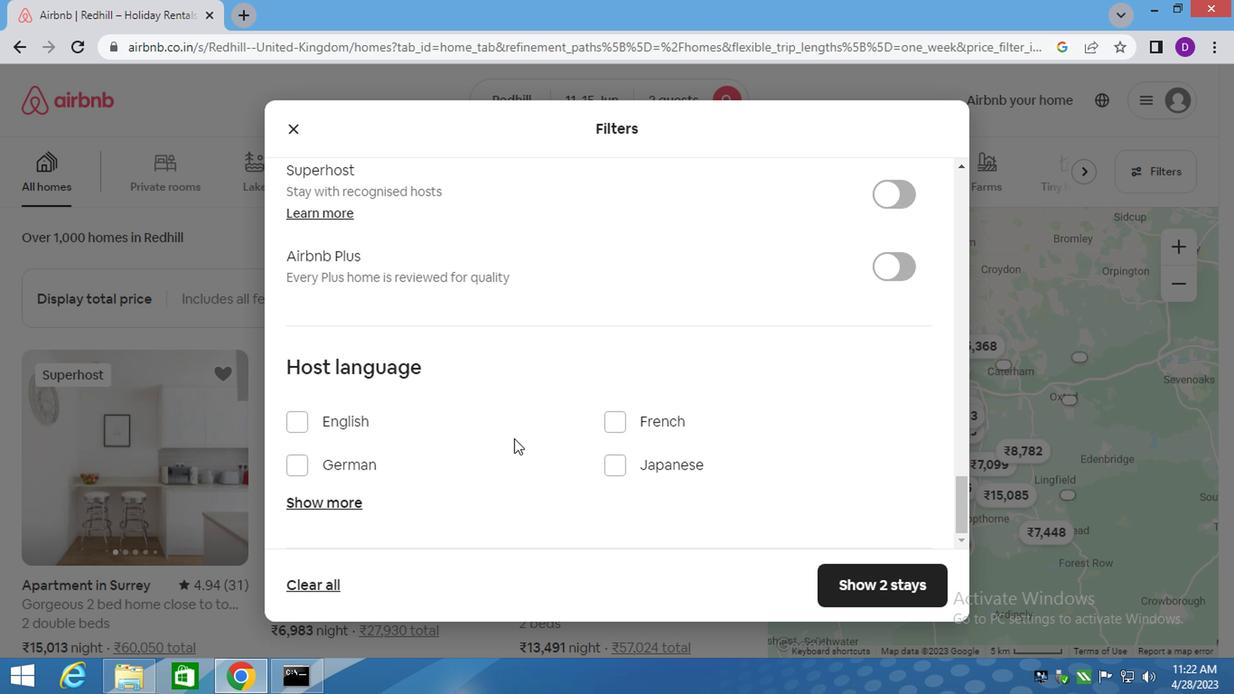 
Action: Mouse scrolled (462, 444) with delta (0, -1)
Screenshot: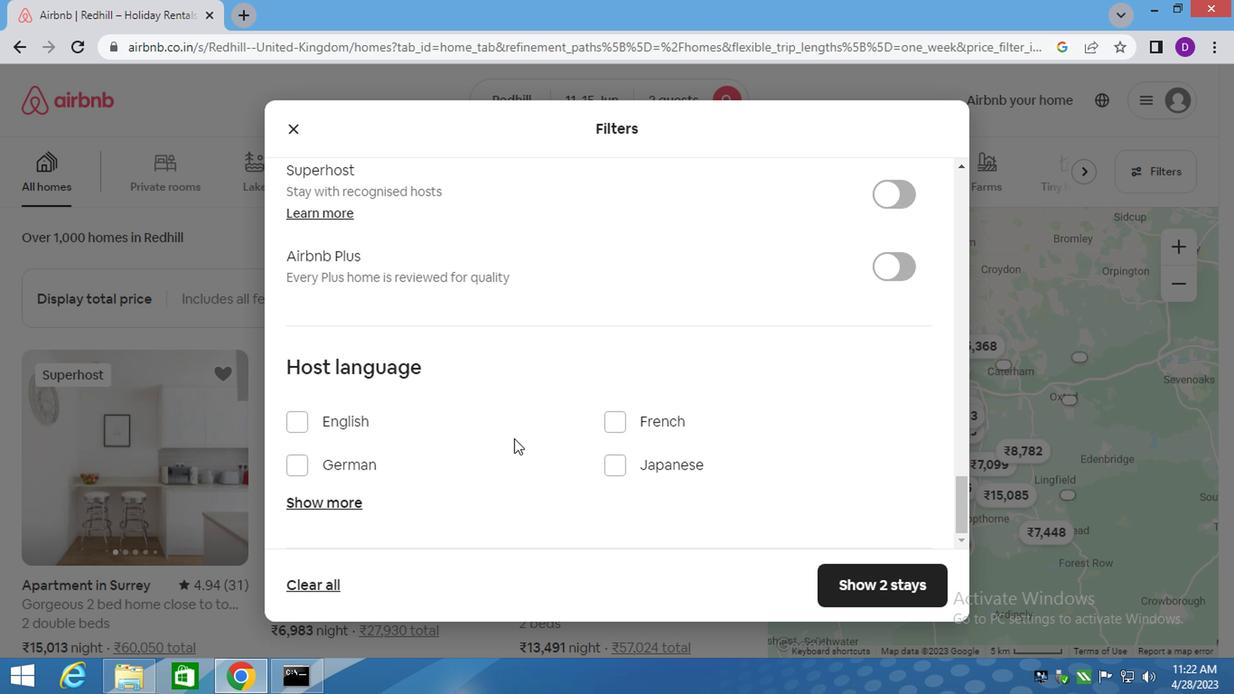 
Action: Mouse moved to (453, 444)
Screenshot: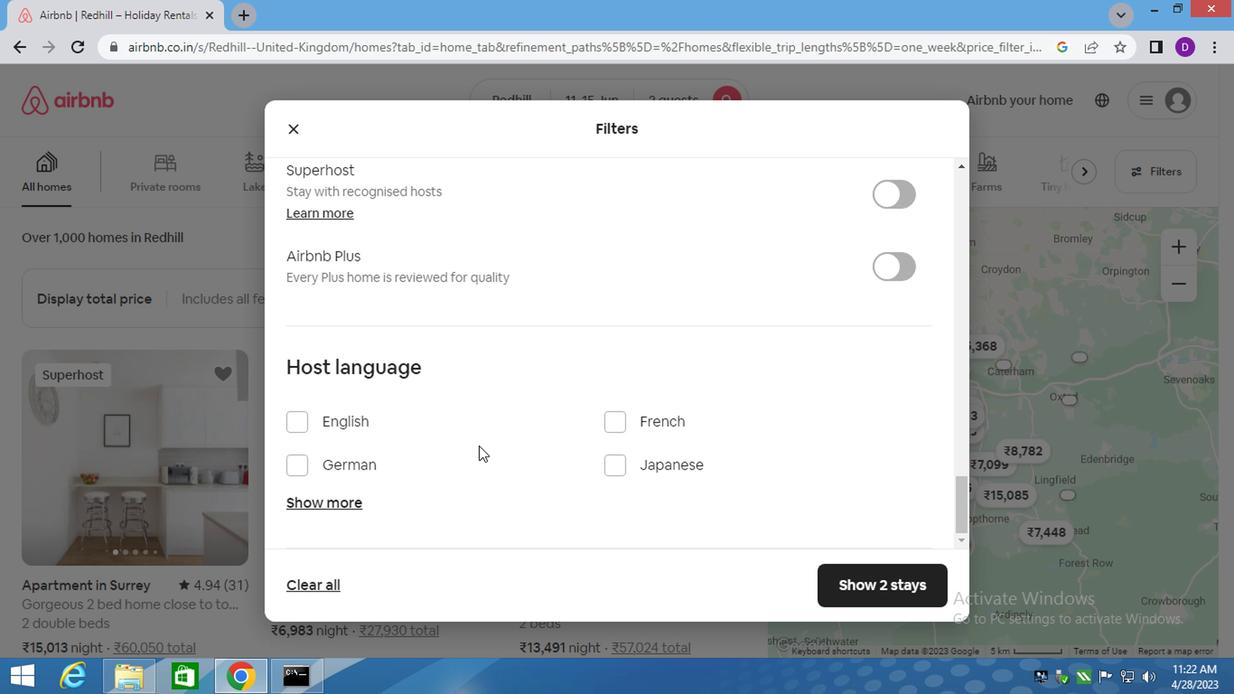 
Action: Mouse scrolled (453, 443) with delta (0, 0)
Screenshot: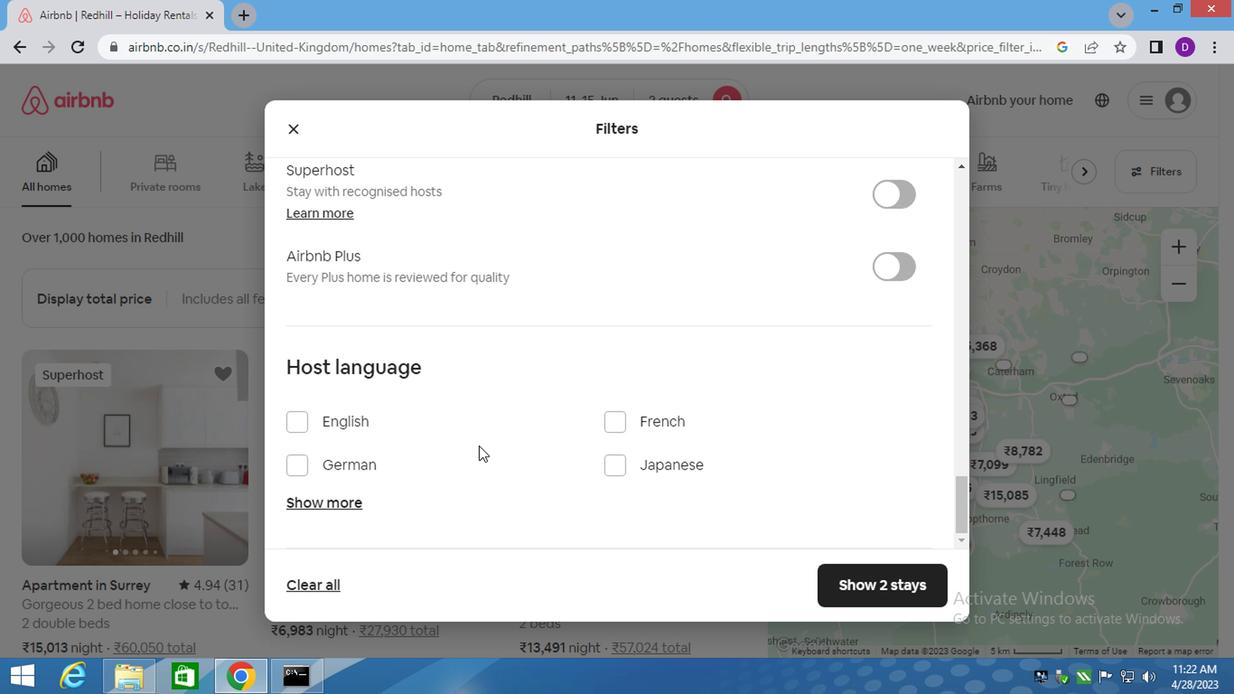 
Action: Mouse moved to (293, 420)
Screenshot: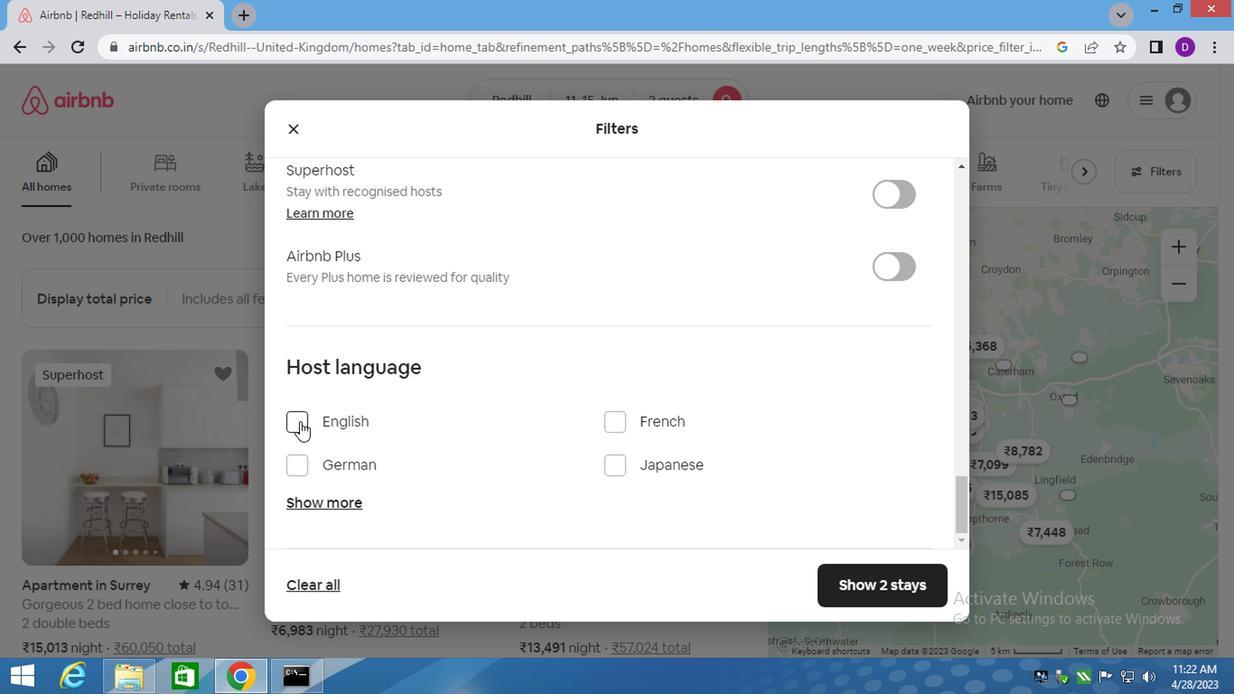 
Action: Mouse pressed left at (293, 420)
Screenshot: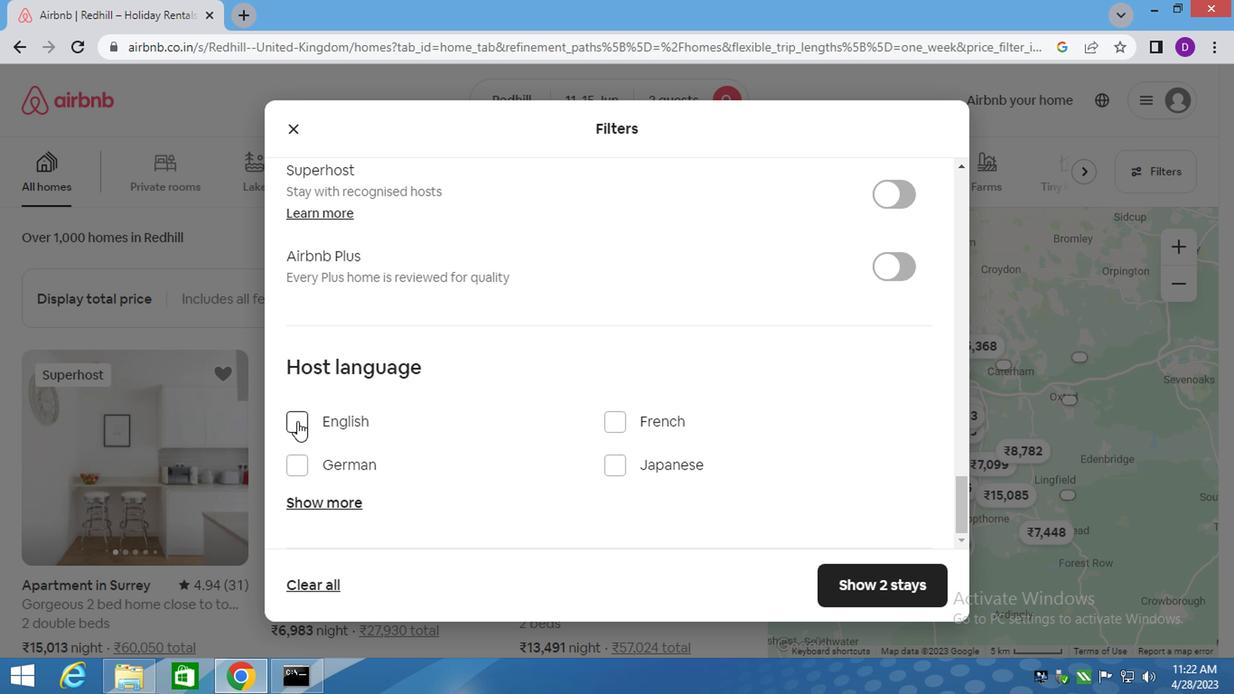 
Action: Mouse moved to (849, 573)
Screenshot: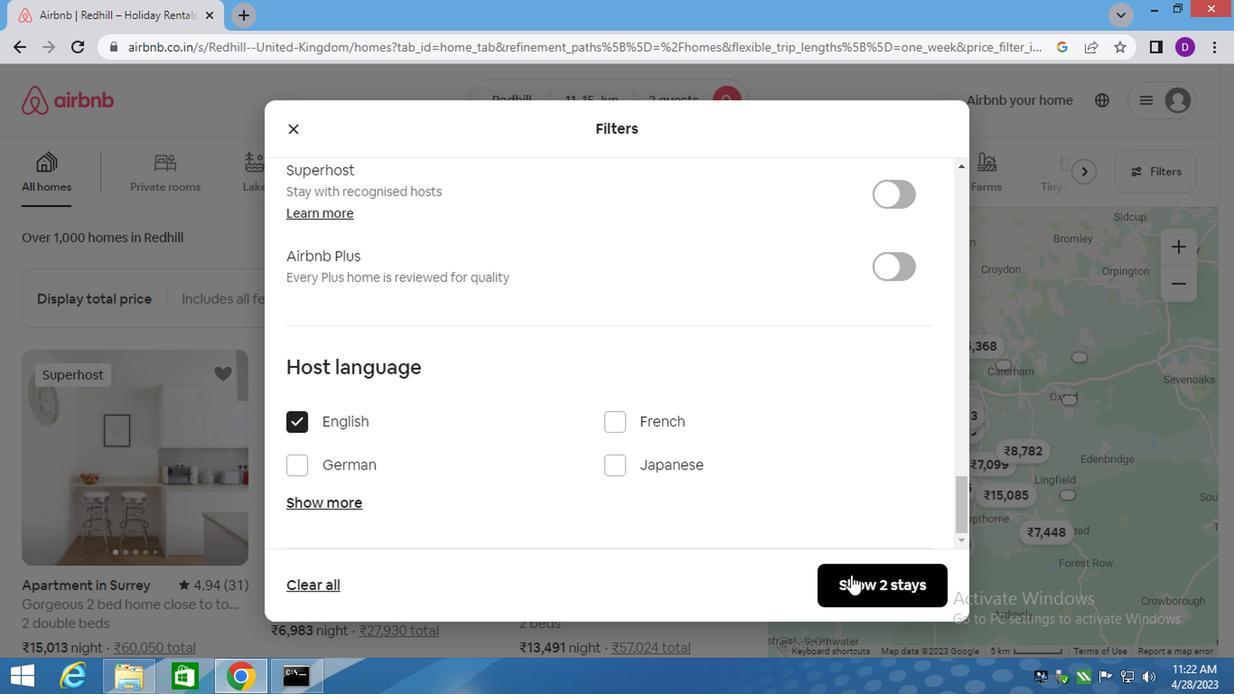 
Action: Mouse pressed left at (849, 573)
Screenshot: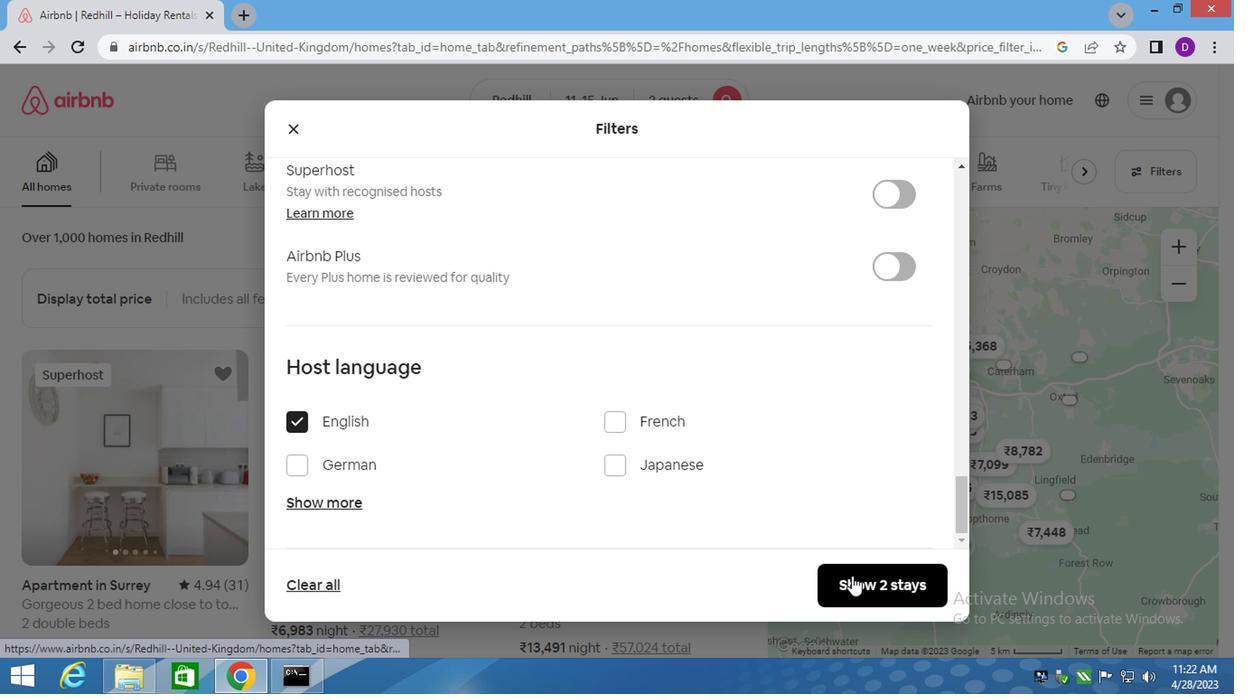 
